 Task: Find connections with filter location Esquipulas with filter topic #Mentoringwith filter profile language French with filter current company Job Alert with filter school Queens' College with filter industry Cable and Satellite Programming with filter service category Retirement Planning with filter keywords title Habitat for Humanity Builder
Action: Mouse moved to (628, 79)
Screenshot: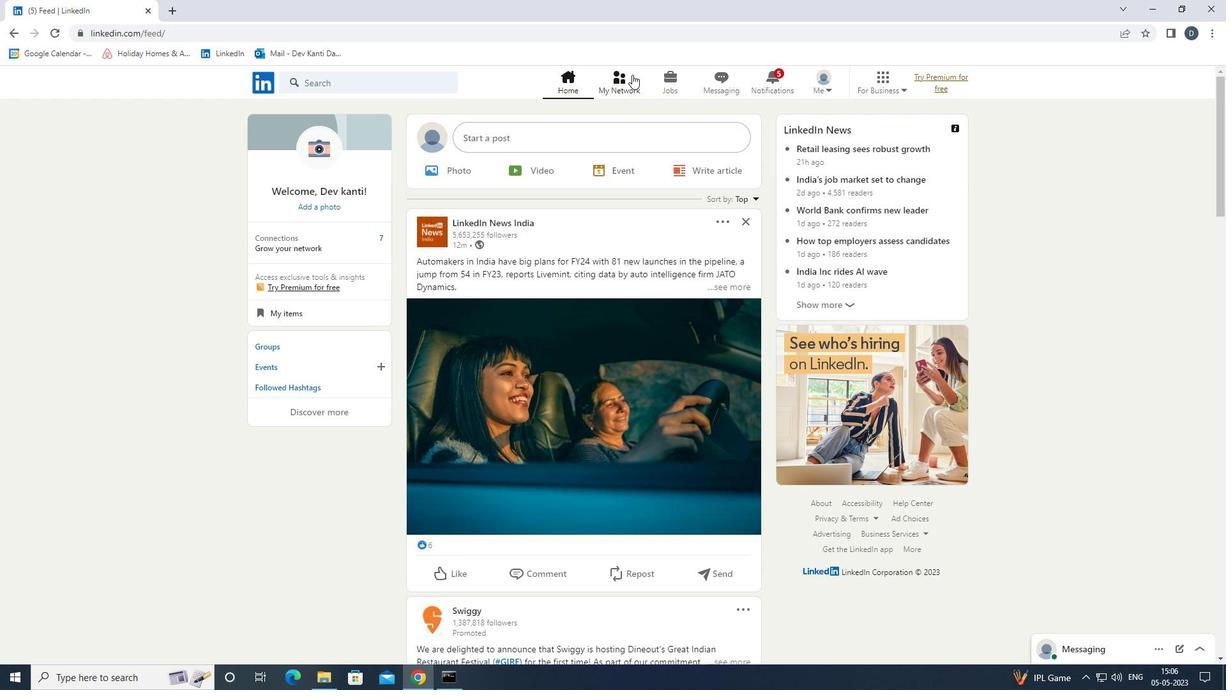 
Action: Mouse pressed left at (628, 79)
Screenshot: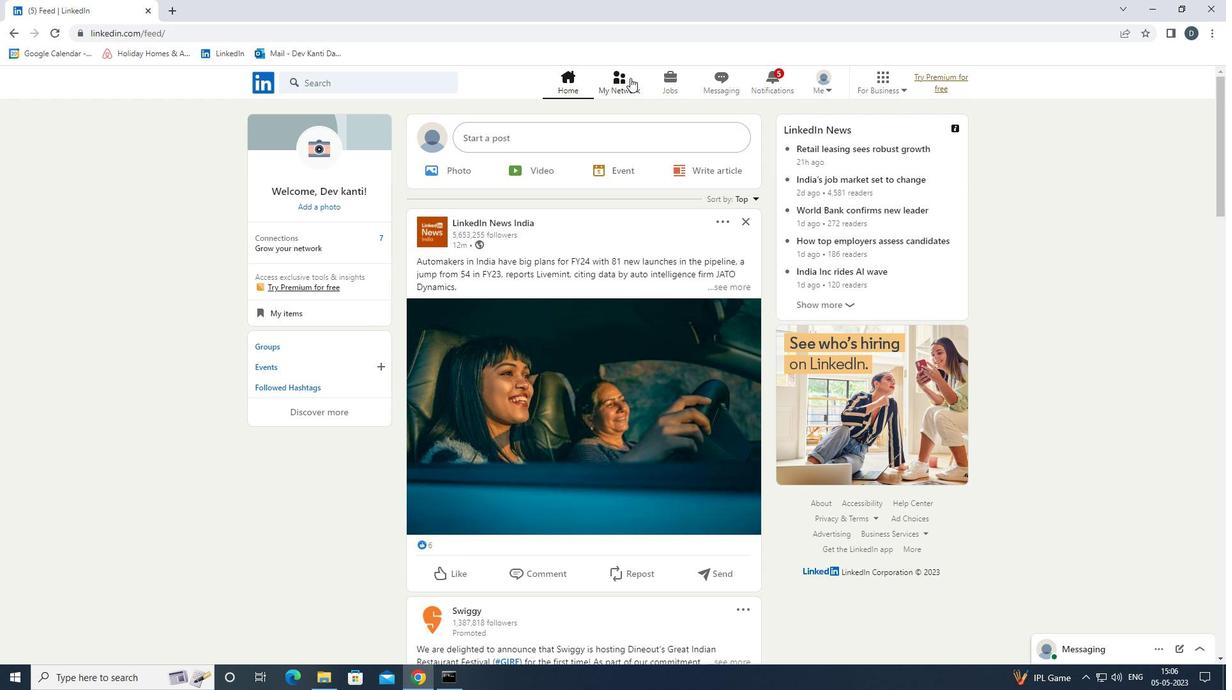 
Action: Mouse moved to (422, 152)
Screenshot: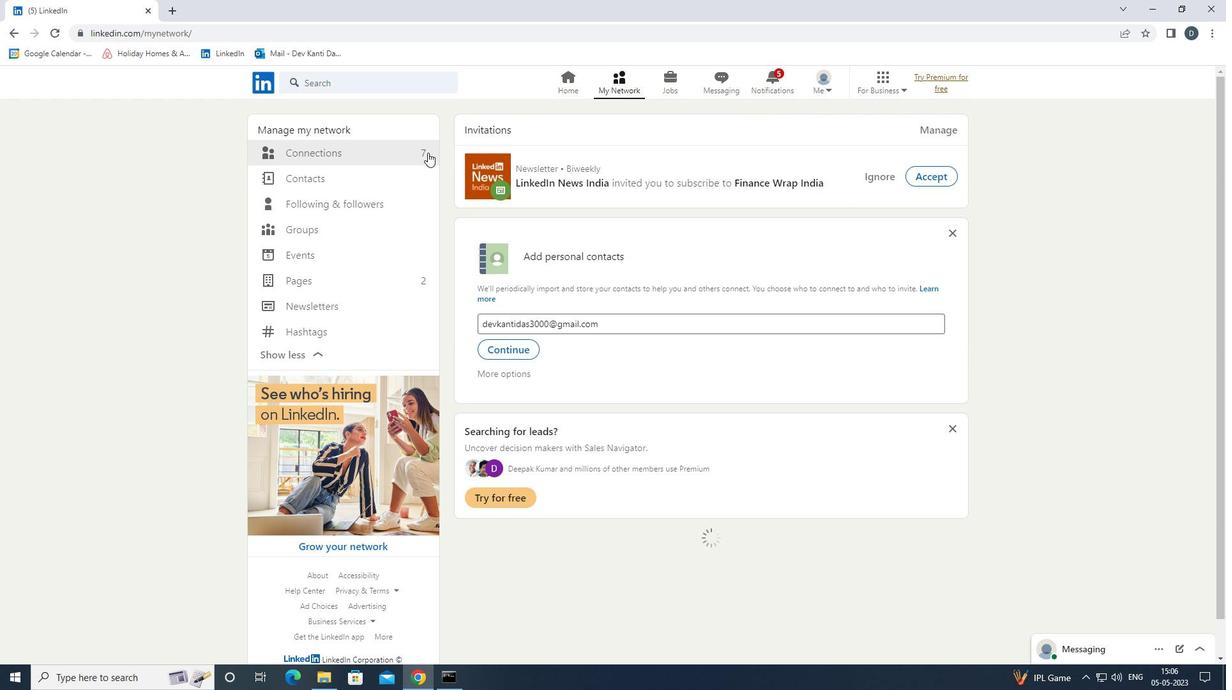 
Action: Mouse pressed left at (422, 152)
Screenshot: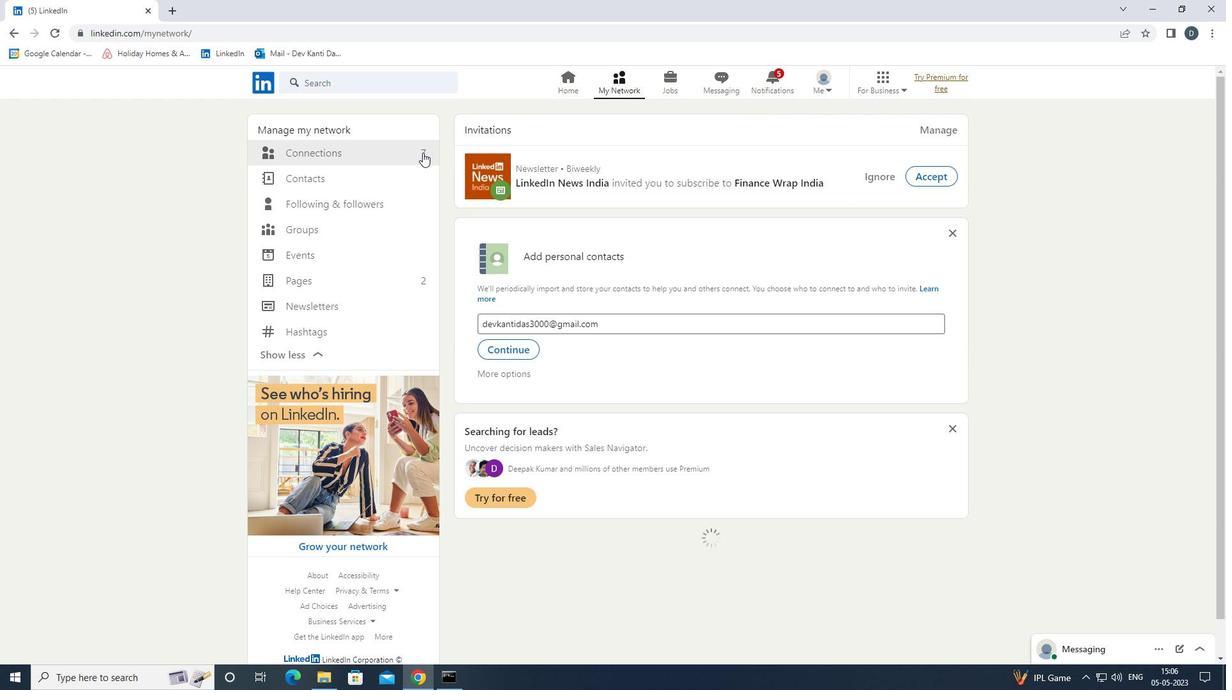 
Action: Mouse moved to (693, 151)
Screenshot: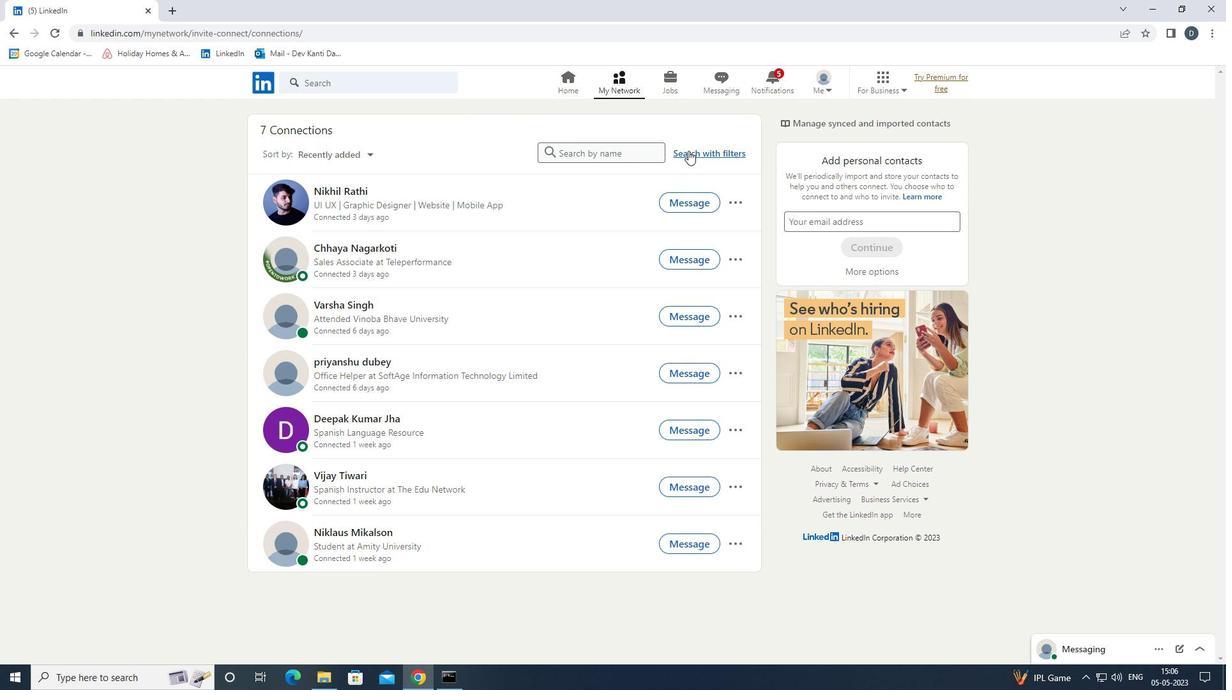 
Action: Mouse pressed left at (693, 151)
Screenshot: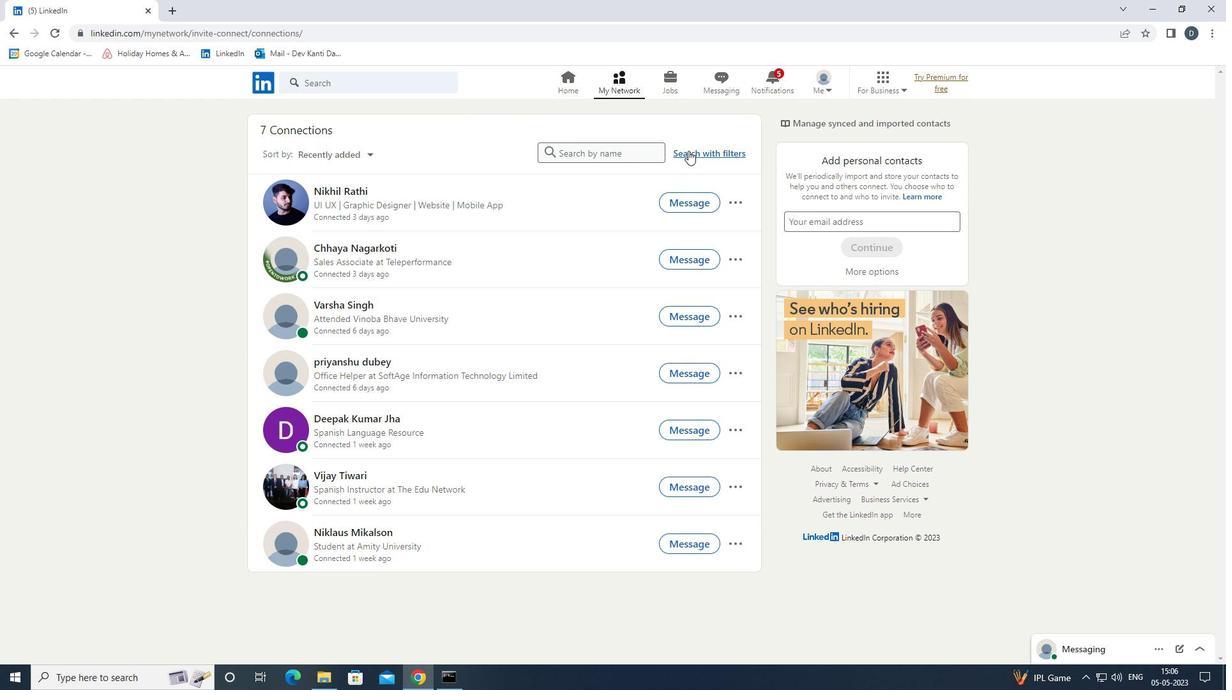 
Action: Mouse moved to (655, 116)
Screenshot: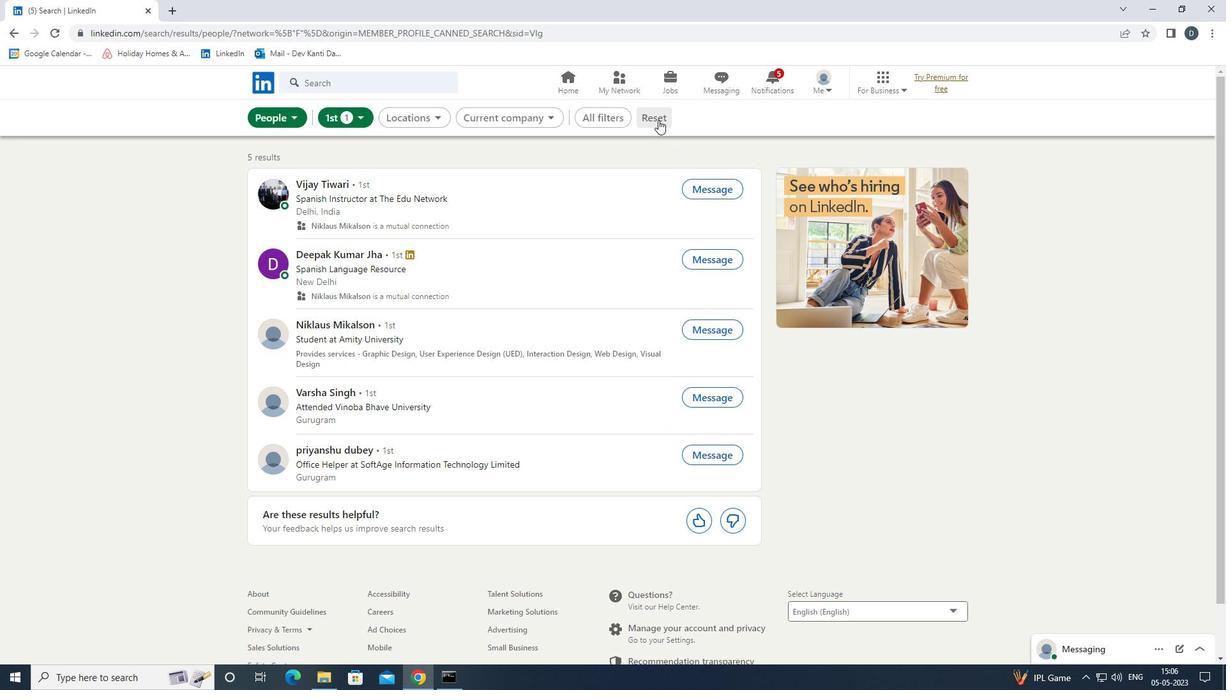 
Action: Mouse pressed left at (655, 116)
Screenshot: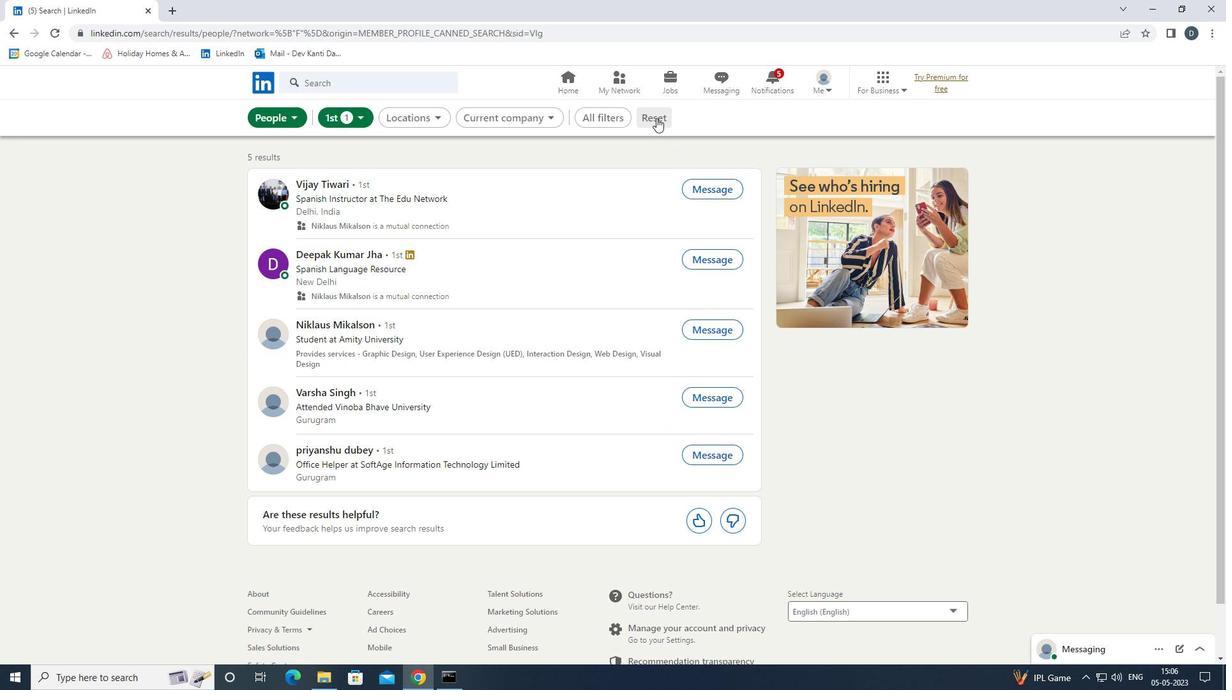 
Action: Mouse moved to (617, 116)
Screenshot: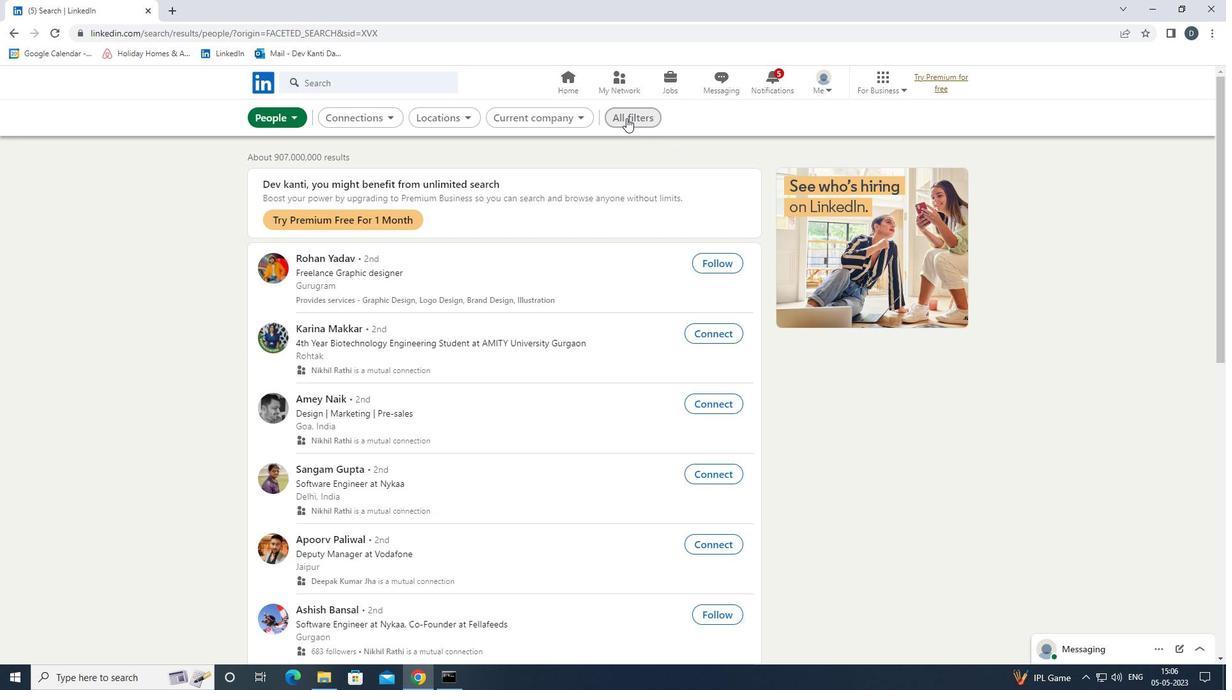 
Action: Mouse pressed left at (617, 116)
Screenshot: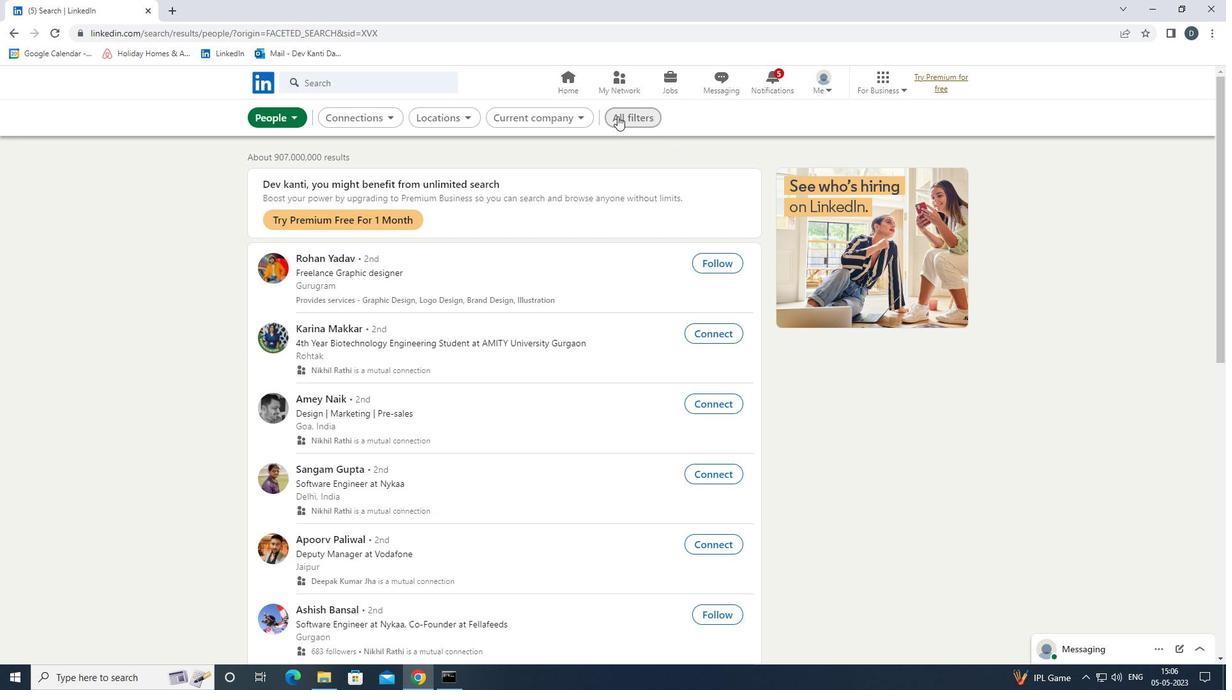 
Action: Mouse moved to (1047, 302)
Screenshot: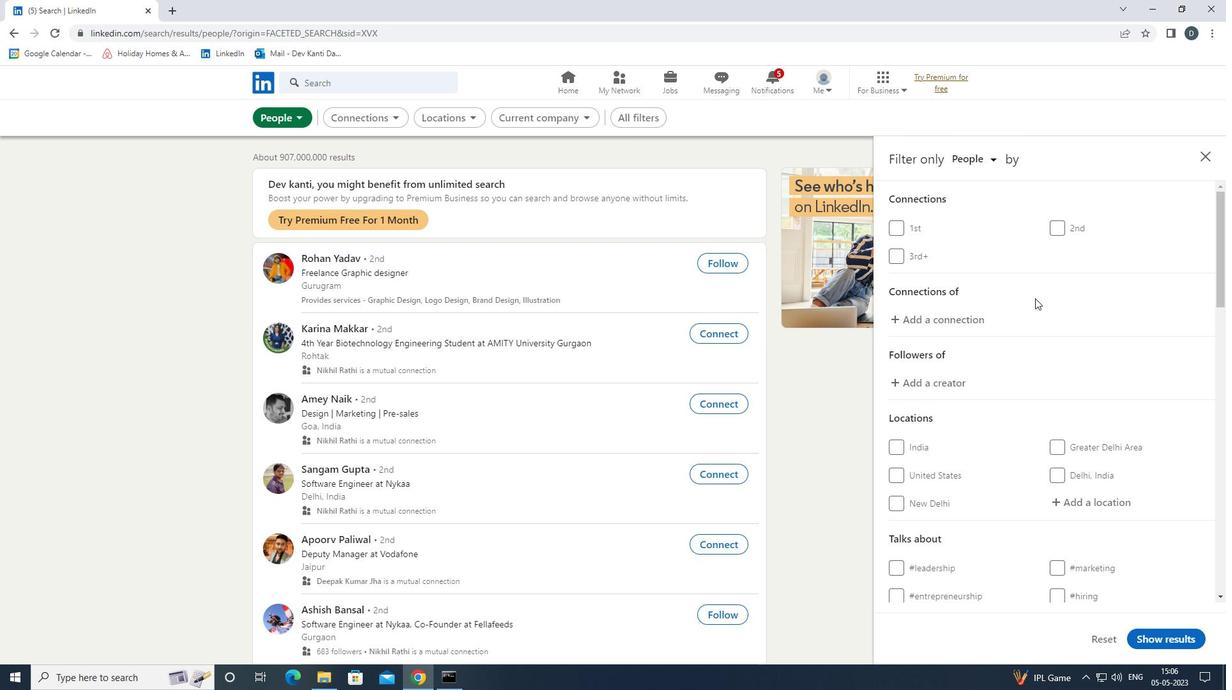 
Action: Mouse scrolled (1047, 301) with delta (0, 0)
Screenshot: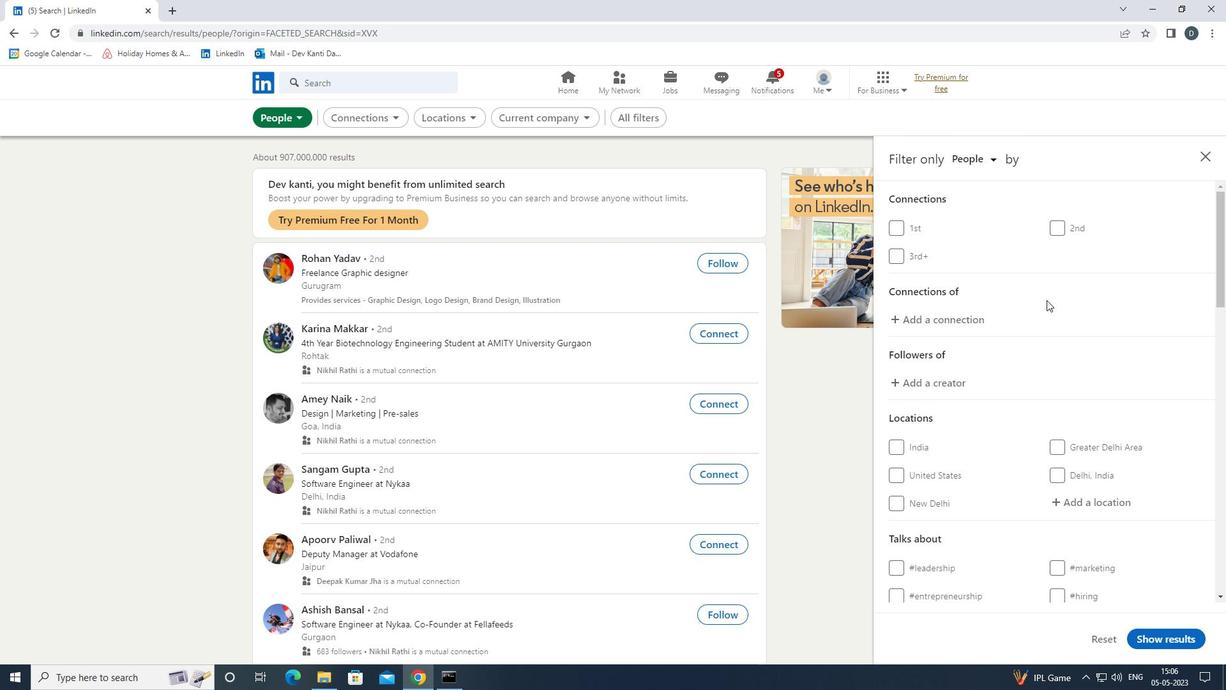 
Action: Mouse scrolled (1047, 301) with delta (0, 0)
Screenshot: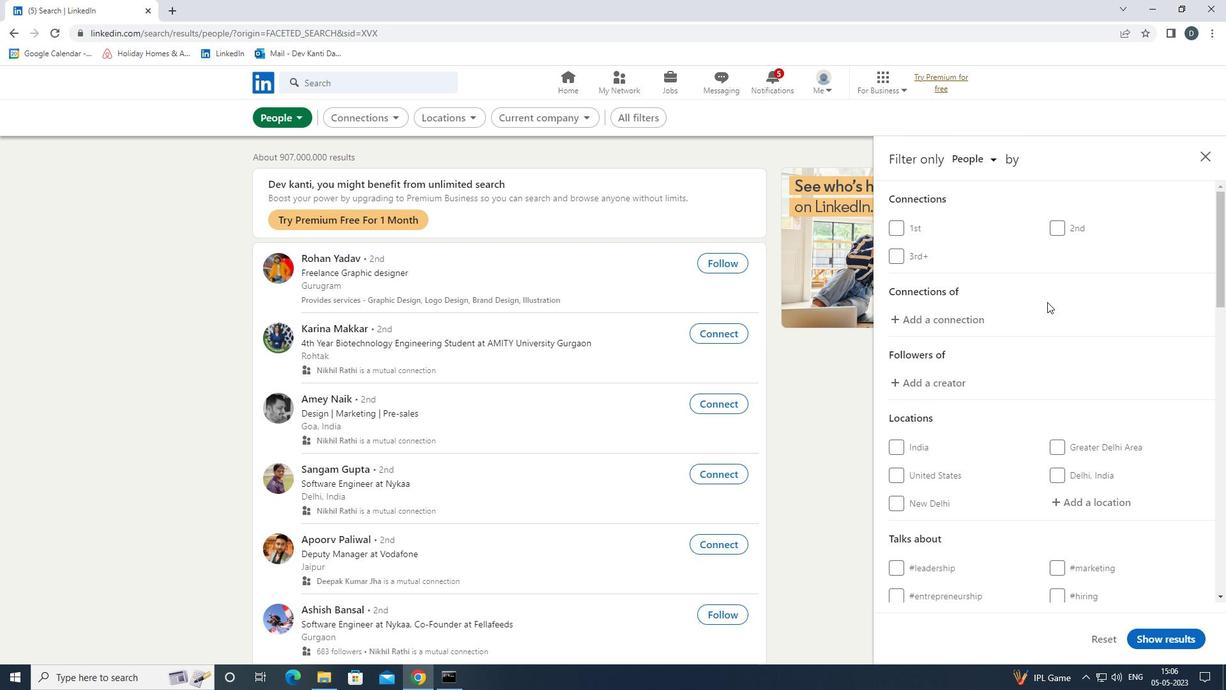 
Action: Mouse moved to (1078, 365)
Screenshot: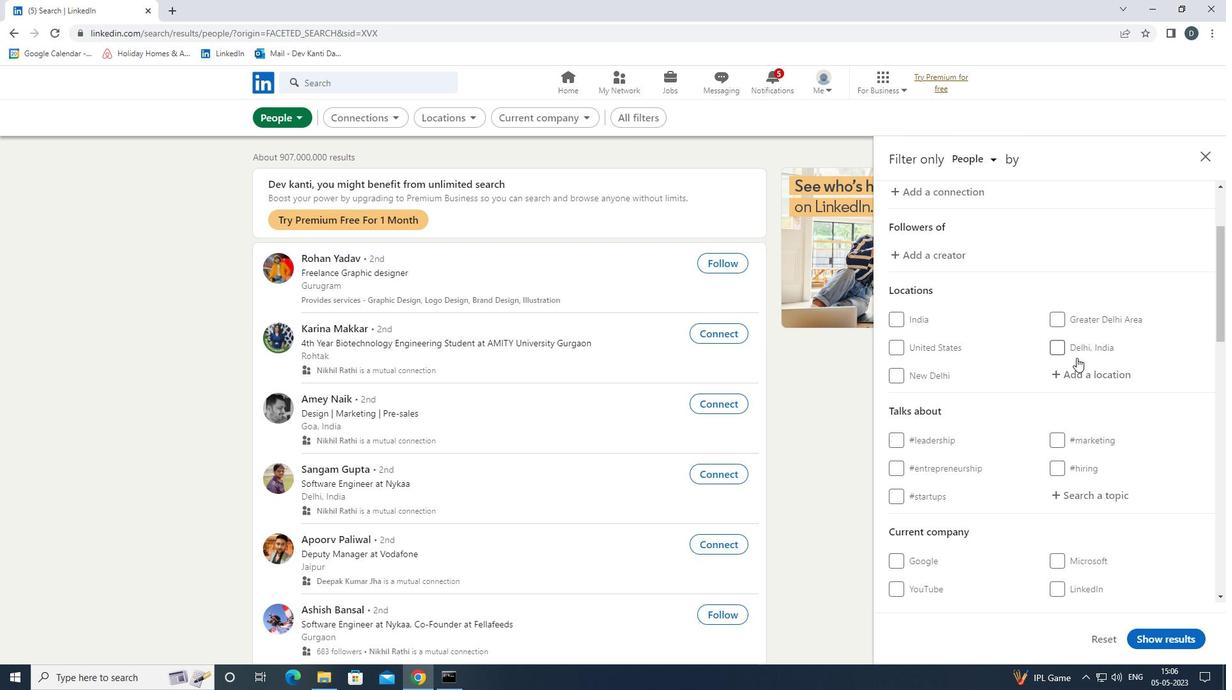 
Action: Mouse pressed left at (1078, 365)
Screenshot: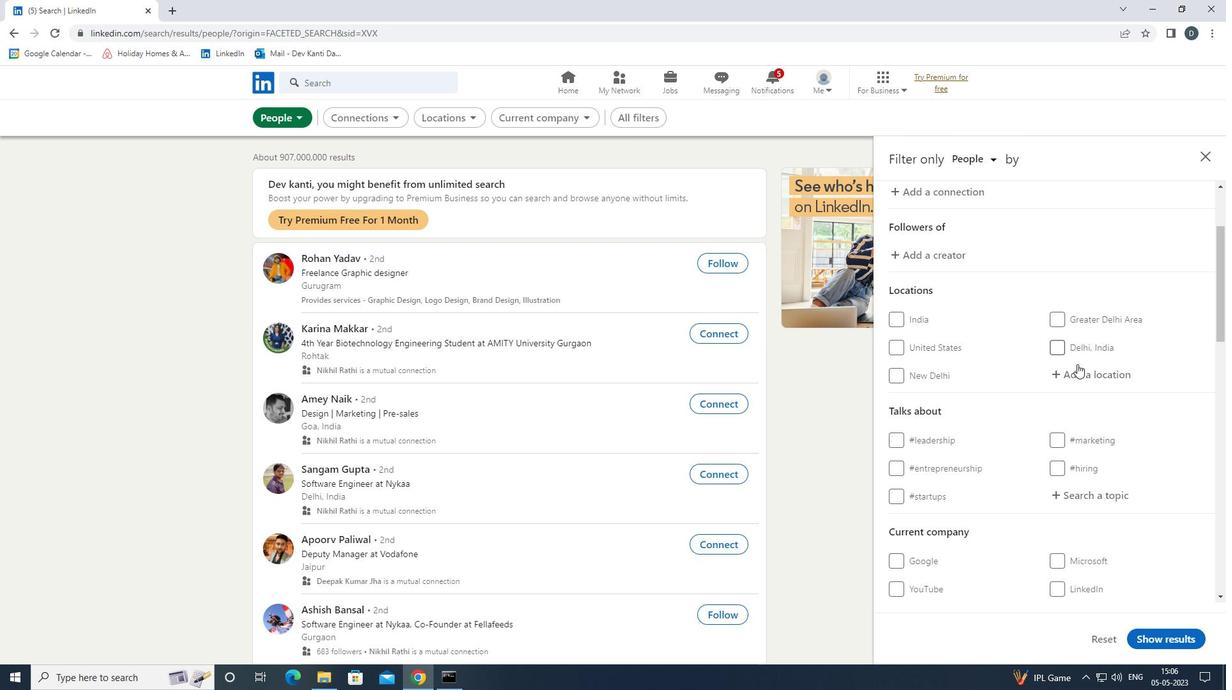 
Action: Mouse moved to (1084, 364)
Screenshot: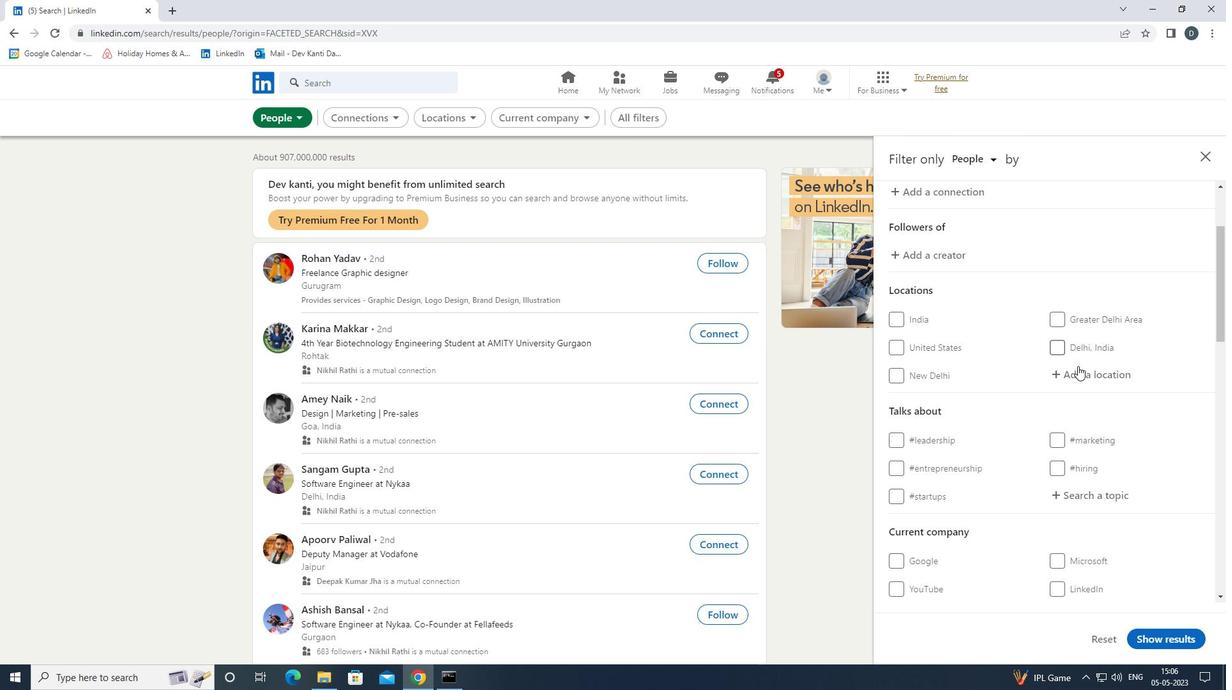 
Action: Key pressed <Key.shift><Key.shift>ESQUIPULAS<Key.down><Key.enter>
Screenshot: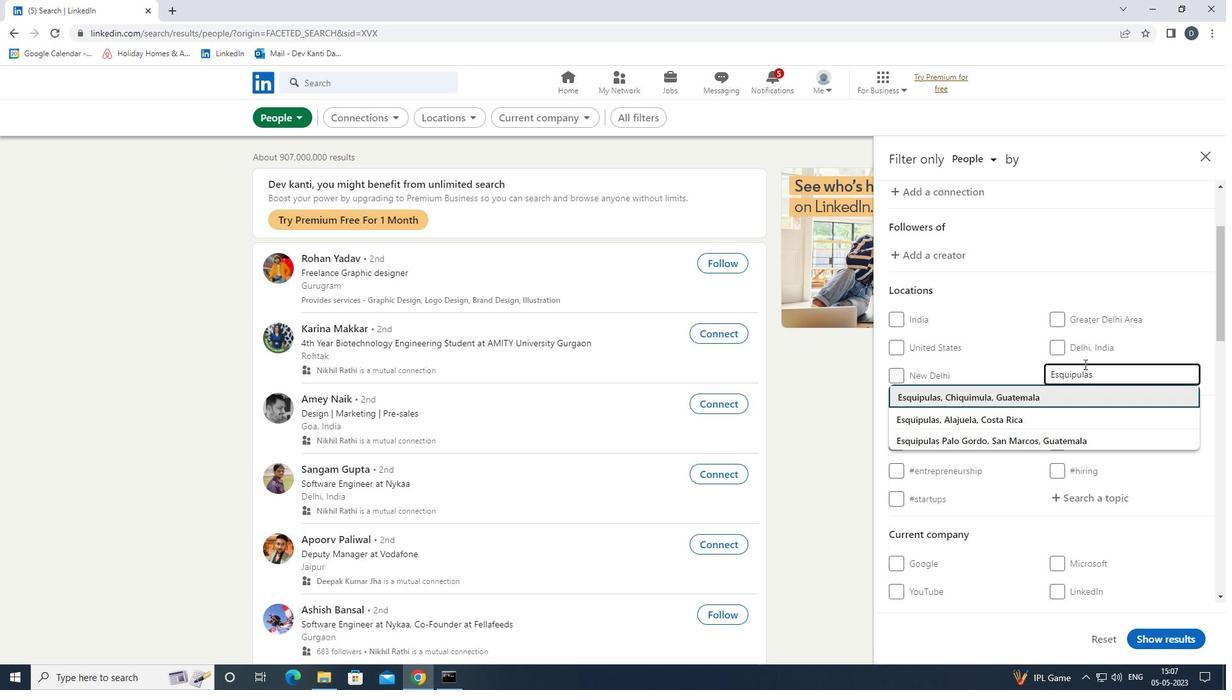 
Action: Mouse moved to (1088, 363)
Screenshot: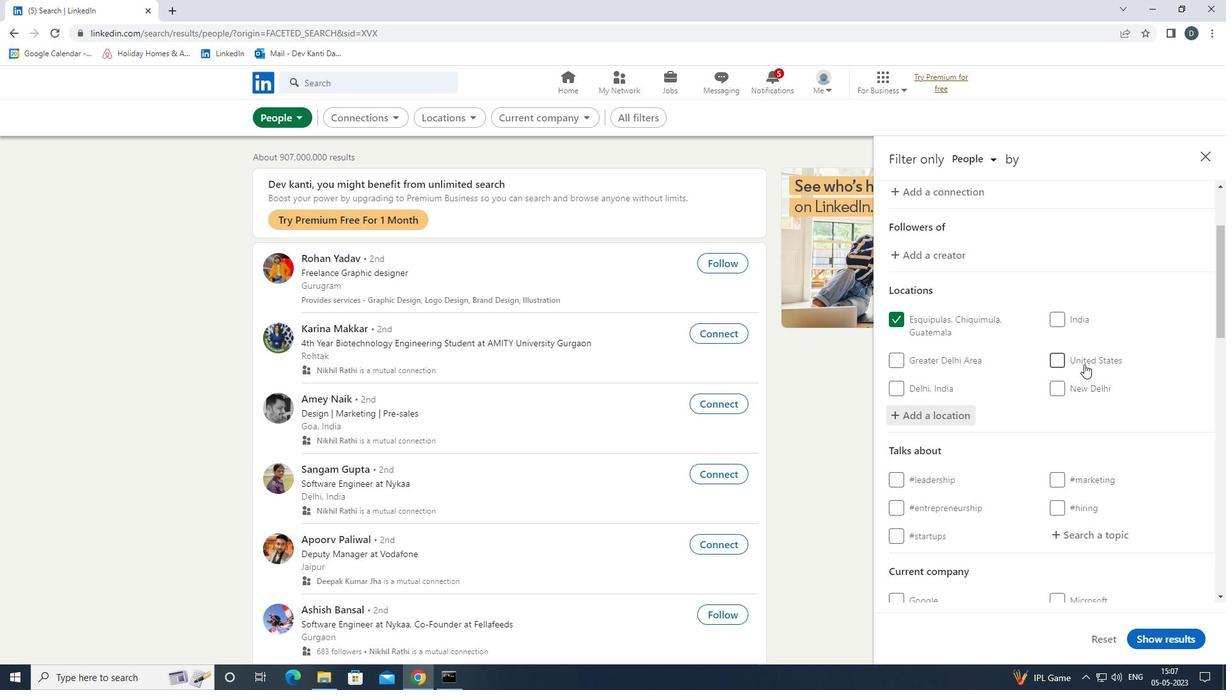 
Action: Mouse scrolled (1088, 362) with delta (0, 0)
Screenshot: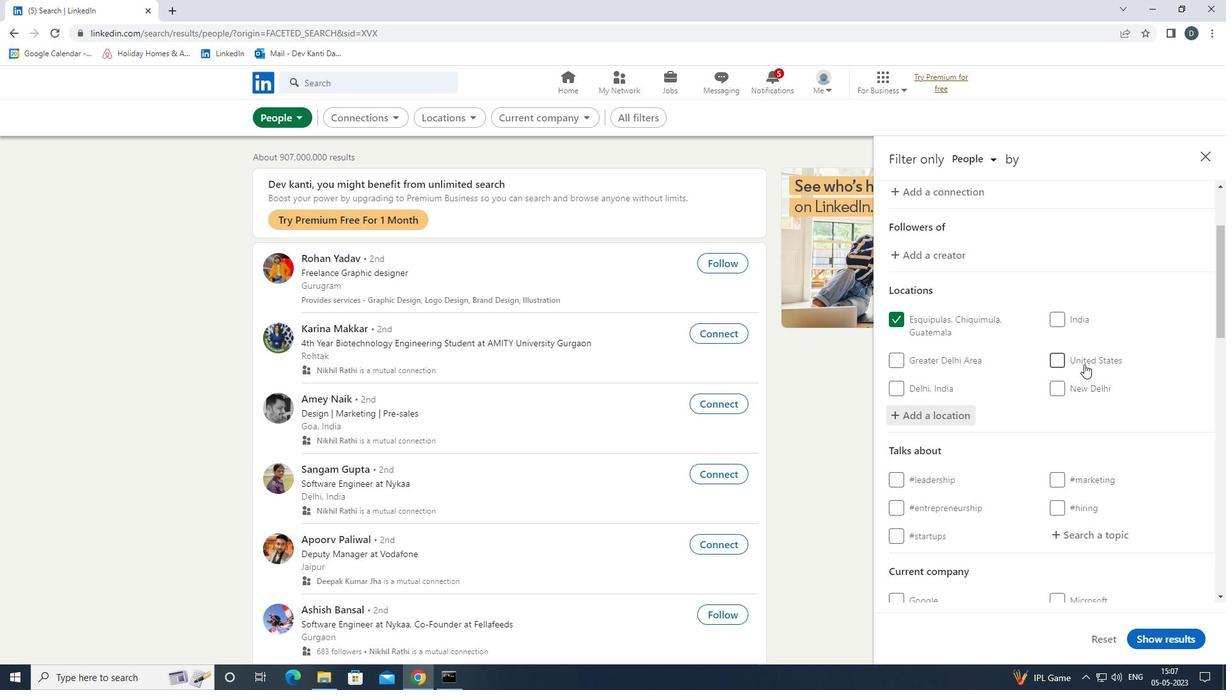 
Action: Mouse scrolled (1088, 362) with delta (0, 0)
Screenshot: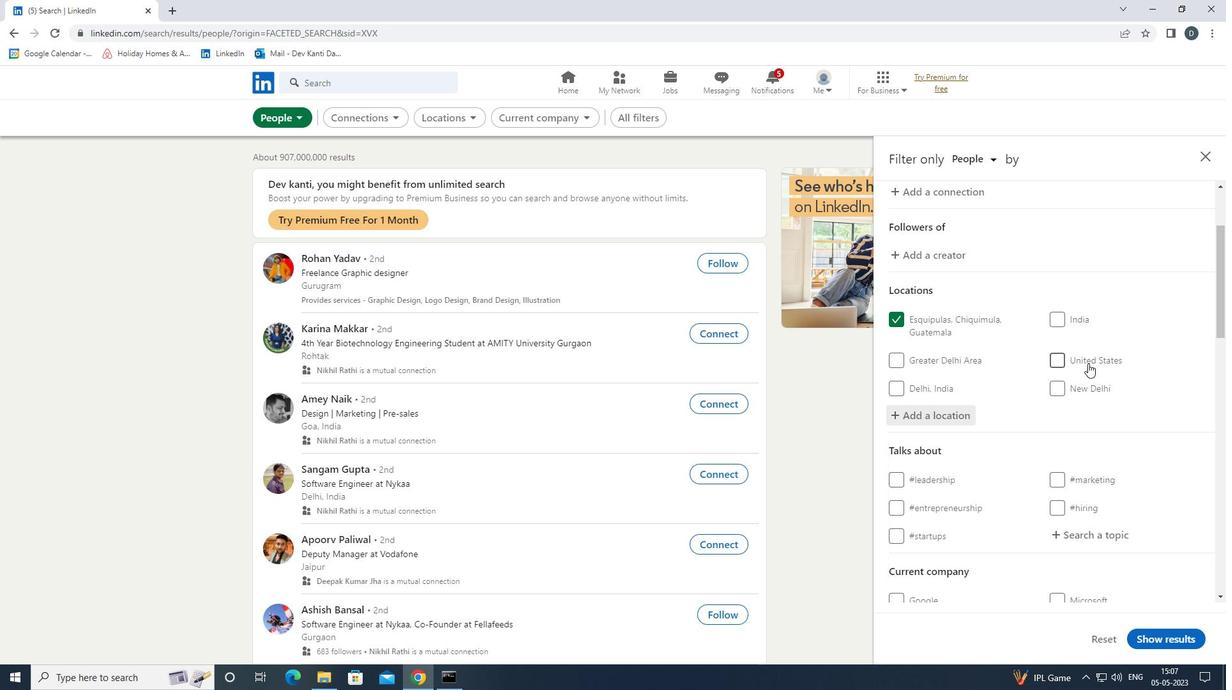 
Action: Mouse moved to (1091, 407)
Screenshot: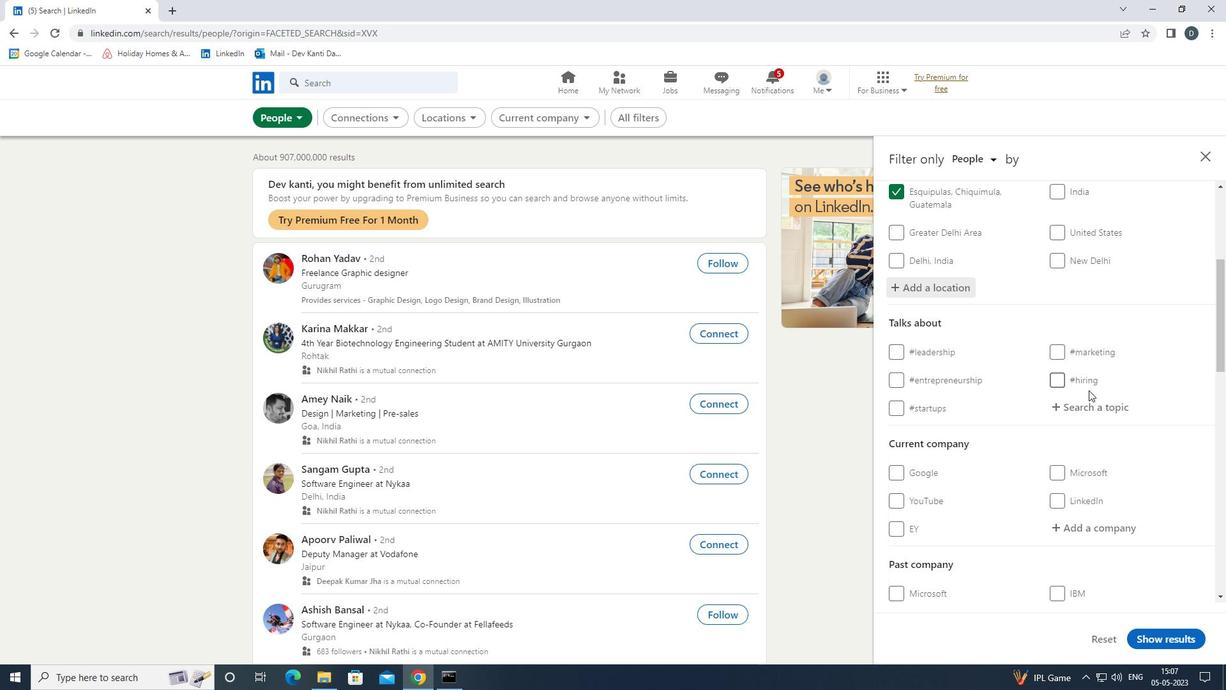 
Action: Mouse pressed left at (1091, 407)
Screenshot: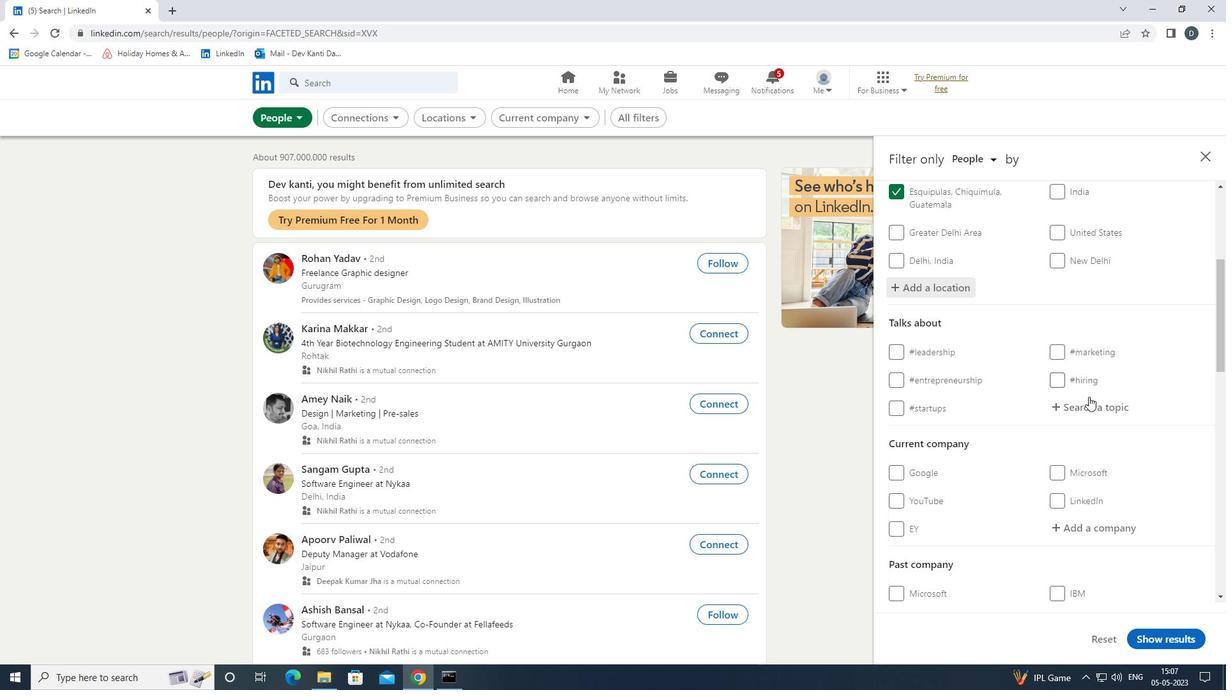 
Action: Mouse moved to (1091, 407)
Screenshot: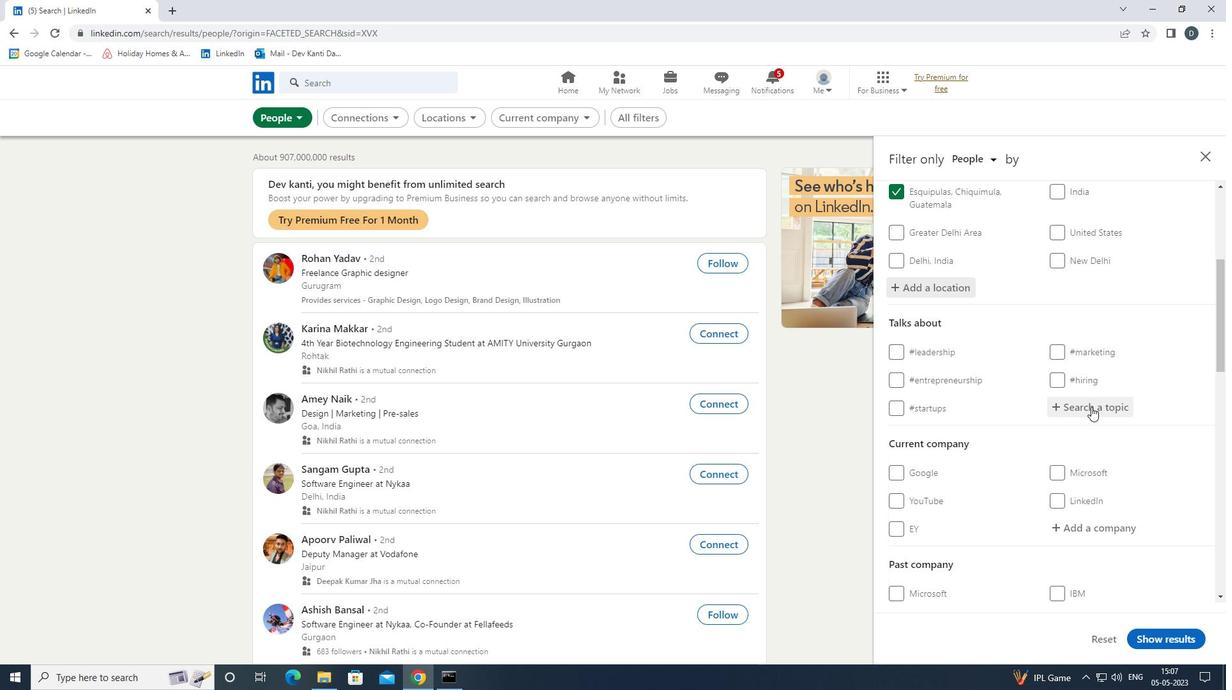 
Action: Key pressed <Key.shift><Key.shift>MENTORING<Key.down><Key.enter>
Screenshot: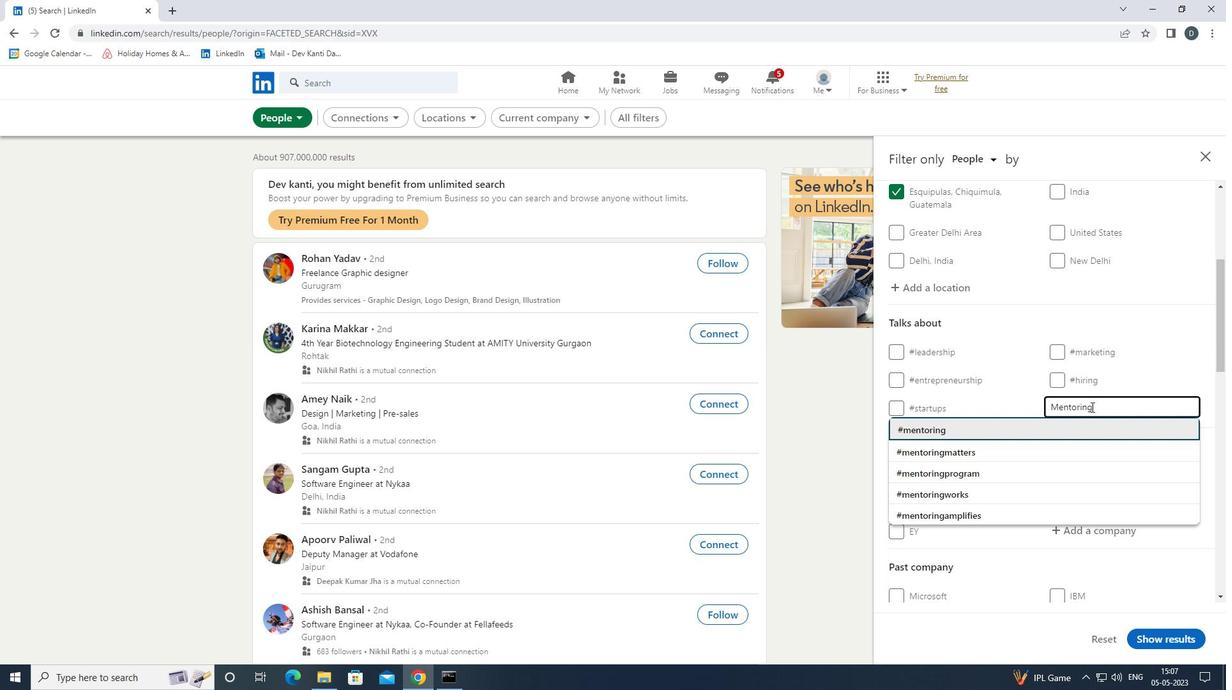 
Action: Mouse moved to (1102, 403)
Screenshot: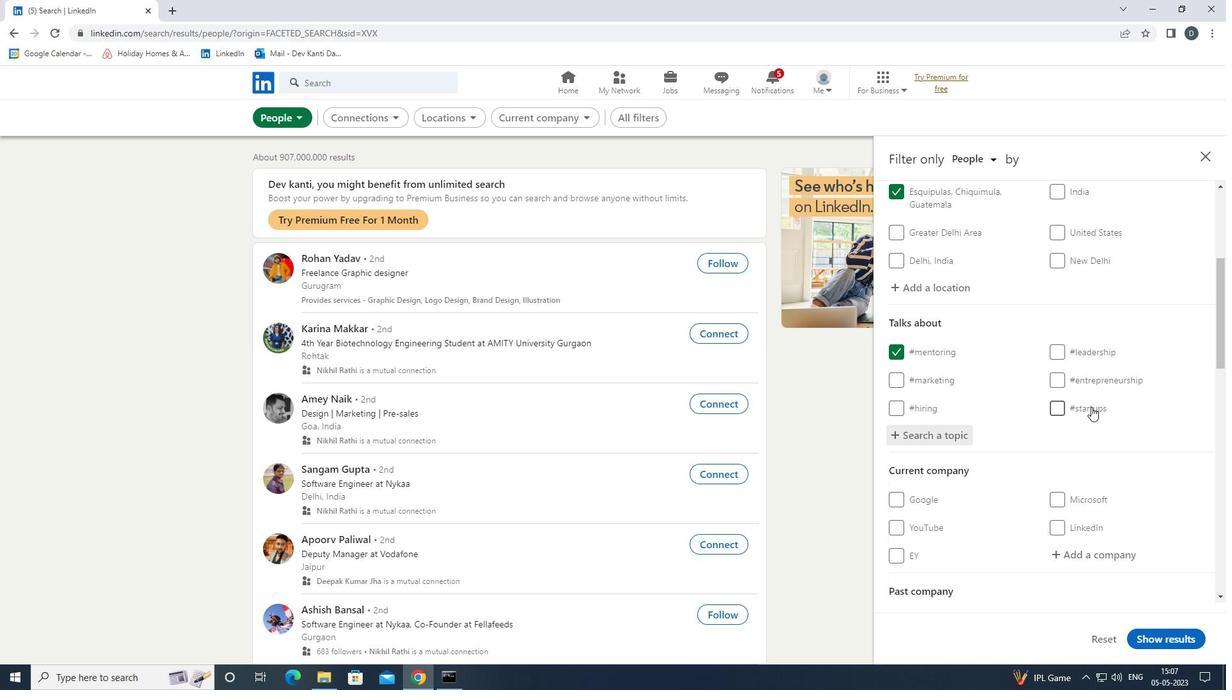 
Action: Mouse scrolled (1102, 403) with delta (0, 0)
Screenshot: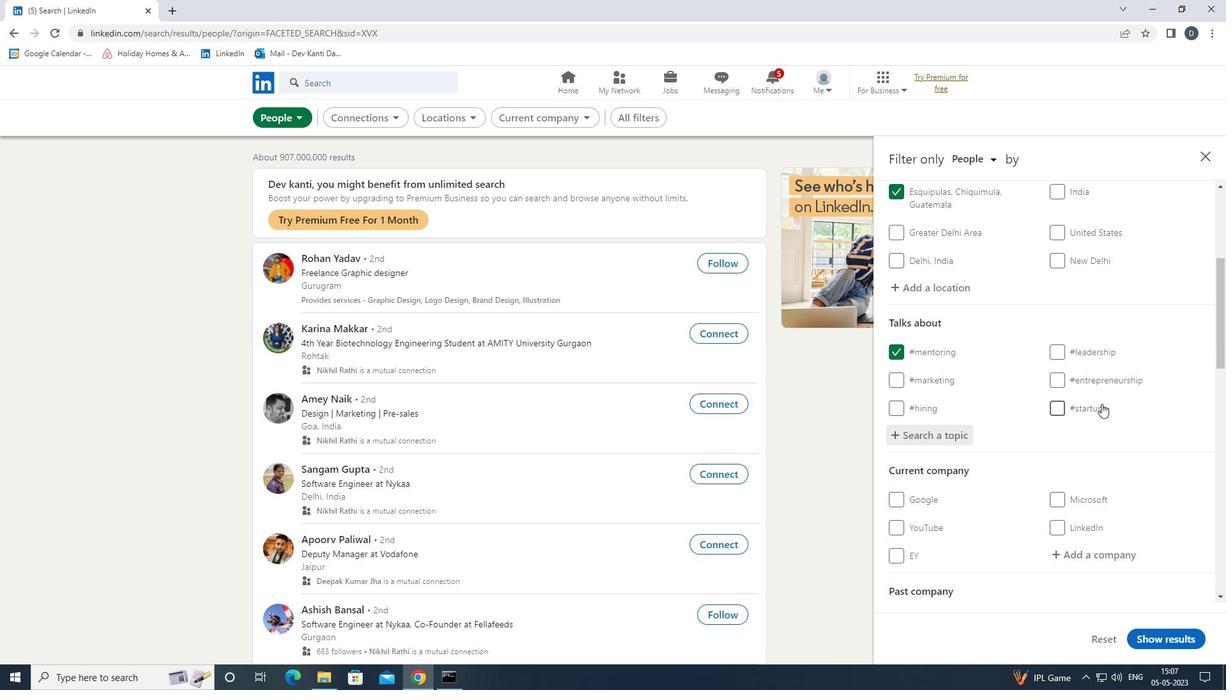 
Action: Mouse moved to (1103, 403)
Screenshot: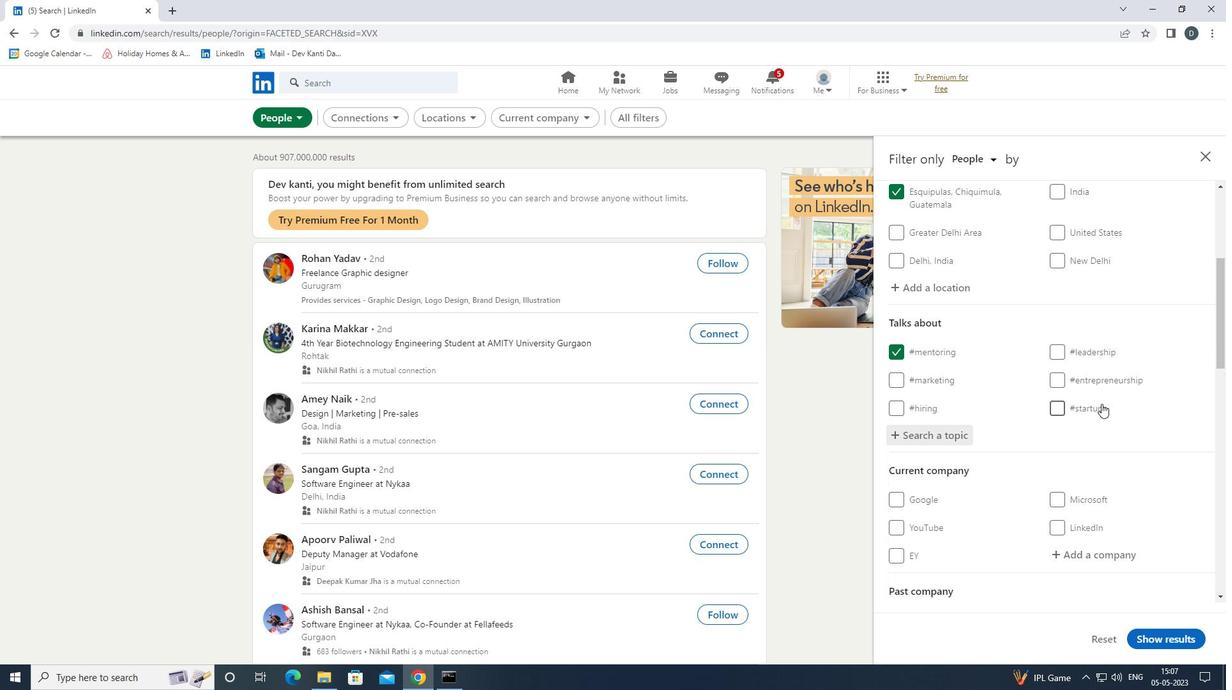 
Action: Mouse scrolled (1103, 403) with delta (0, 0)
Screenshot: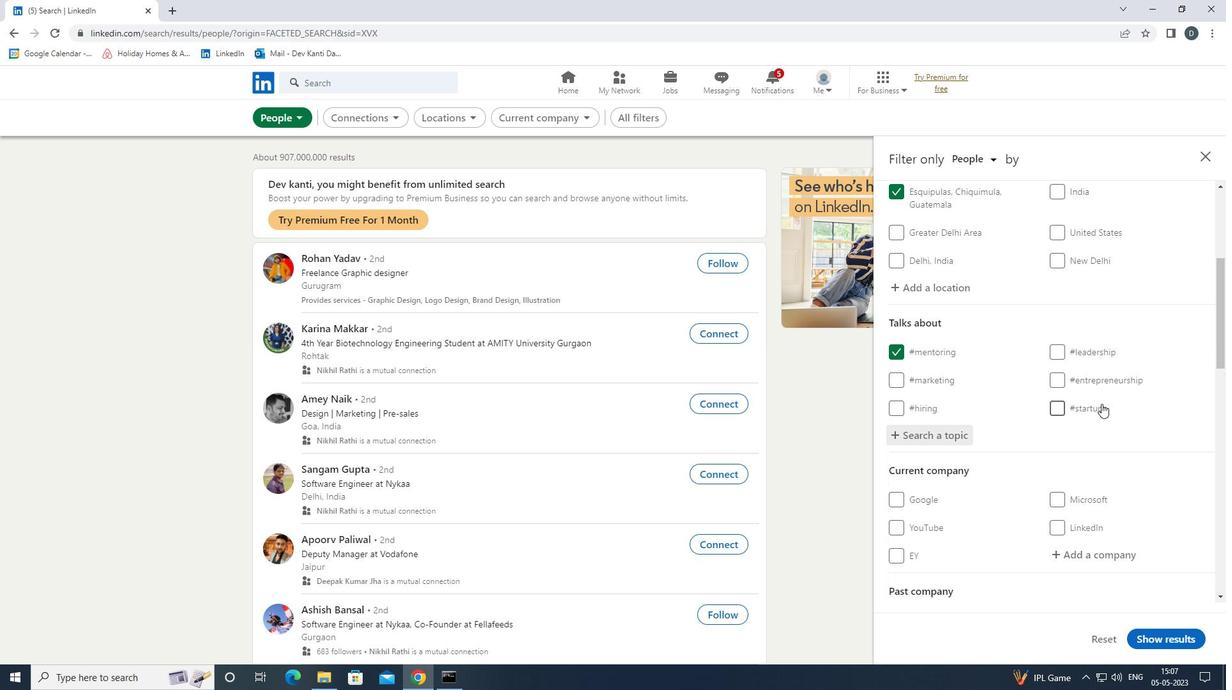 
Action: Mouse moved to (1103, 403)
Screenshot: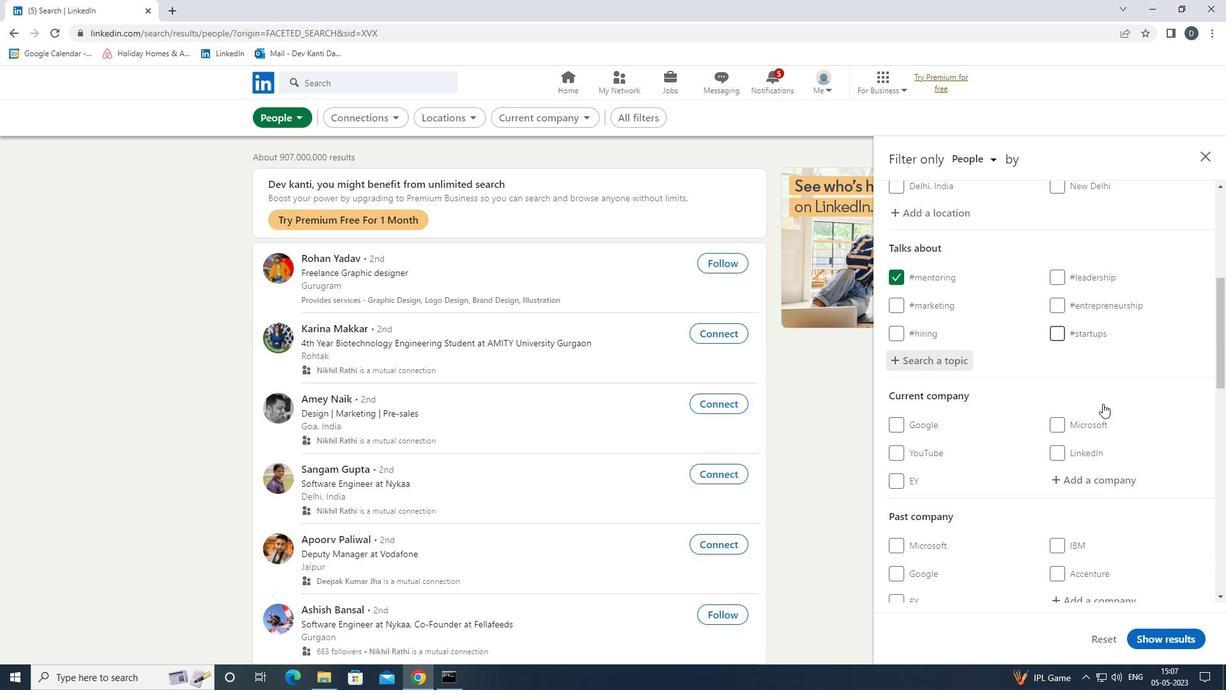 
Action: Mouse scrolled (1103, 403) with delta (0, 0)
Screenshot: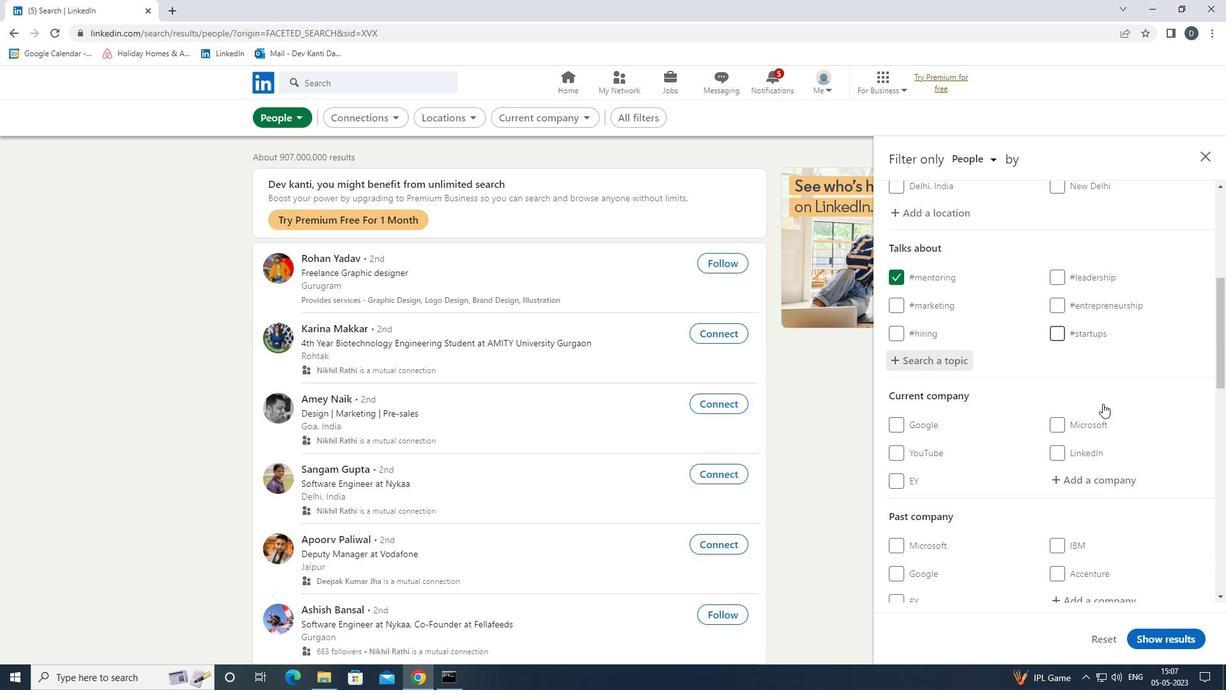 
Action: Mouse moved to (1103, 405)
Screenshot: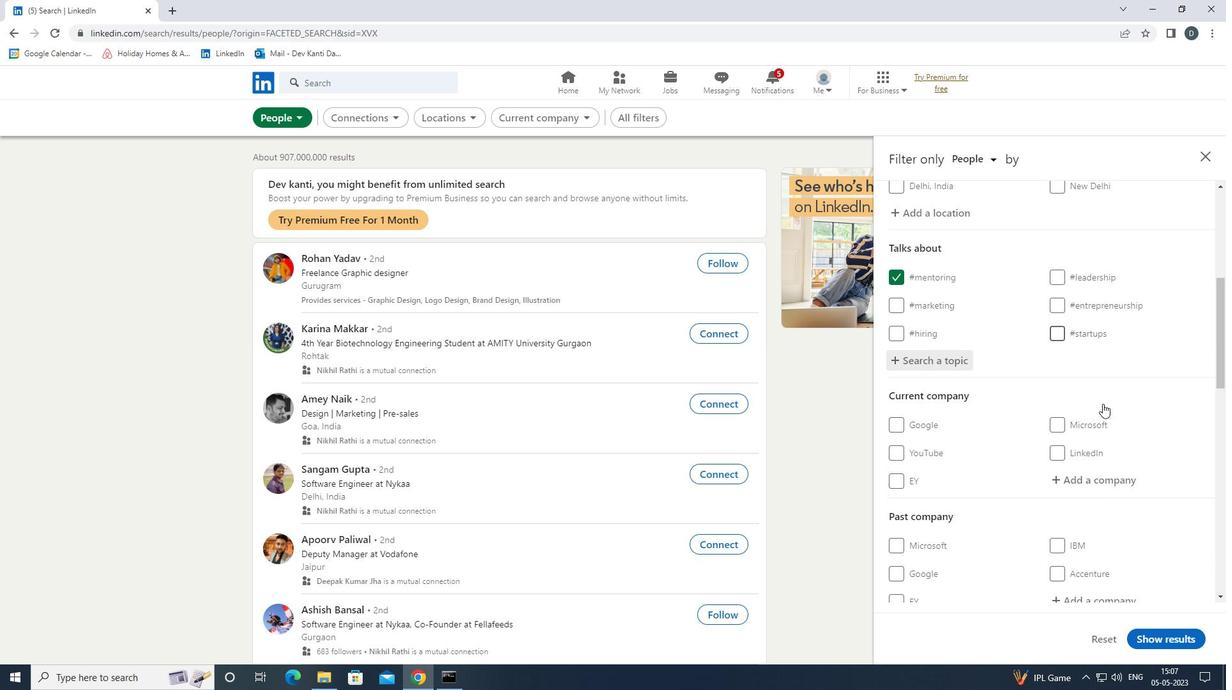 
Action: Mouse scrolled (1103, 404) with delta (0, 0)
Screenshot: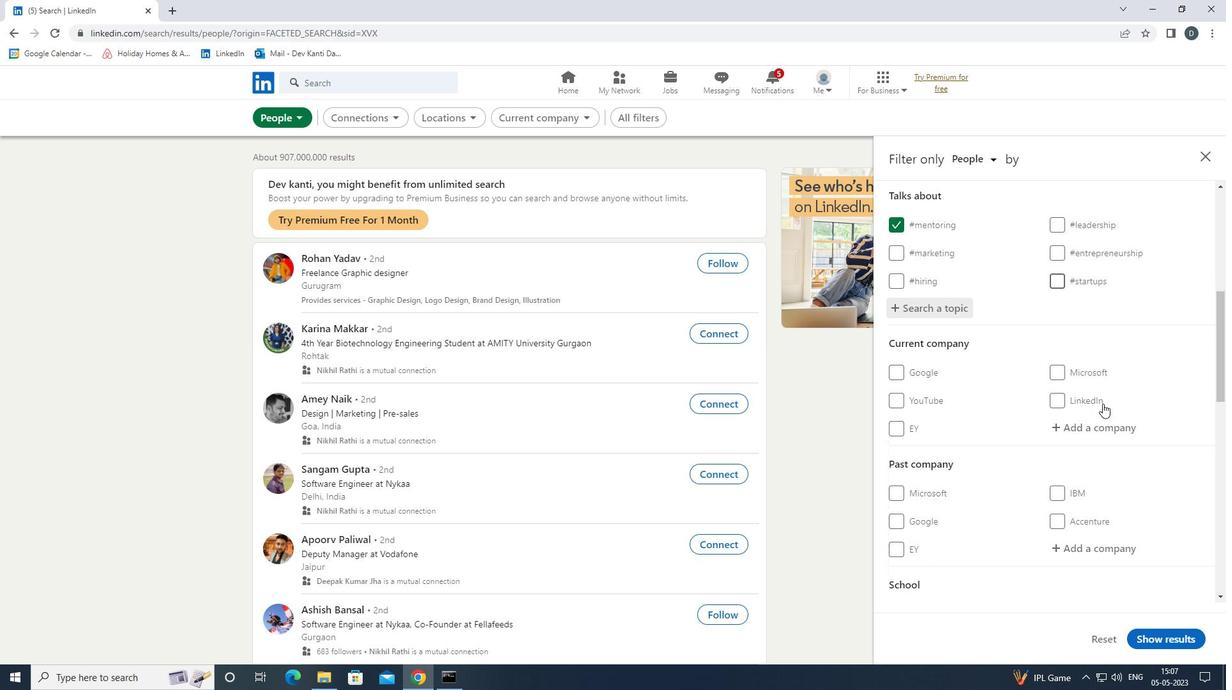
Action: Mouse scrolled (1103, 404) with delta (0, 0)
Screenshot: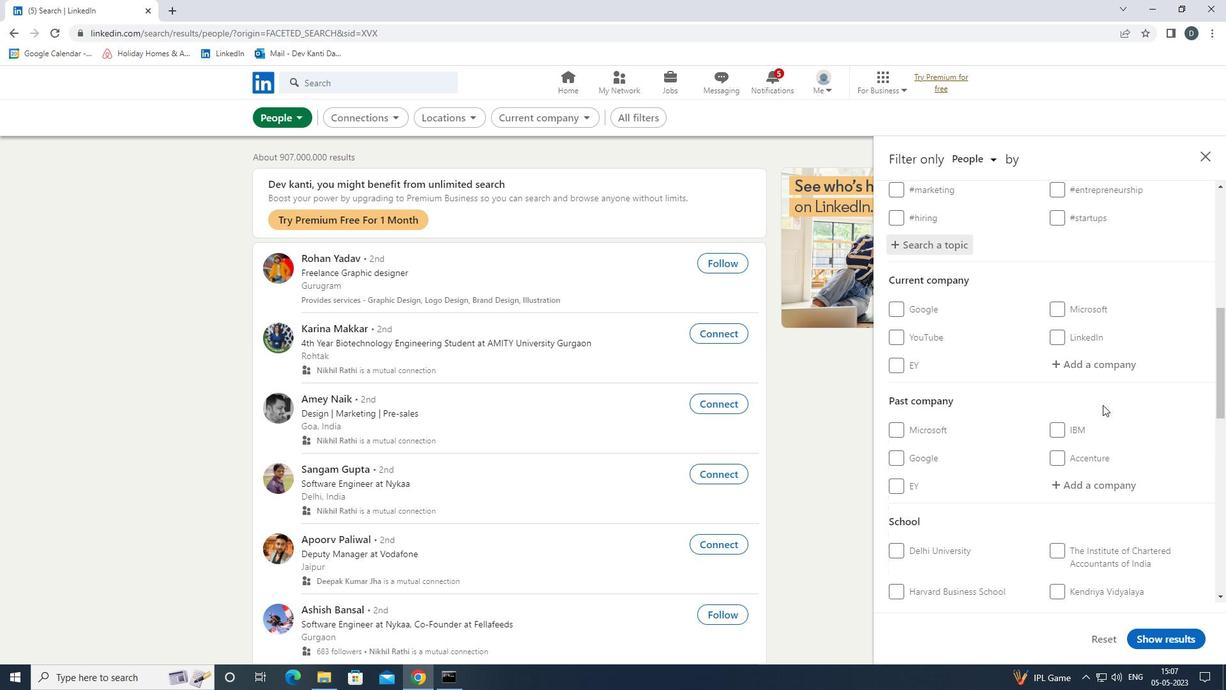 
Action: Mouse scrolled (1103, 404) with delta (0, 0)
Screenshot: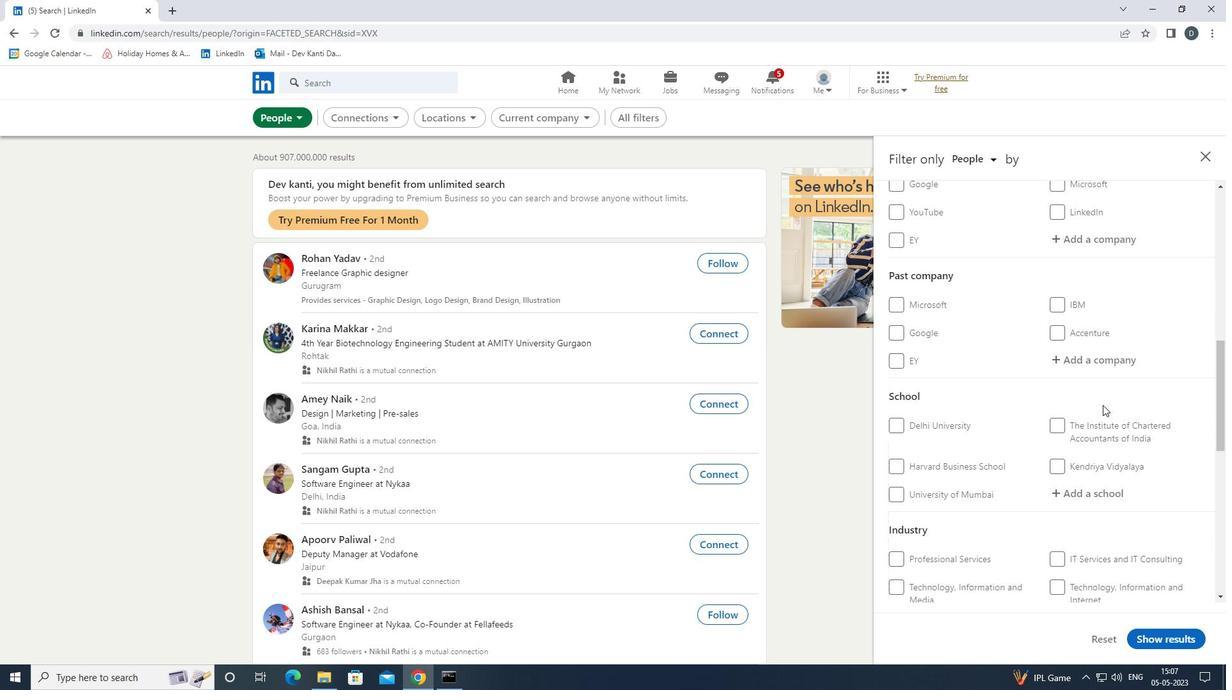 
Action: Mouse scrolled (1103, 404) with delta (0, 0)
Screenshot: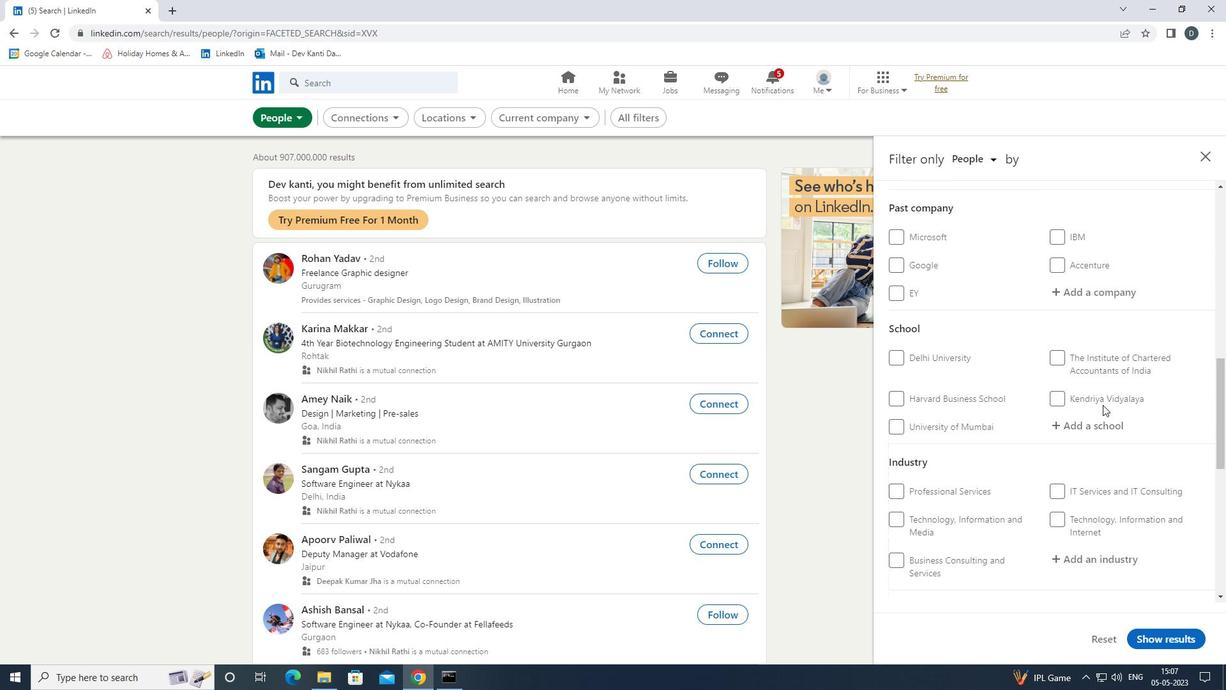 
Action: Mouse scrolled (1103, 404) with delta (0, 0)
Screenshot: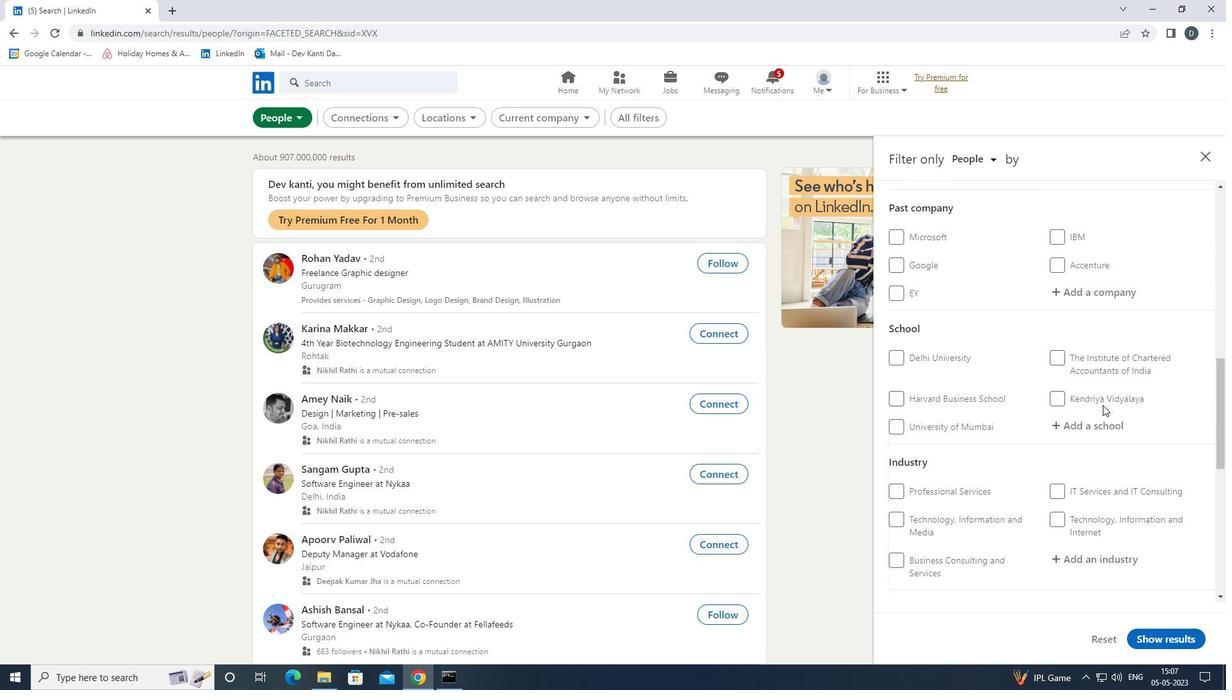 
Action: Mouse scrolled (1103, 404) with delta (0, 0)
Screenshot: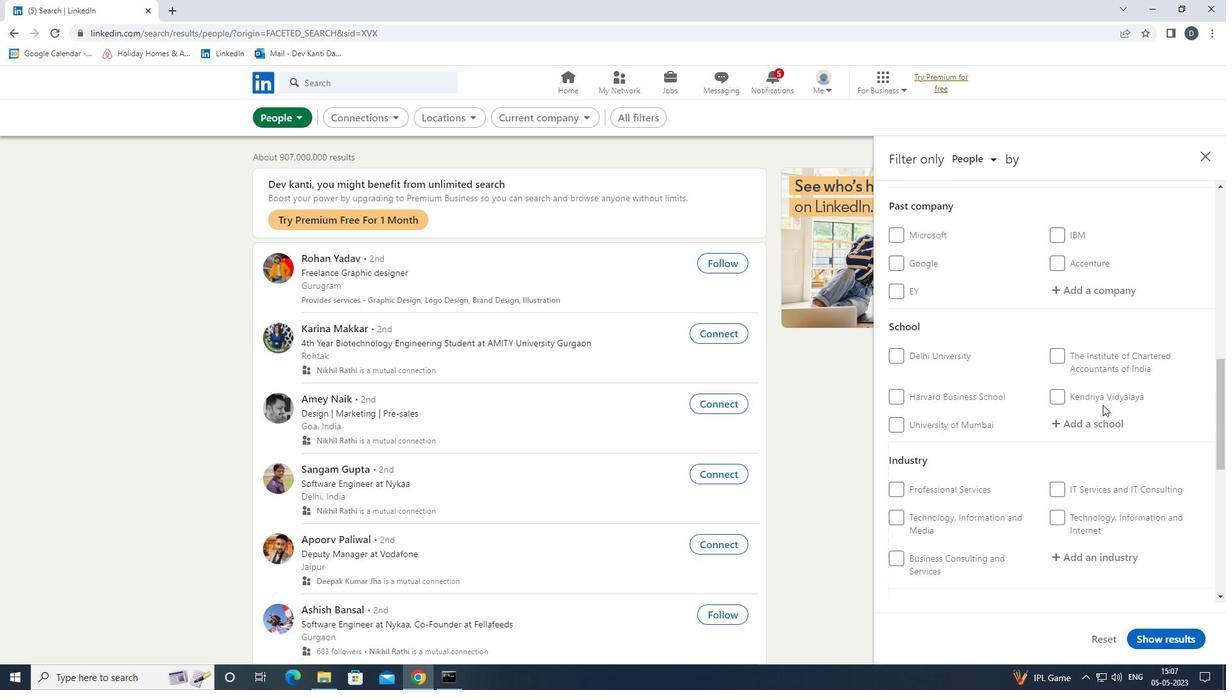 
Action: Mouse scrolled (1103, 404) with delta (0, 0)
Screenshot: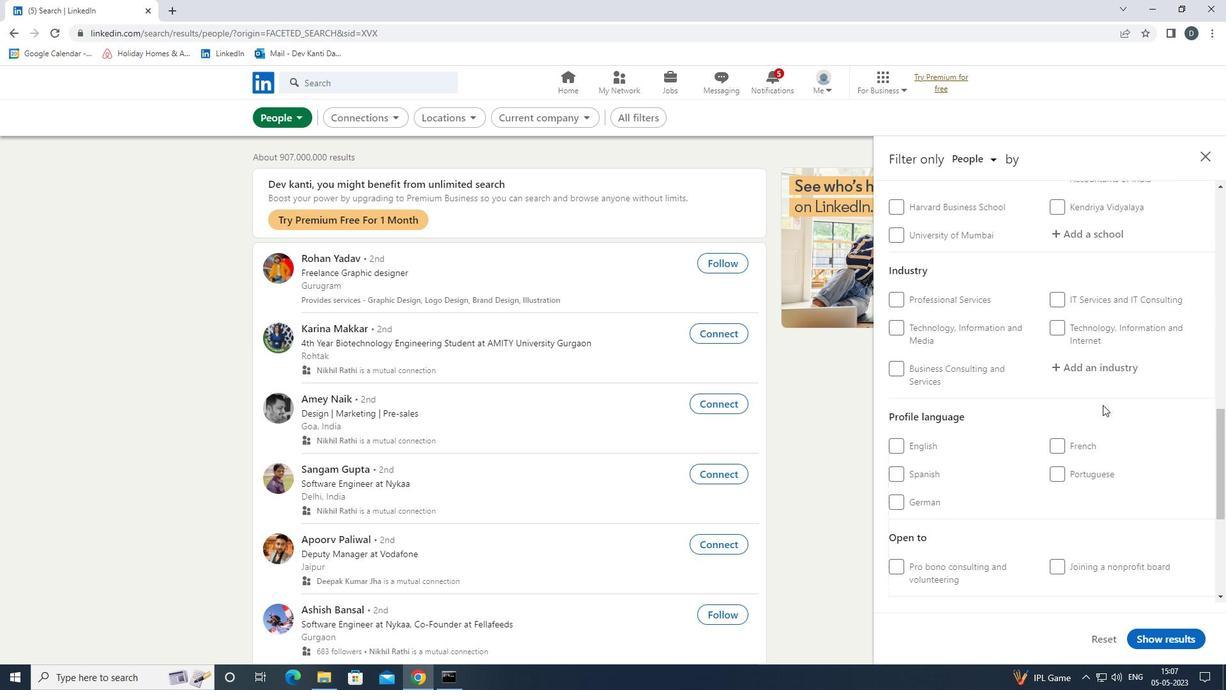 
Action: Mouse scrolled (1103, 404) with delta (0, 0)
Screenshot: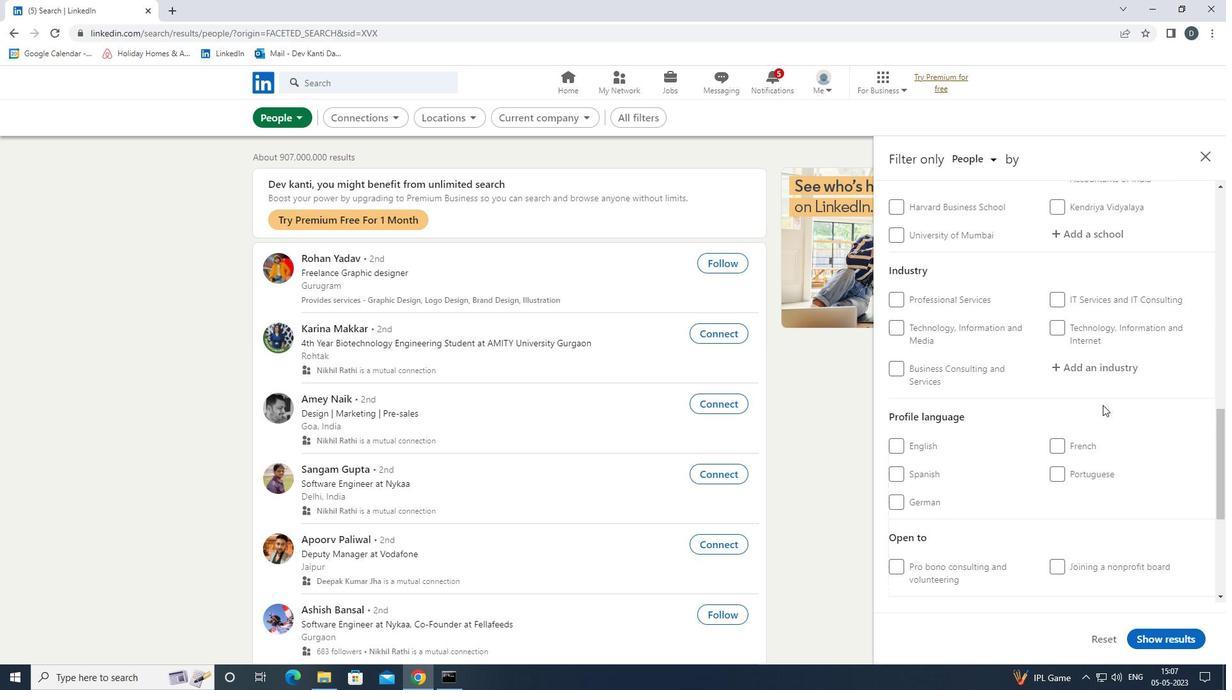 
Action: Mouse scrolled (1103, 405) with delta (0, 0)
Screenshot: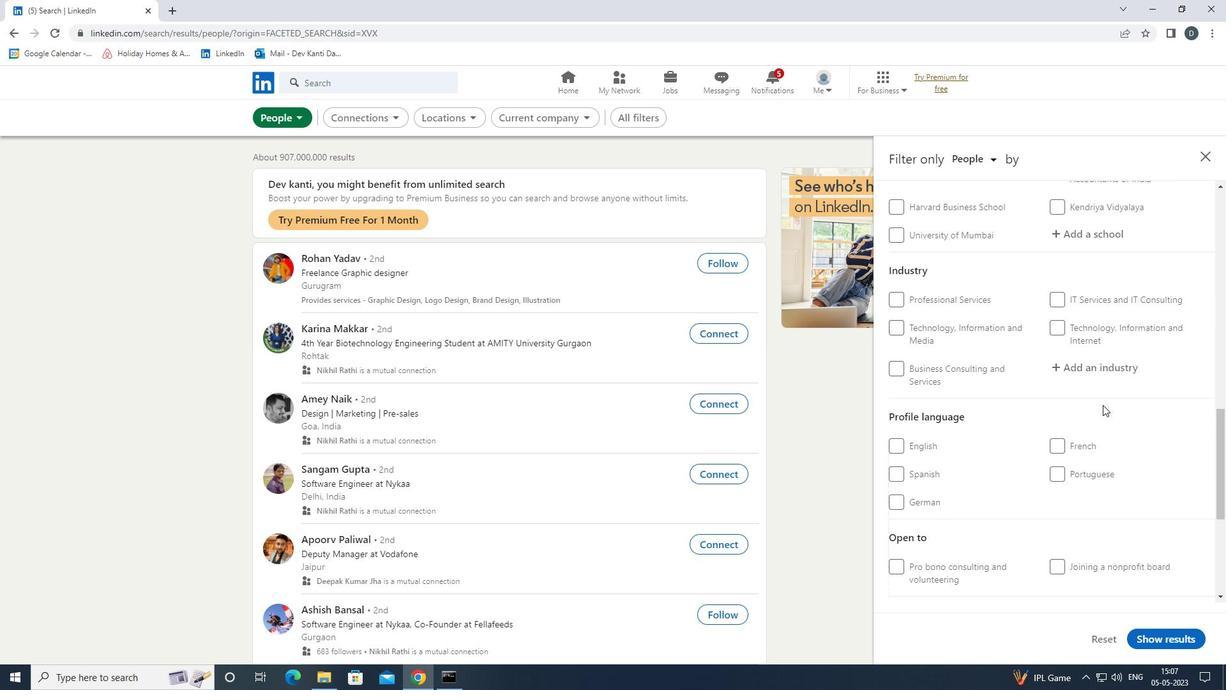 
Action: Mouse moved to (1070, 380)
Screenshot: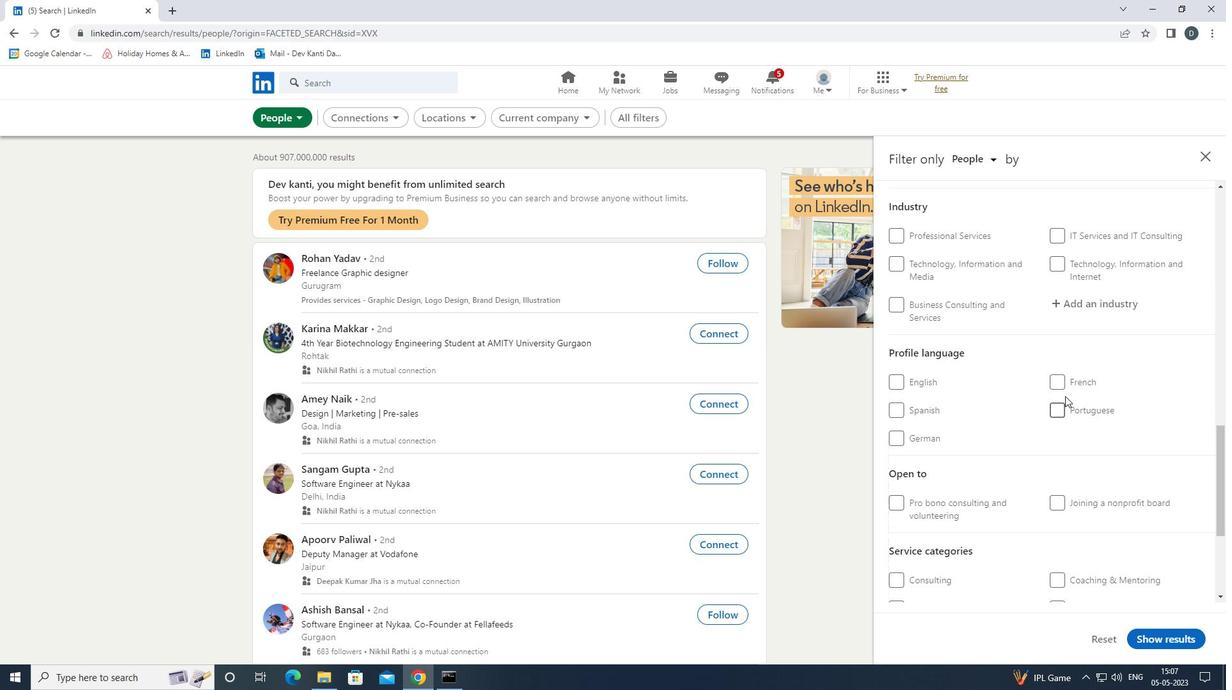
Action: Mouse pressed left at (1070, 380)
Screenshot: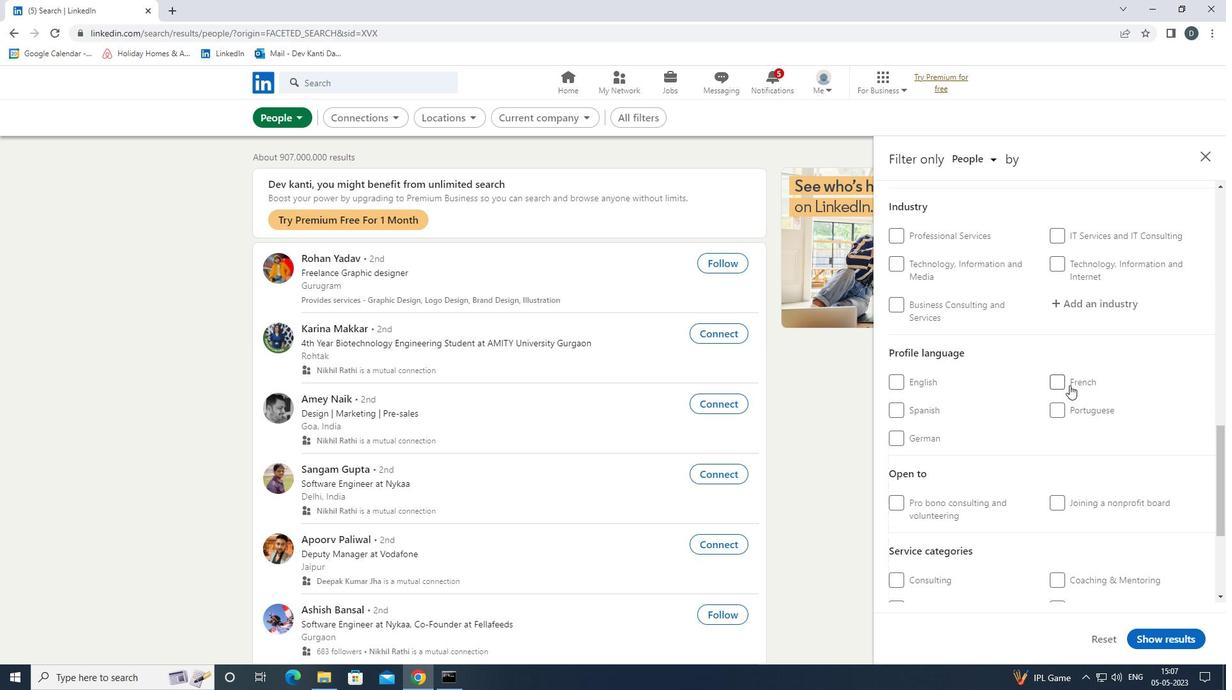 
Action: Mouse scrolled (1070, 381) with delta (0, 0)
Screenshot: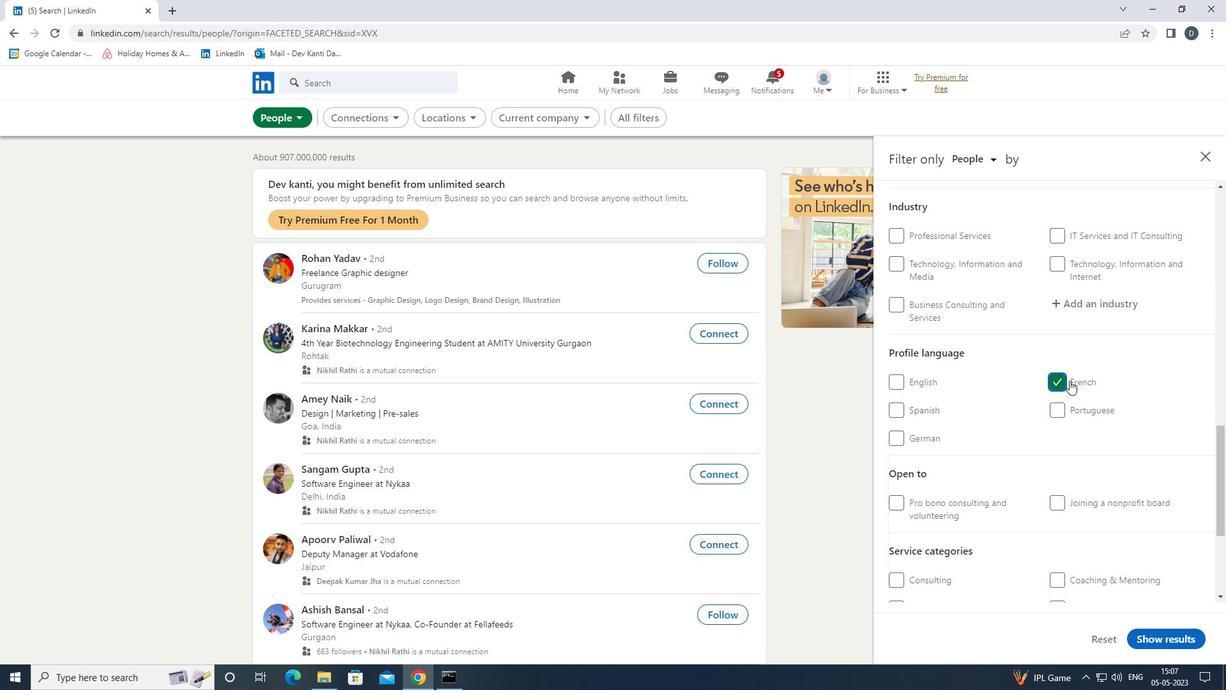 
Action: Mouse scrolled (1070, 381) with delta (0, 0)
Screenshot: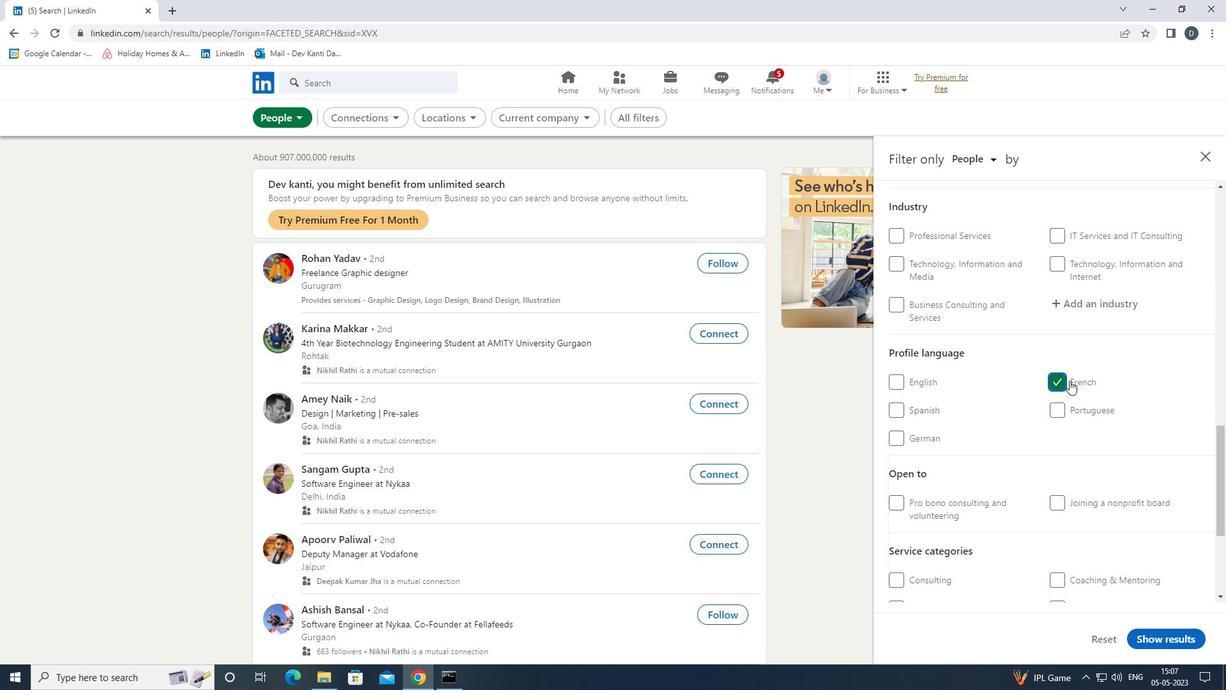 
Action: Mouse scrolled (1070, 381) with delta (0, 0)
Screenshot: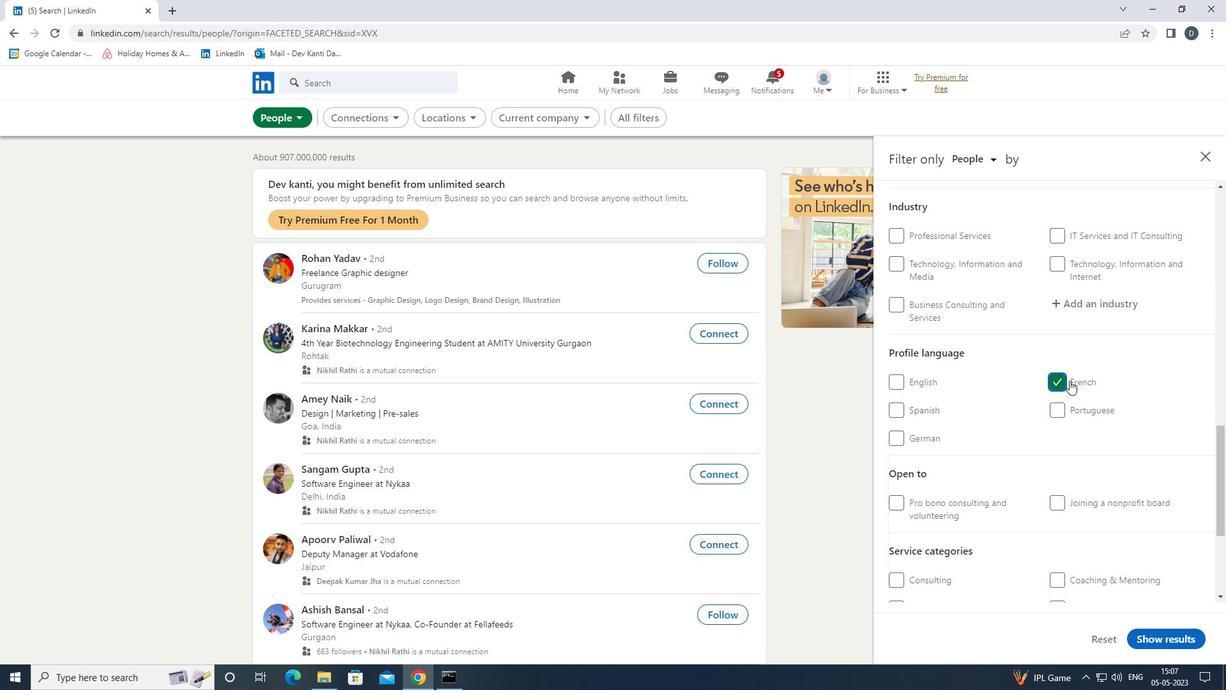 
Action: Mouse scrolled (1070, 381) with delta (0, 0)
Screenshot: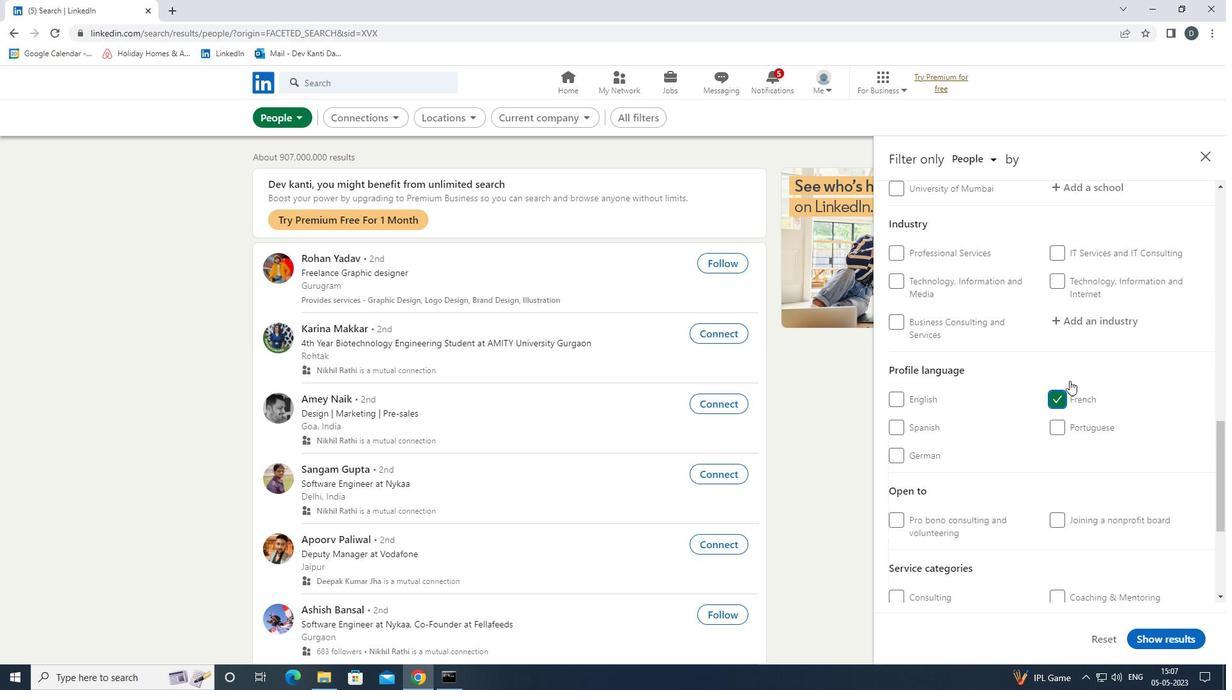 
Action: Mouse scrolled (1070, 381) with delta (0, 0)
Screenshot: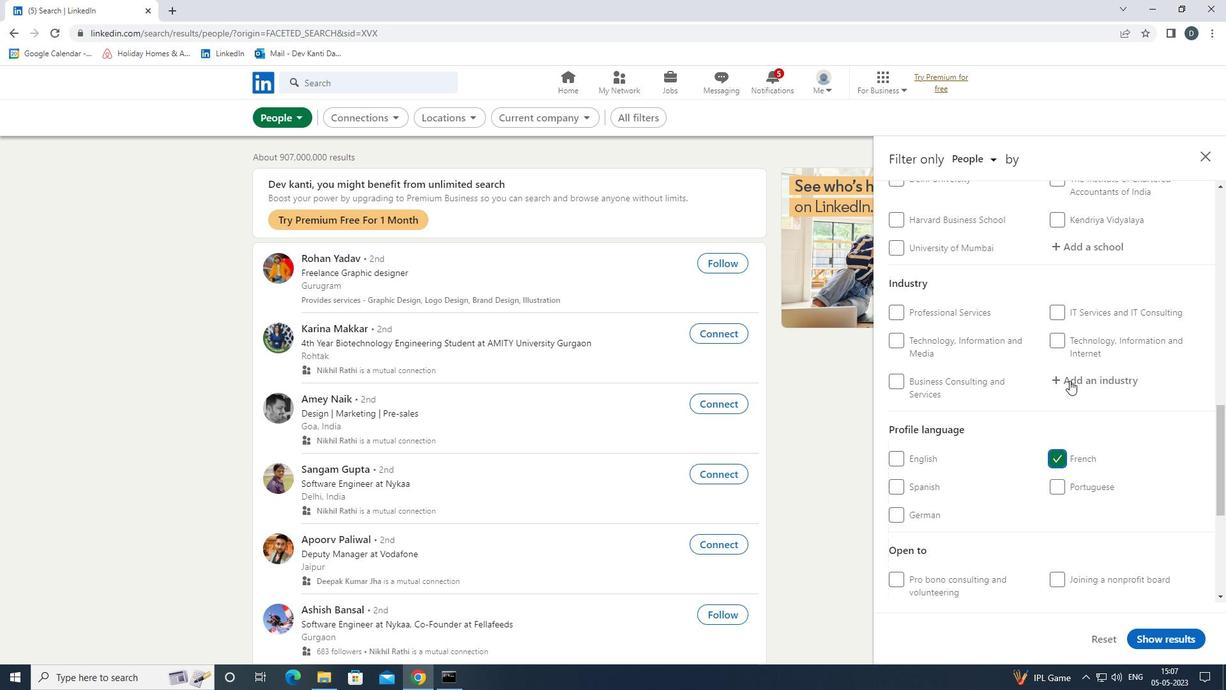 
Action: Mouse scrolled (1070, 381) with delta (0, 0)
Screenshot: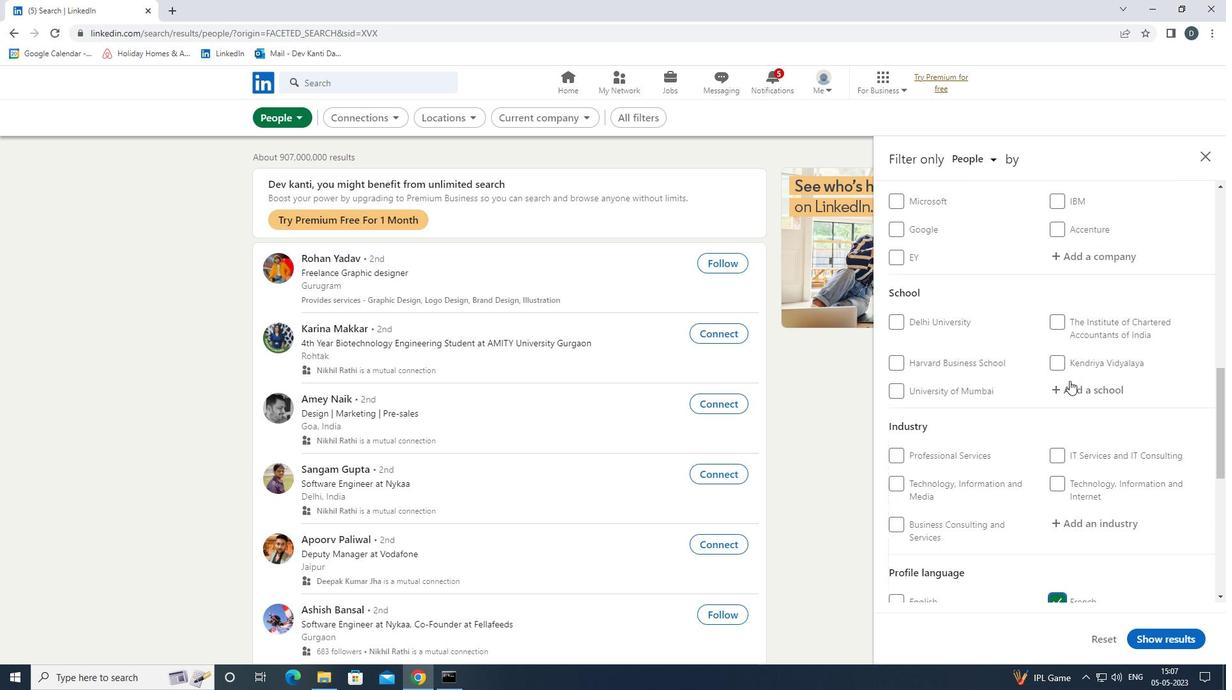 
Action: Mouse moved to (1088, 292)
Screenshot: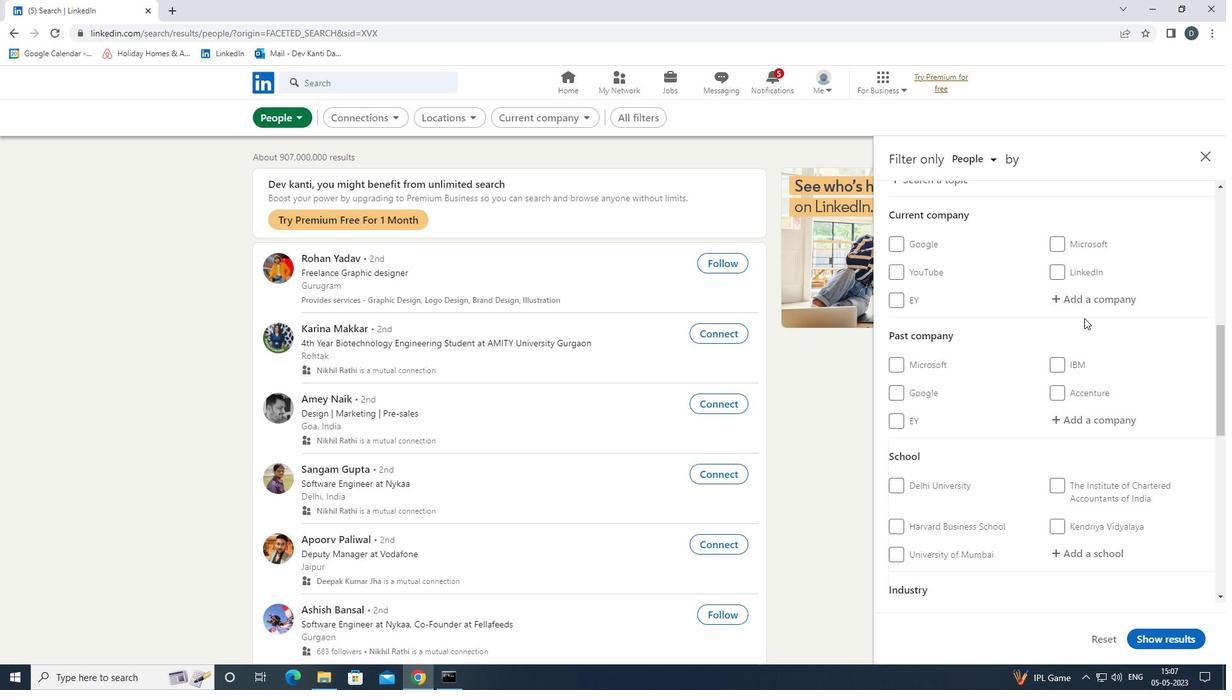 
Action: Mouse pressed left at (1088, 292)
Screenshot: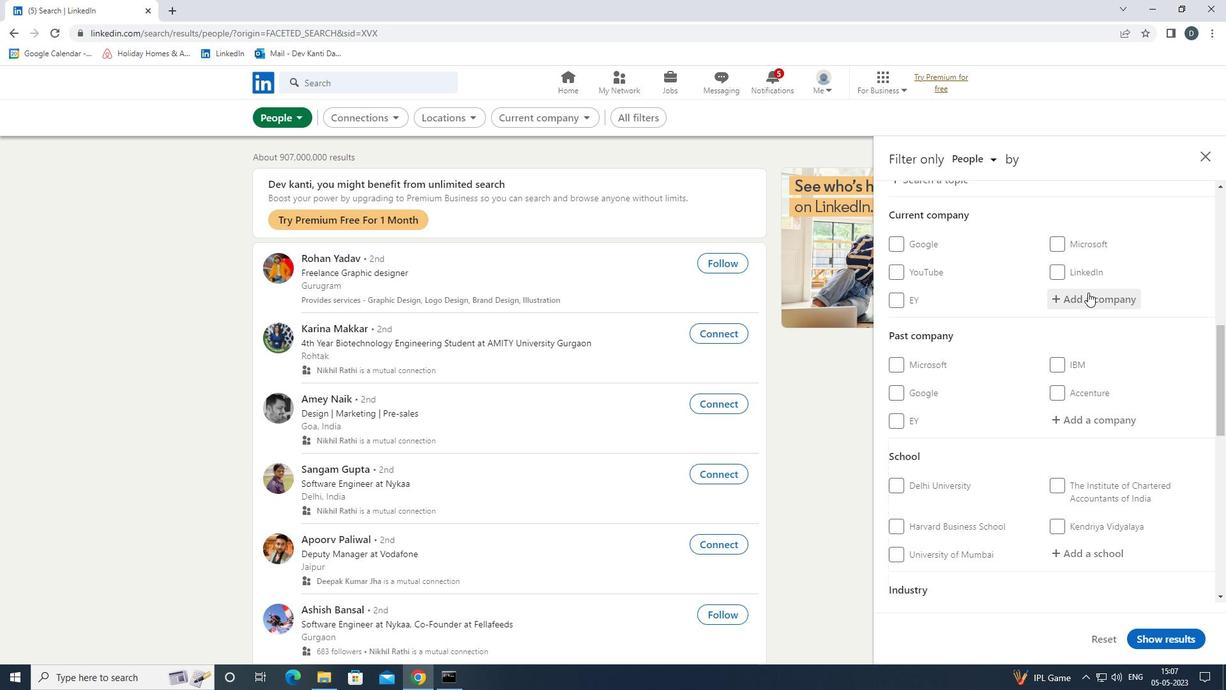 
Action: Key pressed <Key.shift><Key.shift>JOB<Key.space><Key.shift>ALERT<Key.down><Key.enter>
Screenshot: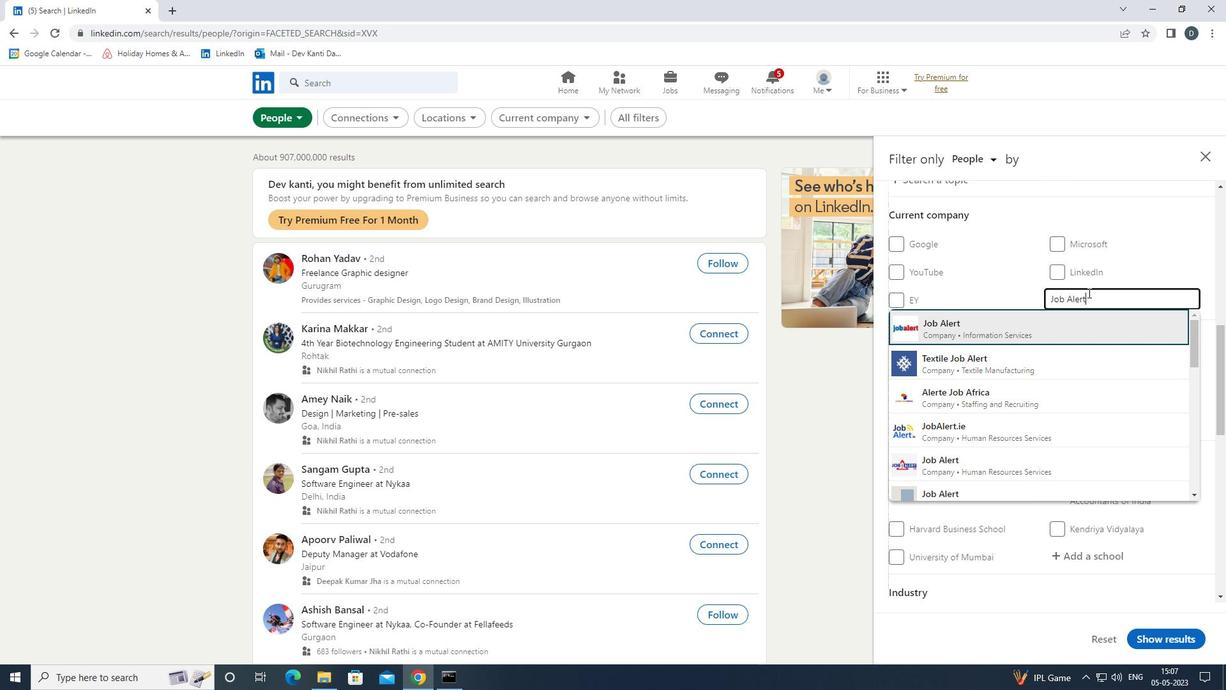 
Action: Mouse scrolled (1088, 292) with delta (0, 0)
Screenshot: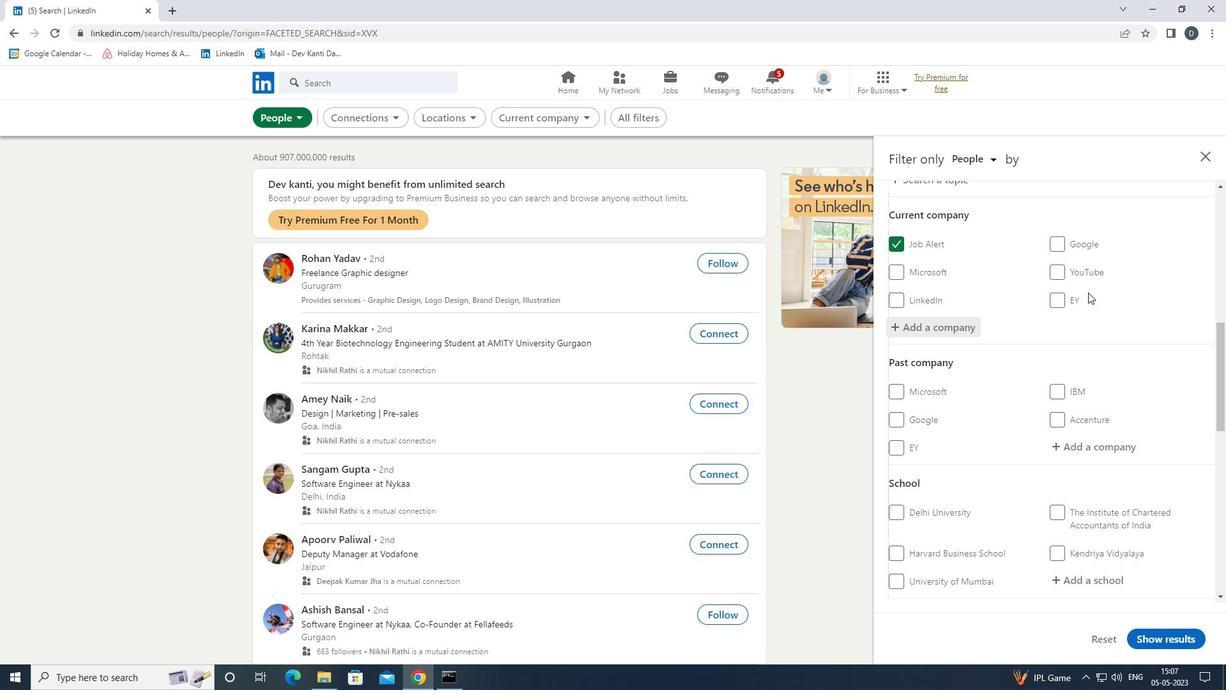 
Action: Mouse scrolled (1088, 292) with delta (0, 0)
Screenshot: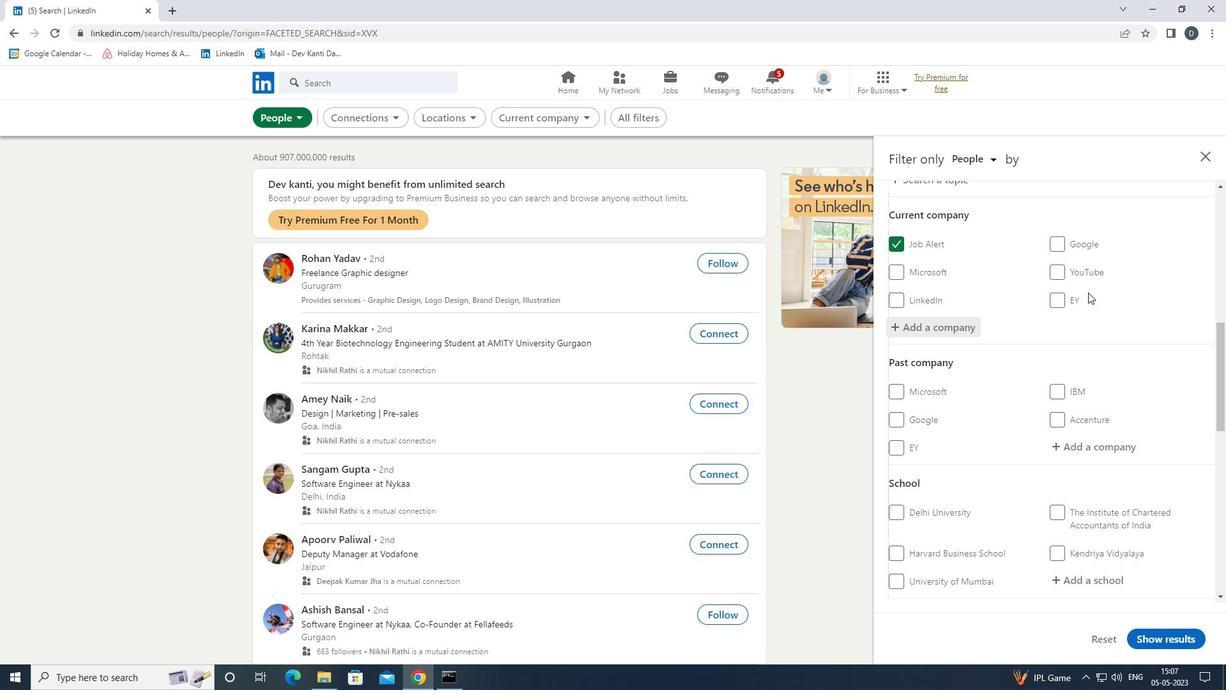 
Action: Mouse scrolled (1088, 292) with delta (0, 0)
Screenshot: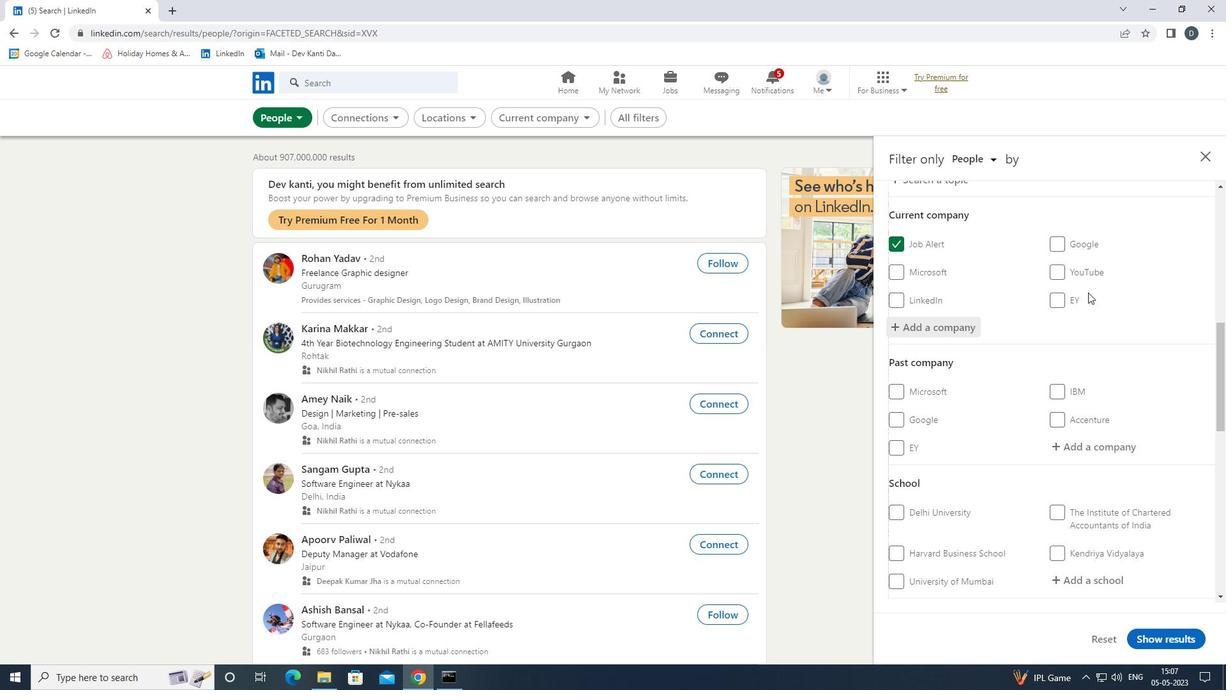
Action: Mouse scrolled (1088, 292) with delta (0, 0)
Screenshot: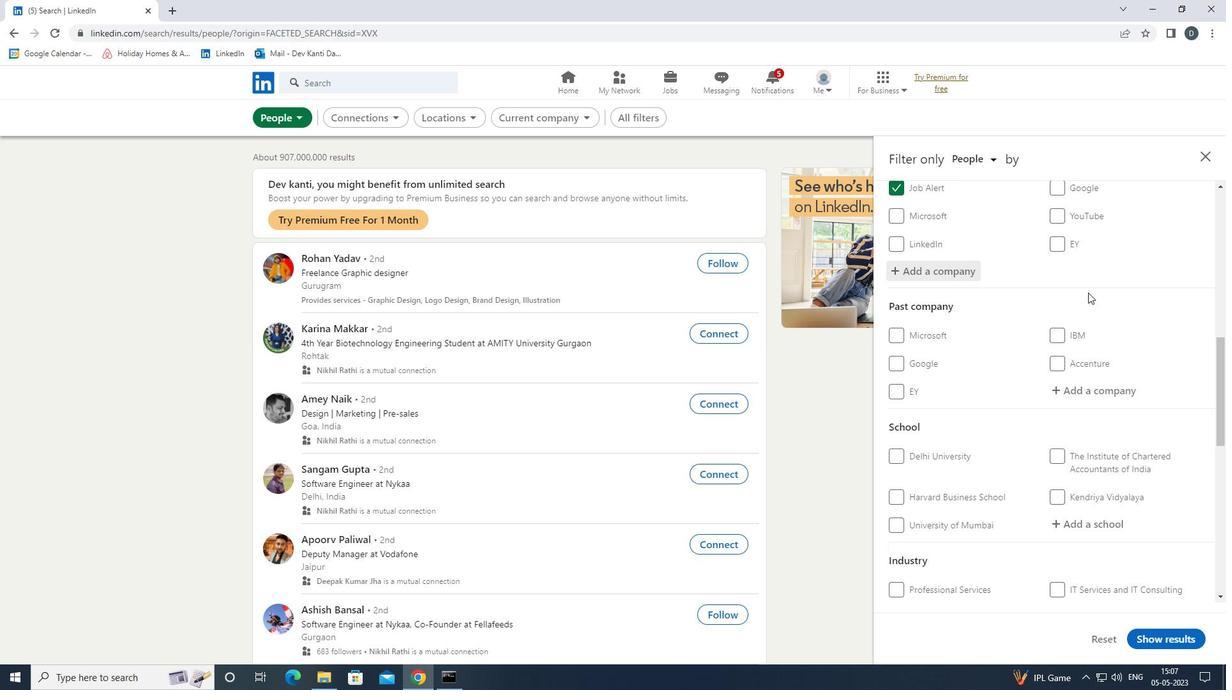 
Action: Mouse moved to (1097, 323)
Screenshot: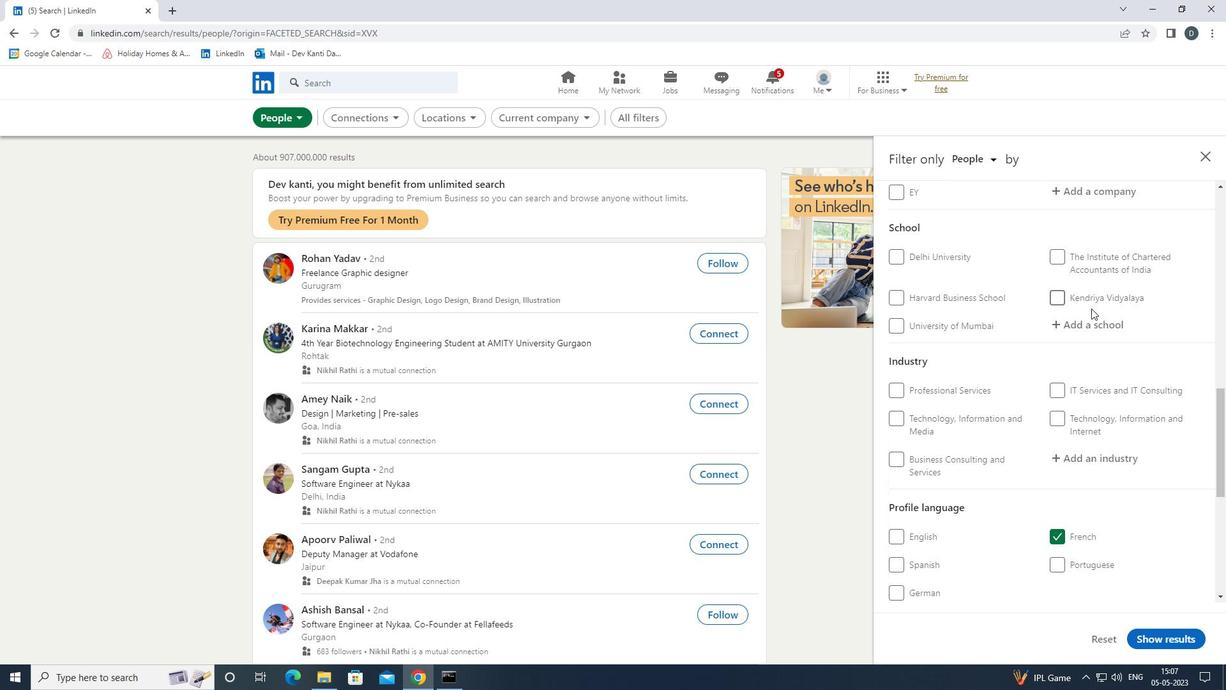
Action: Mouse pressed left at (1097, 323)
Screenshot: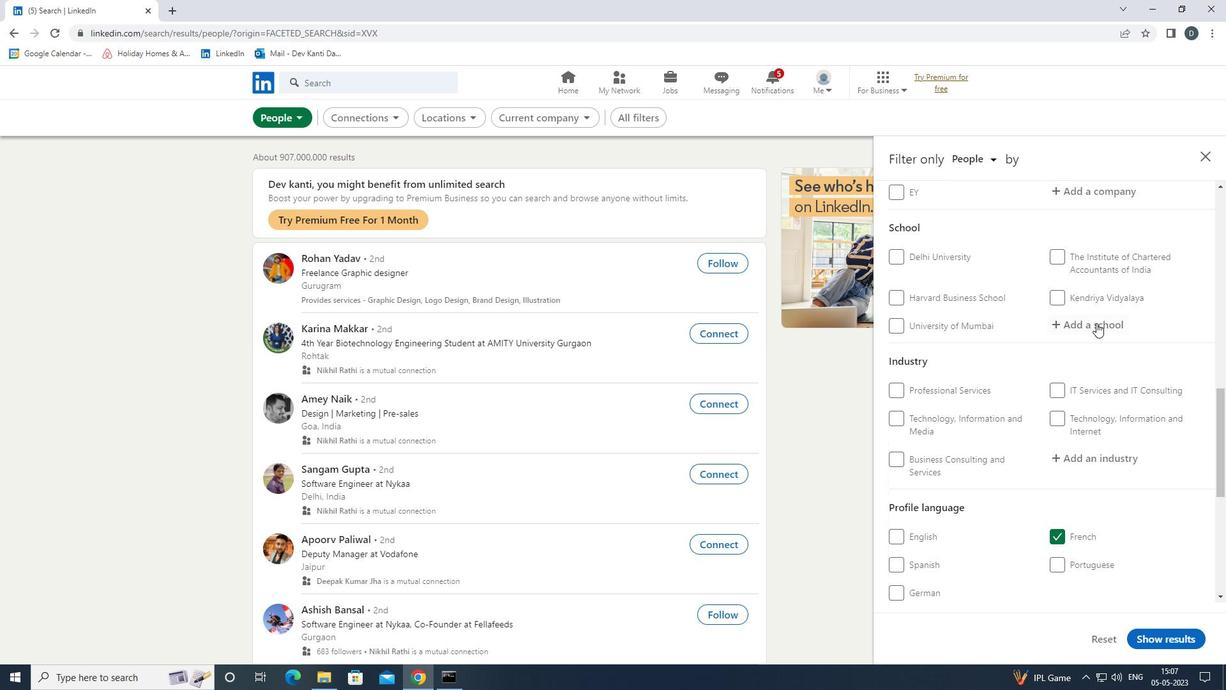 
Action: Key pressed <Key.shift>S<Key.backspace><Key.shift><Key.shift><Key.shift><Key.shift><Key.shift><Key.shift>QUEEN'S<Key.space><Key.shift><Key.shift><Key.shift><Key.shift><Key.shift><Key.shift><Key.shift><Key.shift><Key.shift><Key.shift><Key.shift><Key.shift><Key.shift><Key.shift><Key.shift><Key.shift><Key.shift><Key.shift><Key.shift><Key.shift><Key.shift><Key.shift><Key.shift><Key.shift><Key.shift>COLLEGE<Key.down><Key.enter>
Screenshot: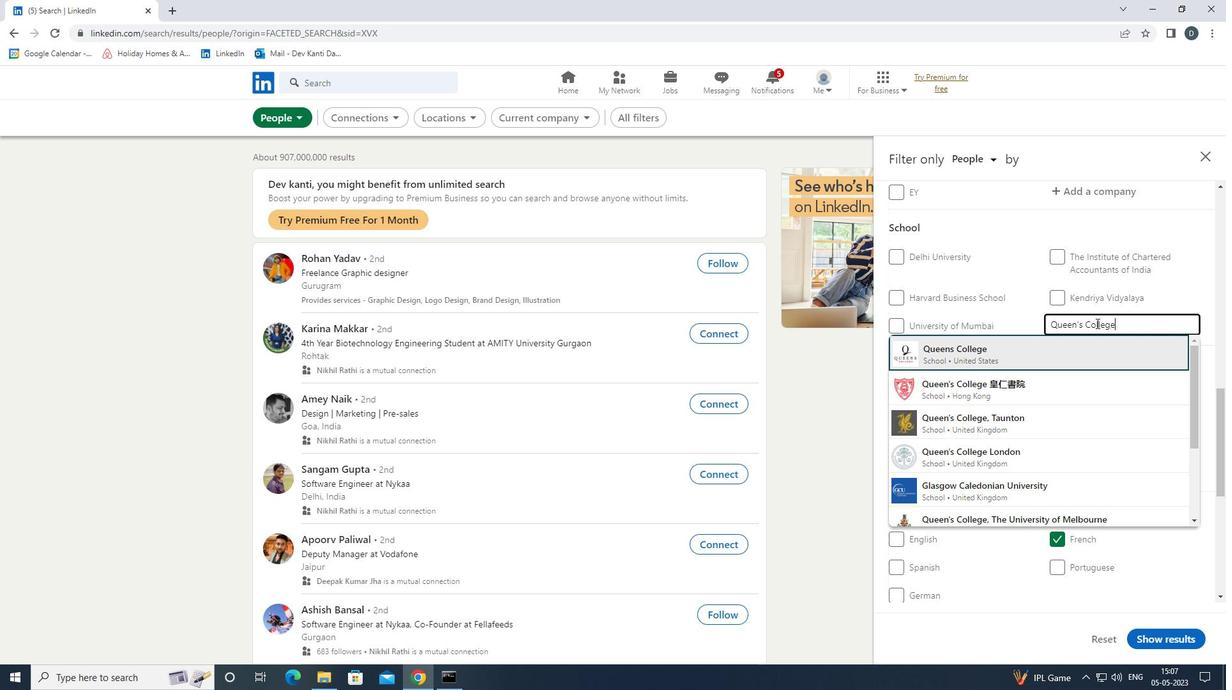 
Action: Mouse scrolled (1097, 322) with delta (0, 0)
Screenshot: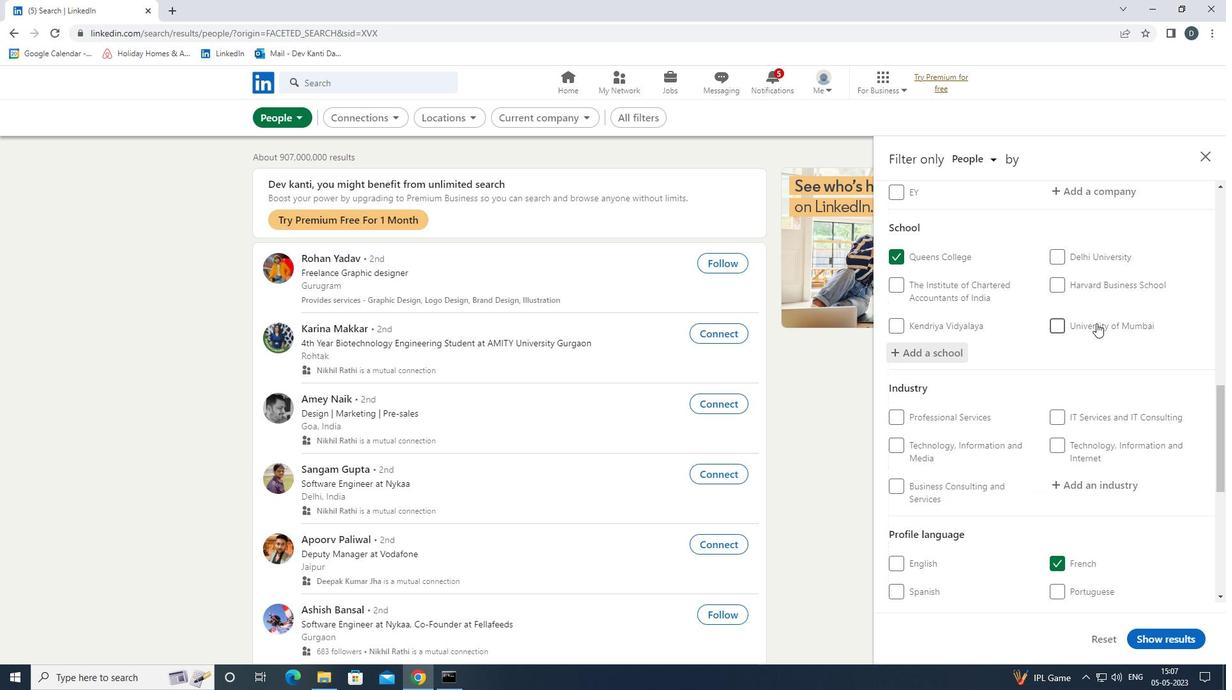 
Action: Mouse moved to (1097, 323)
Screenshot: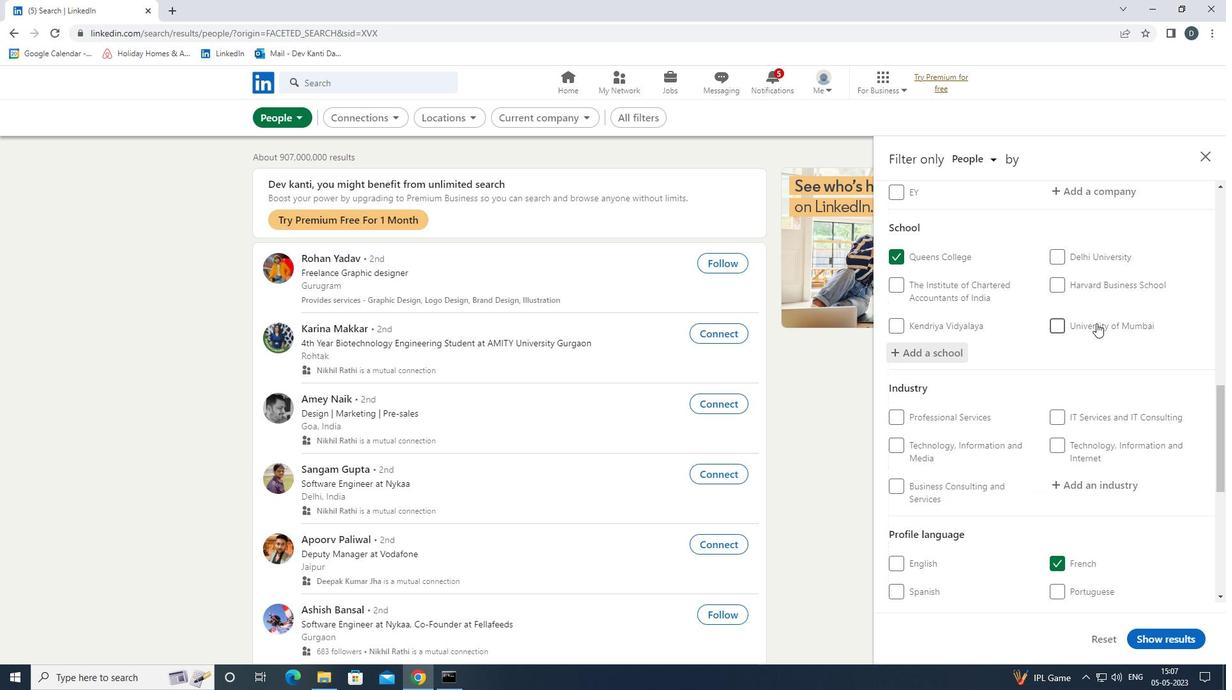 
Action: Mouse scrolled (1097, 322) with delta (0, 0)
Screenshot: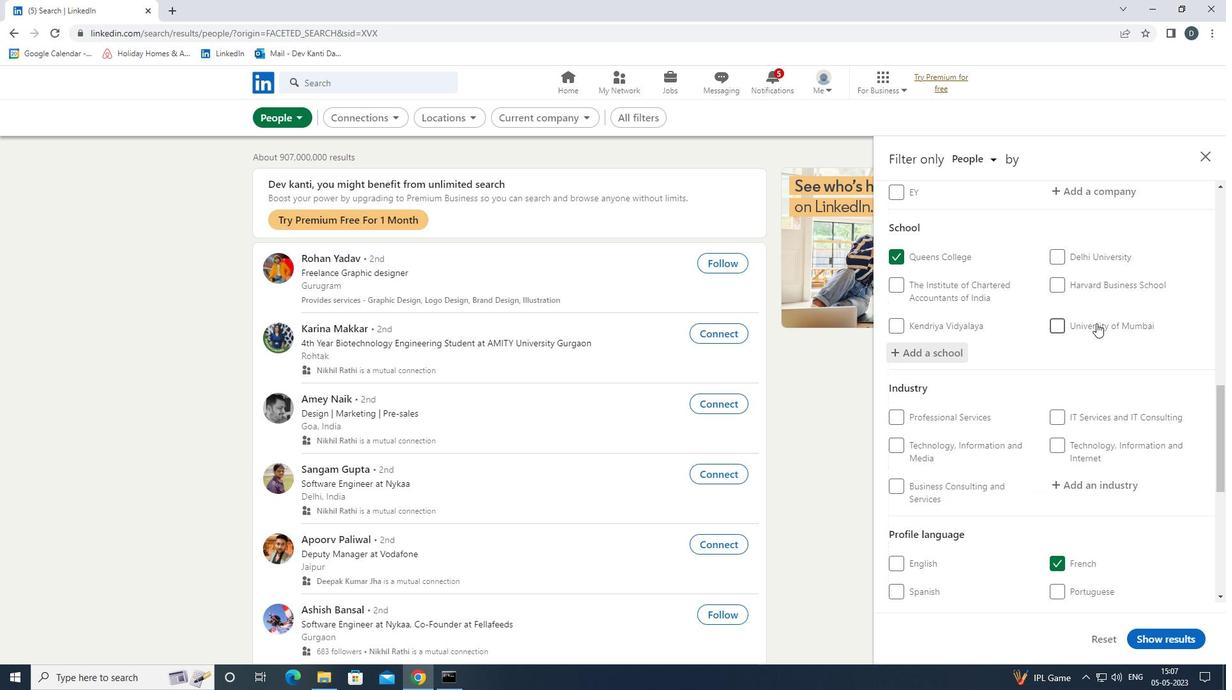 
Action: Mouse moved to (1097, 324)
Screenshot: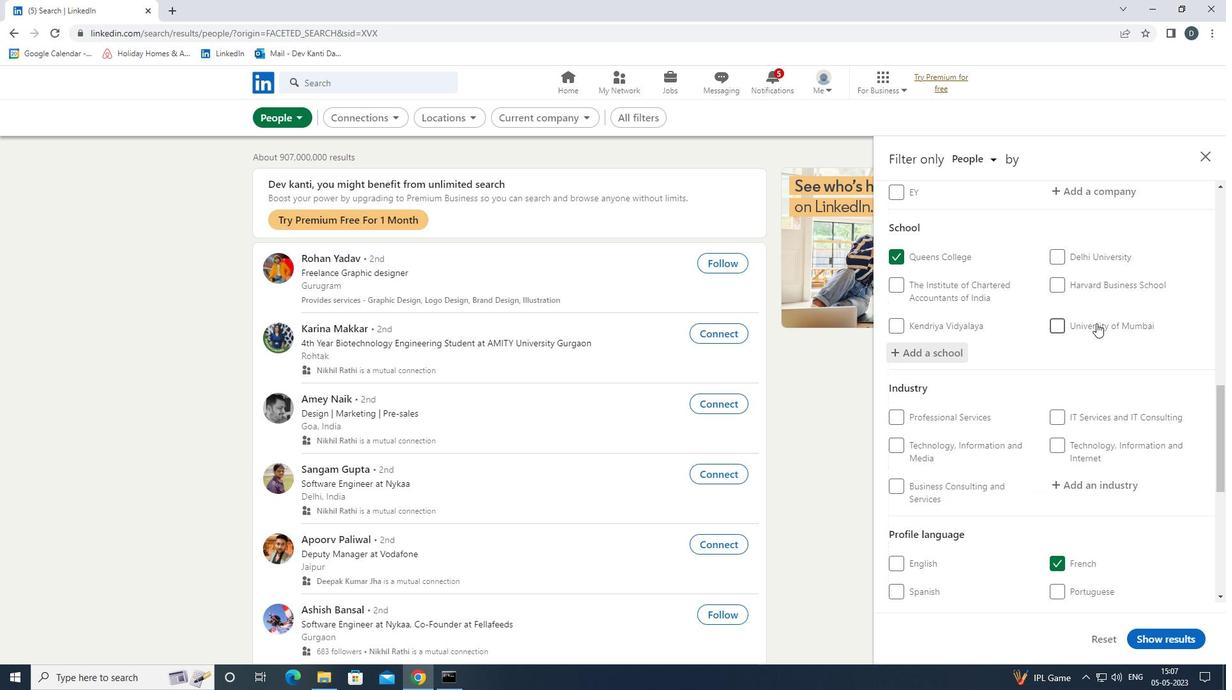 
Action: Mouse scrolled (1097, 323) with delta (0, 0)
Screenshot: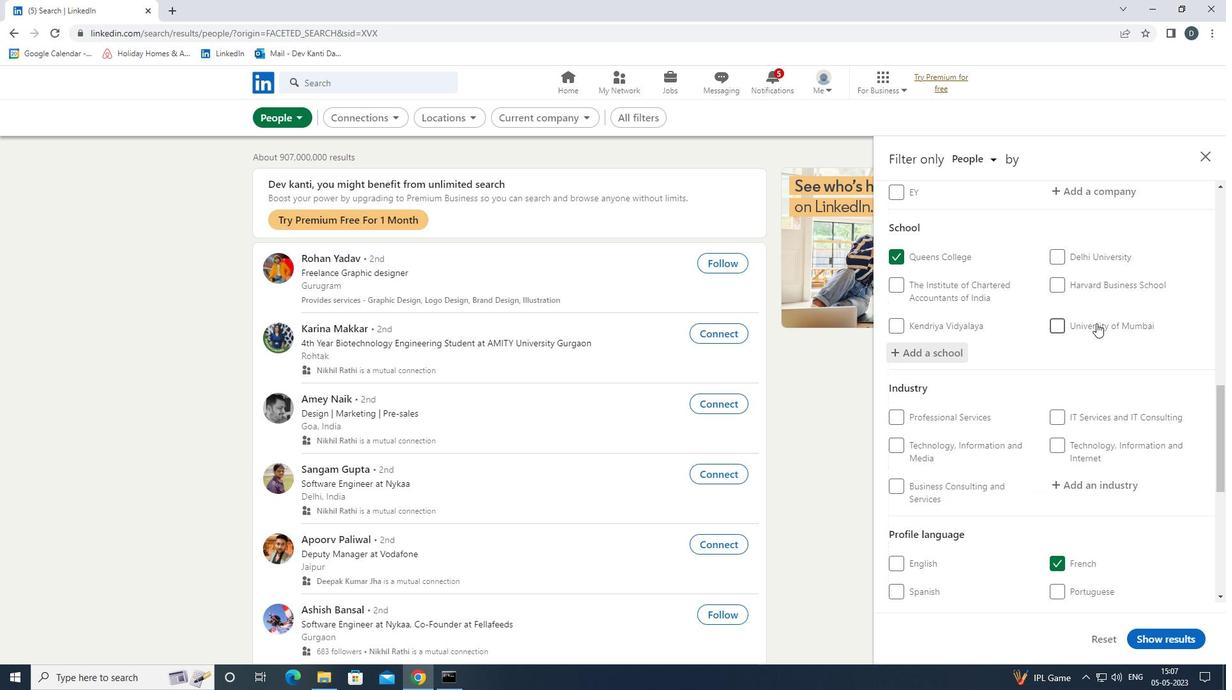 
Action: Mouse scrolled (1097, 323) with delta (0, 0)
Screenshot: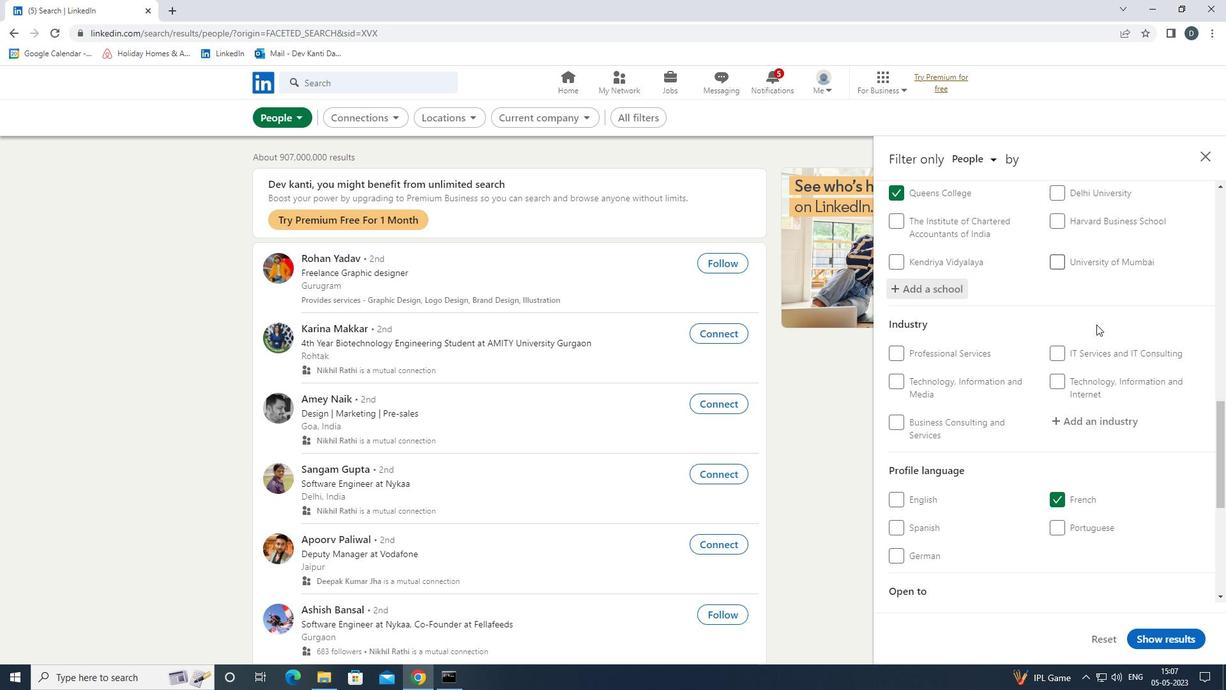 
Action: Mouse moved to (1105, 226)
Screenshot: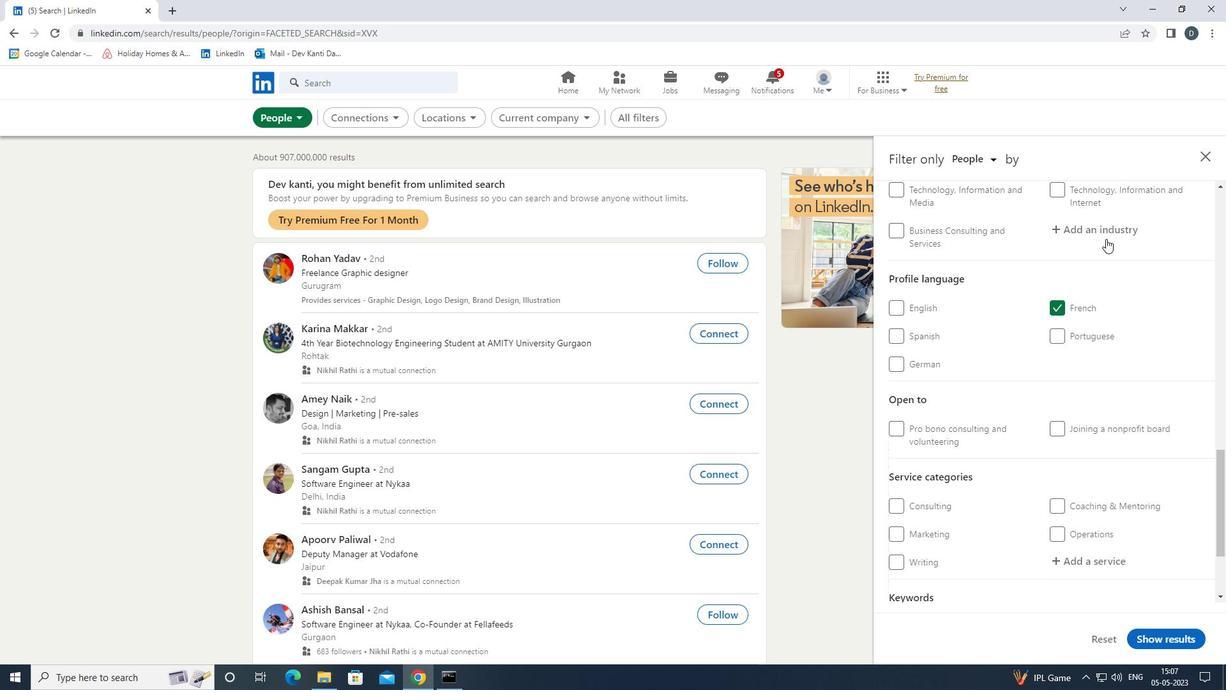 
Action: Mouse pressed left at (1105, 226)
Screenshot: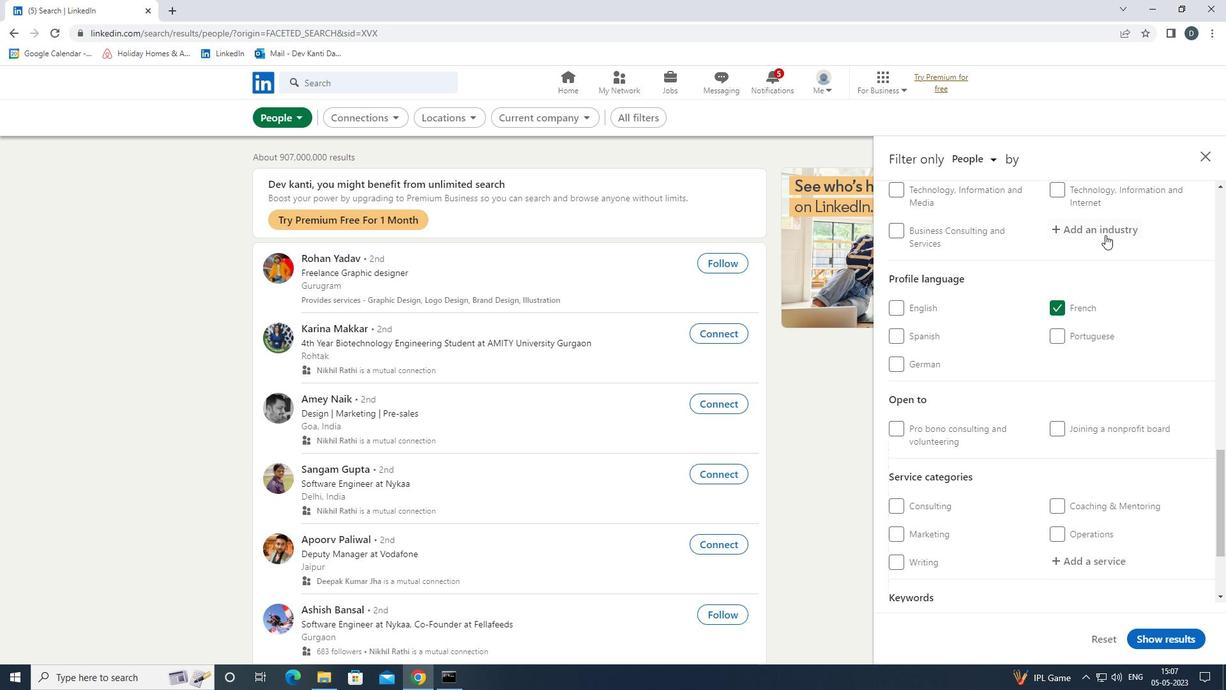 
Action: Key pressed <Key.shift><Key.shift><Key.shift><Key.shift><Key.shift><Key.shift><Key.shift><Key.shift><Key.shift><Key.shift><Key.shift><Key.shift><Key.shift><Key.shift><Key.shift><Key.shift><Key.shift><Key.shift><Key.shift>CABLE<Key.space>AND<Key.space><Key.shift>SAT<Key.down><Key.enter>
Screenshot: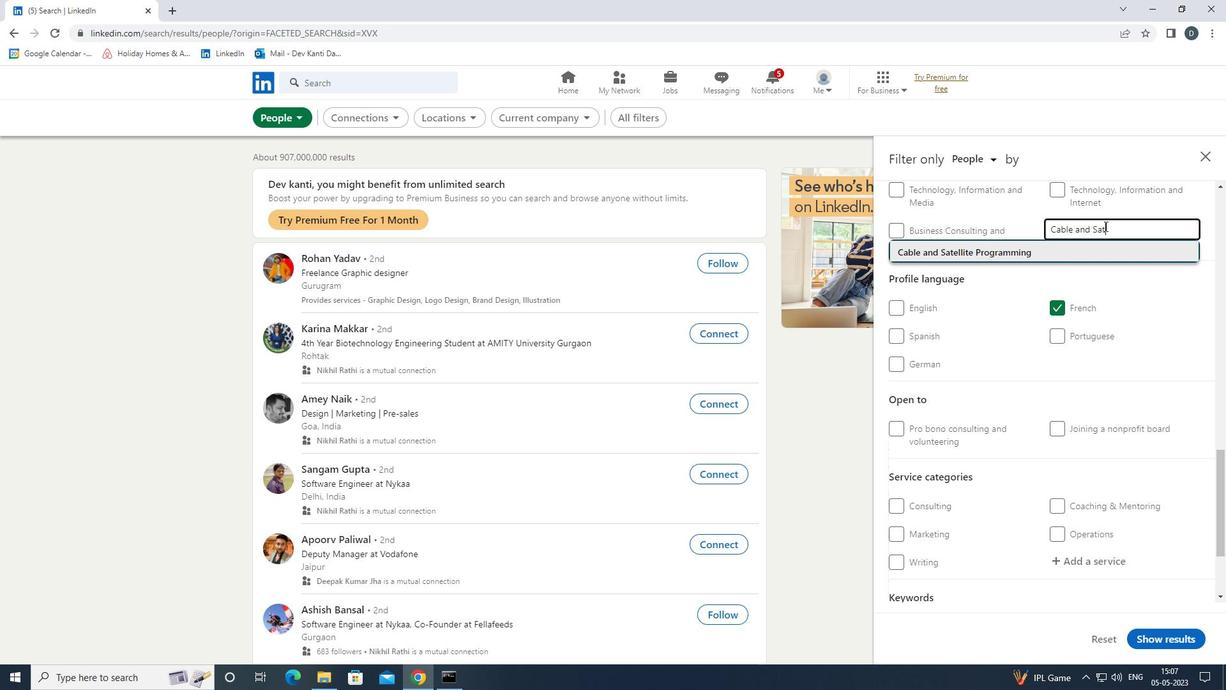 
Action: Mouse moved to (1097, 302)
Screenshot: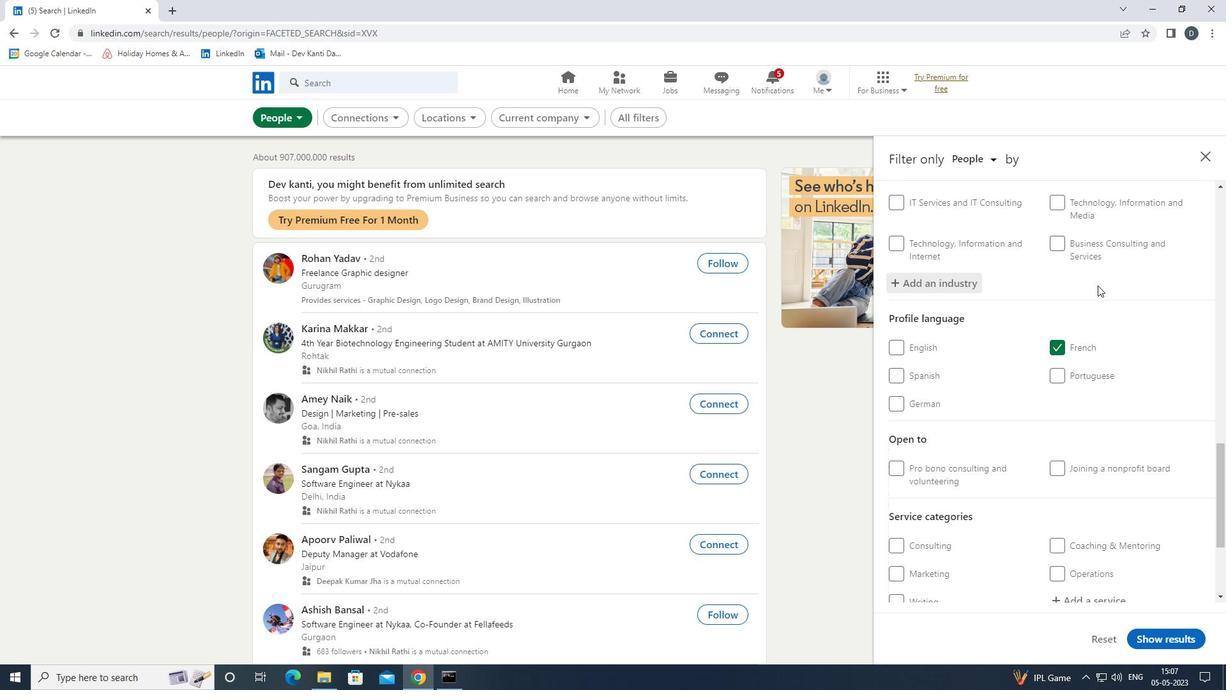 
Action: Mouse scrolled (1097, 302) with delta (0, 0)
Screenshot: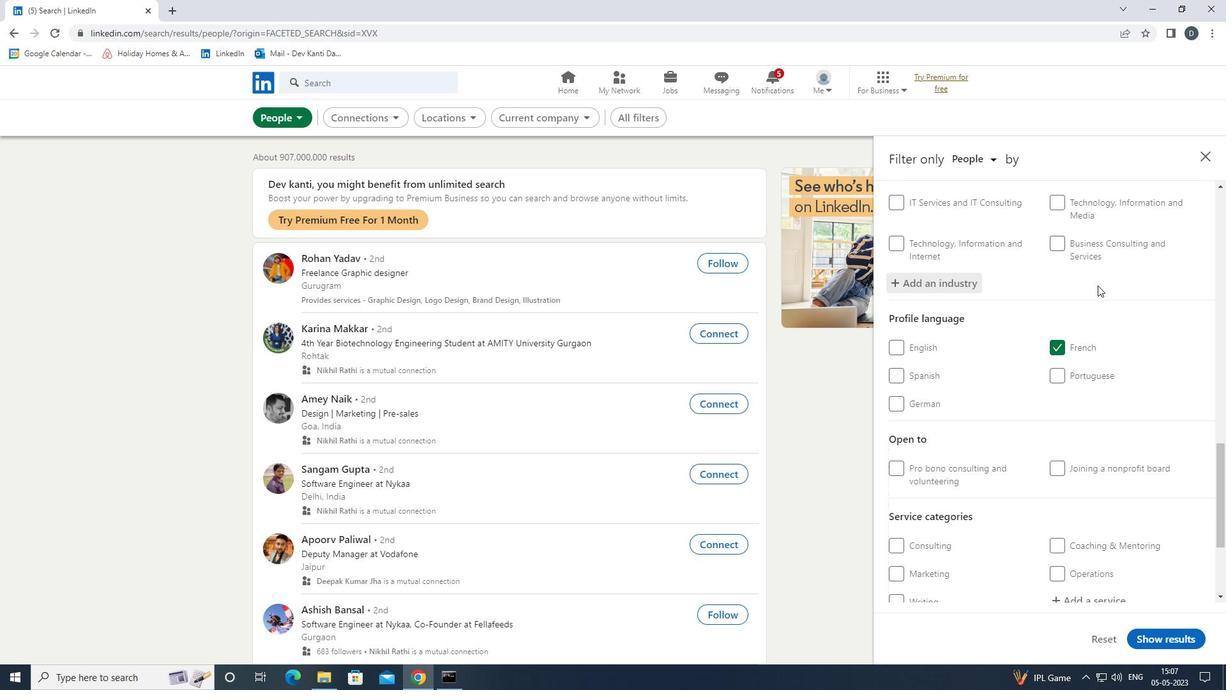
Action: Mouse moved to (1100, 307)
Screenshot: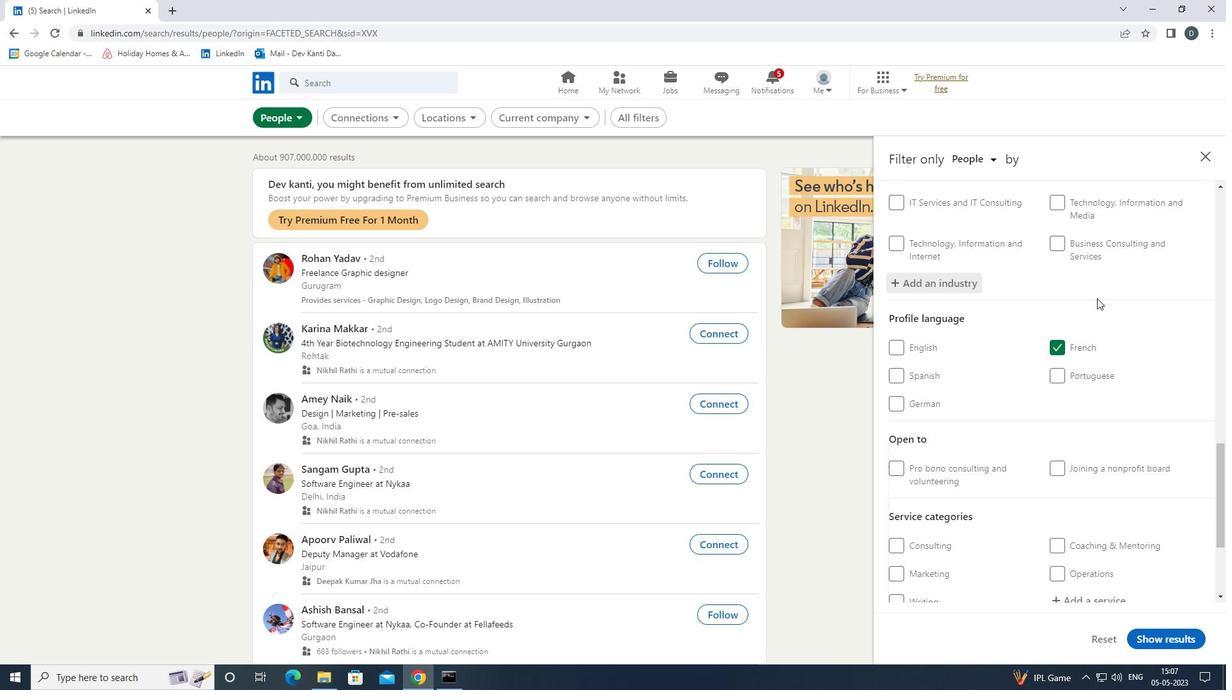 
Action: Mouse scrolled (1100, 307) with delta (0, 0)
Screenshot: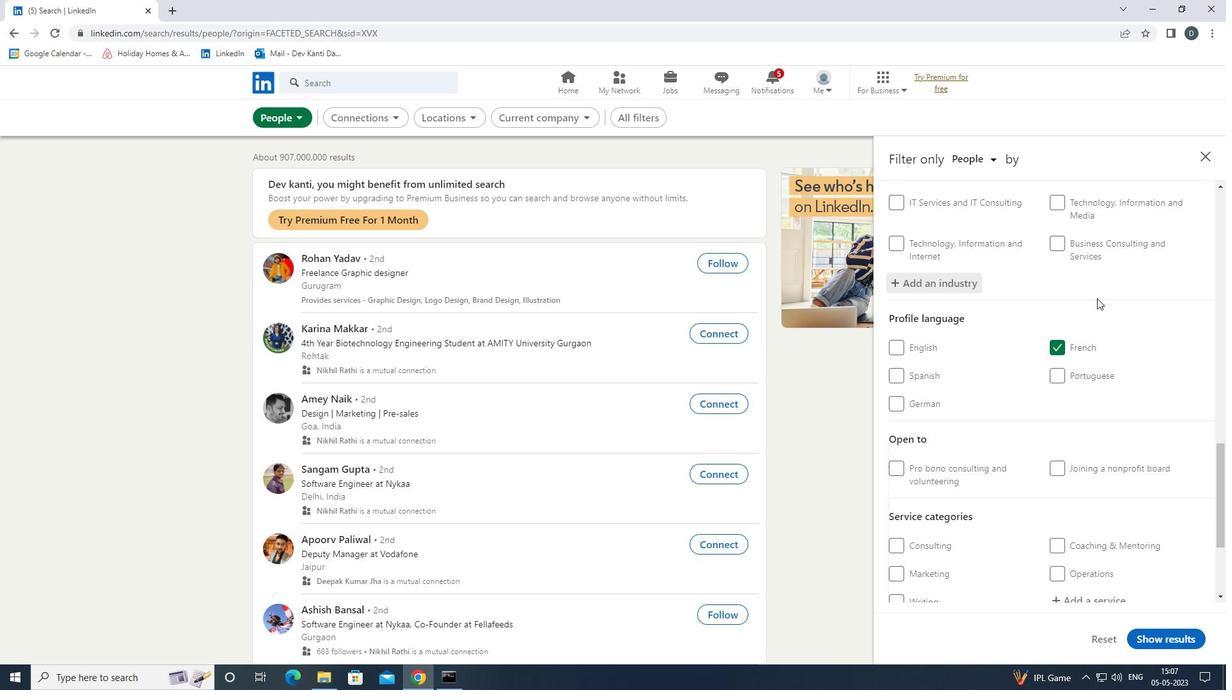 
Action: Mouse moved to (1100, 307)
Screenshot: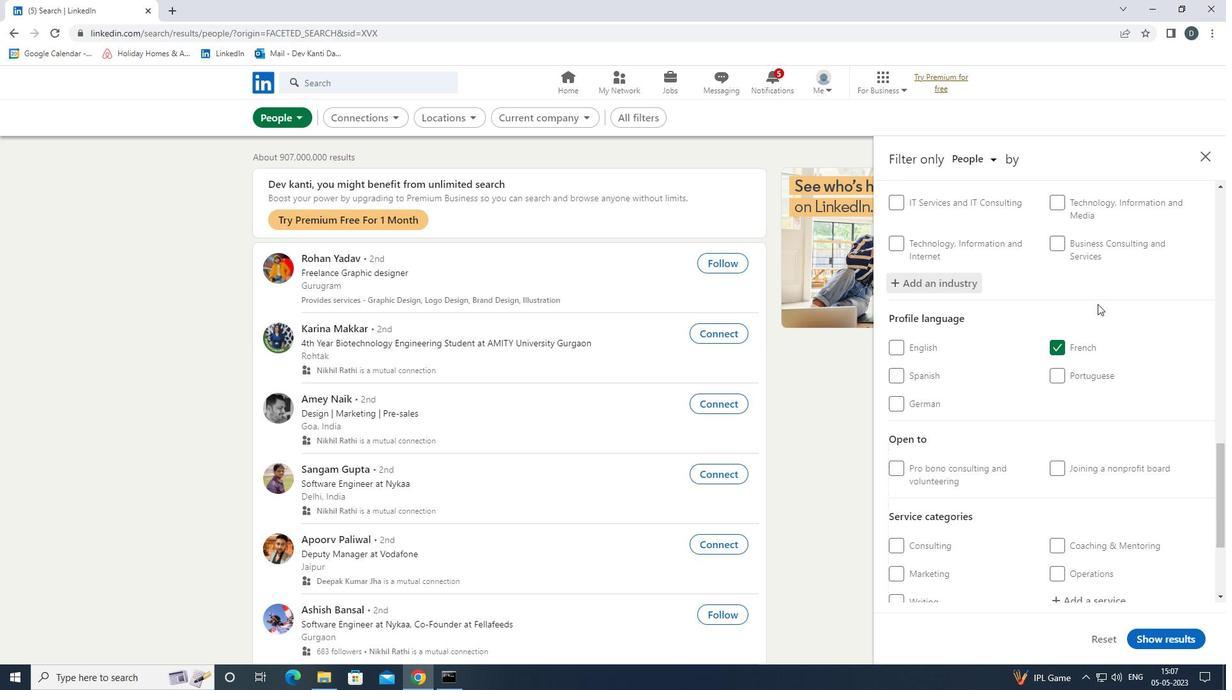 
Action: Mouse scrolled (1100, 307) with delta (0, 0)
Screenshot: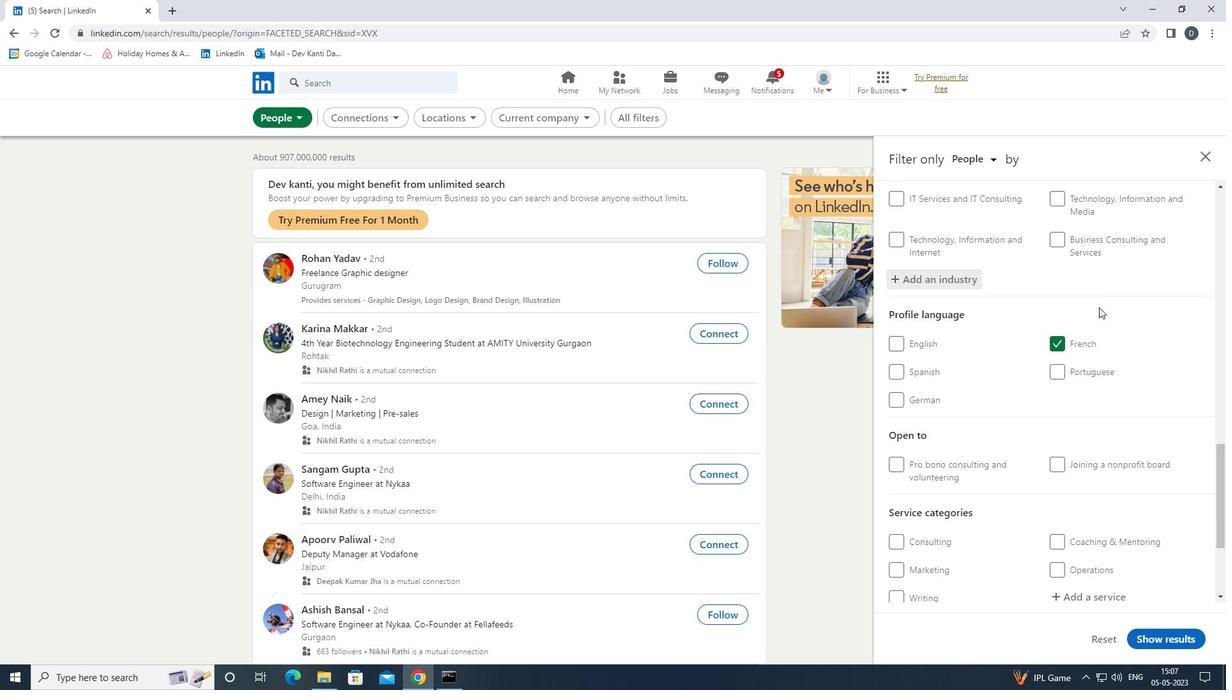 
Action: Mouse moved to (1103, 317)
Screenshot: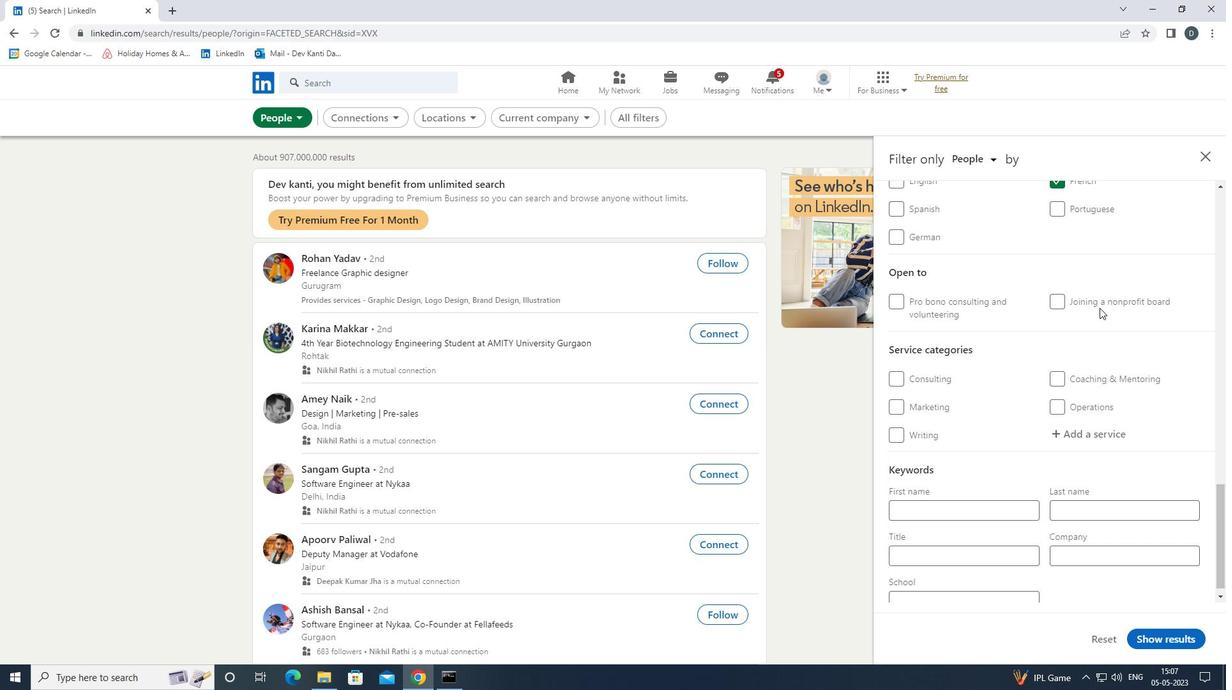 
Action: Mouse scrolled (1103, 316) with delta (0, 0)
Screenshot: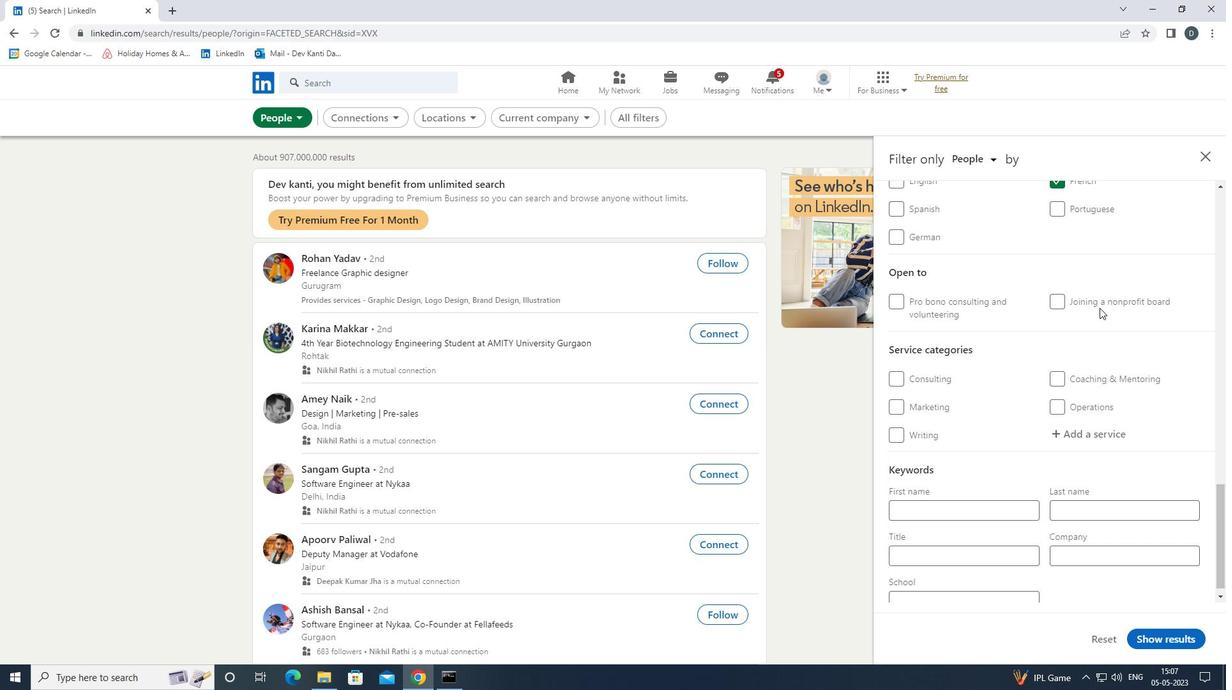 
Action: Mouse moved to (1106, 421)
Screenshot: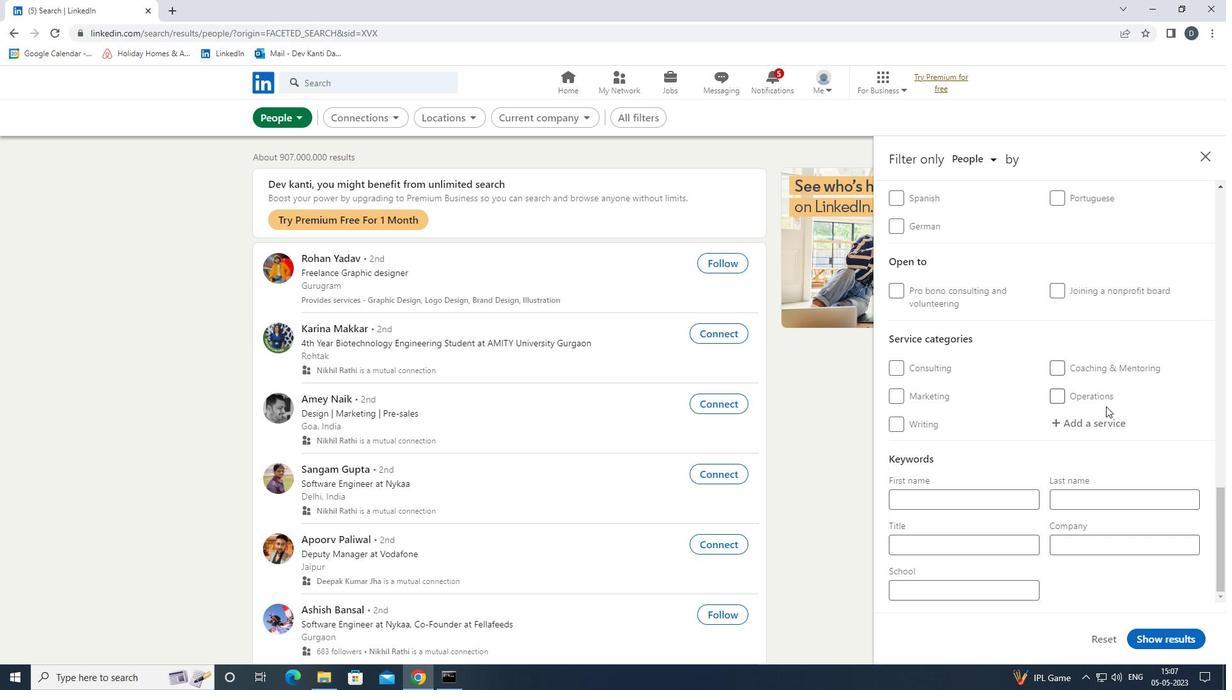 
Action: Mouse pressed left at (1106, 421)
Screenshot: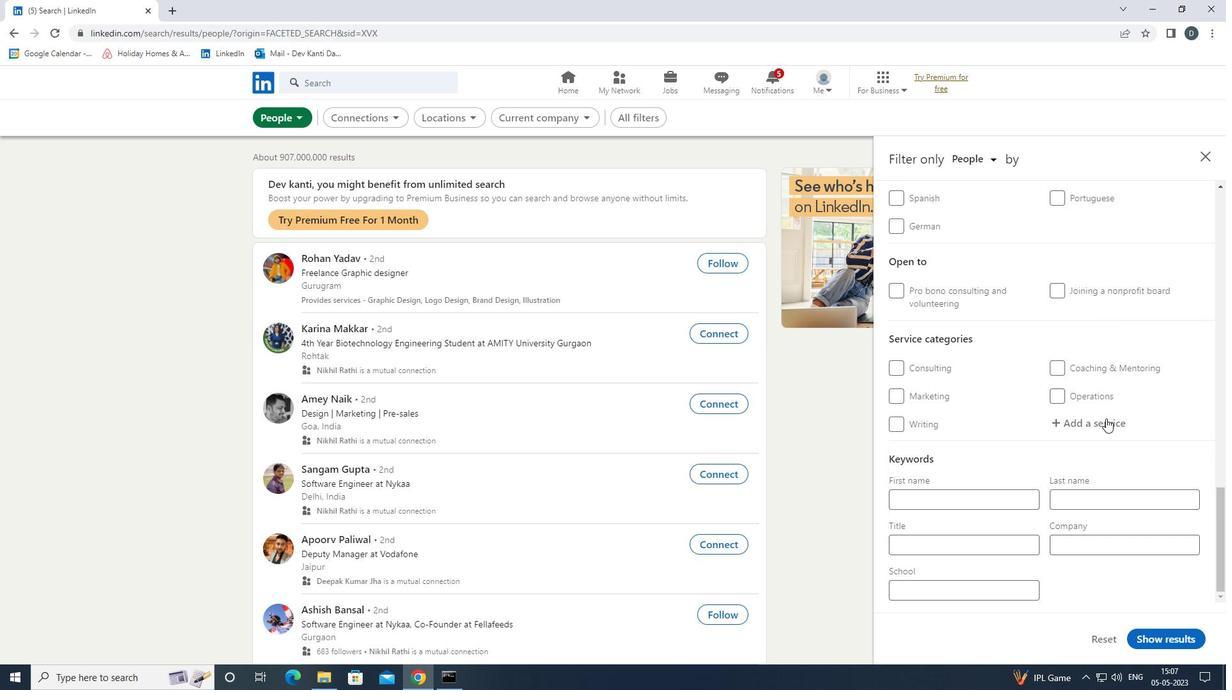 
Action: Mouse moved to (1107, 421)
Screenshot: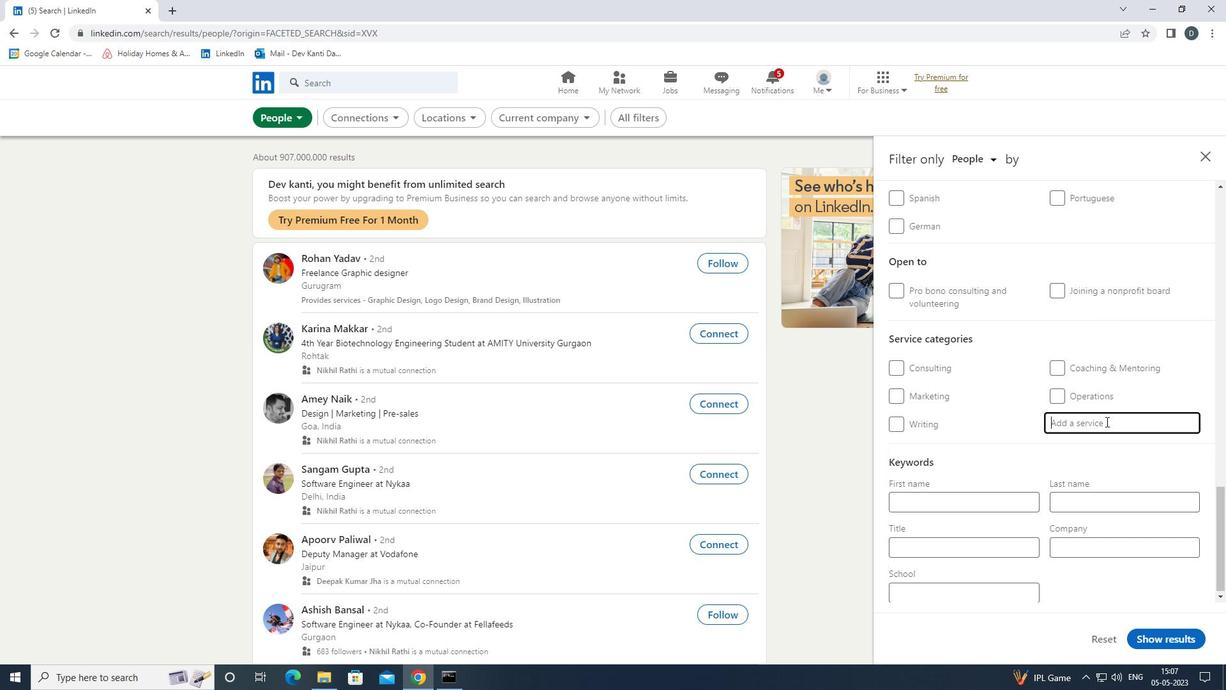 
Action: Key pressed <Key.shift>
Screenshot: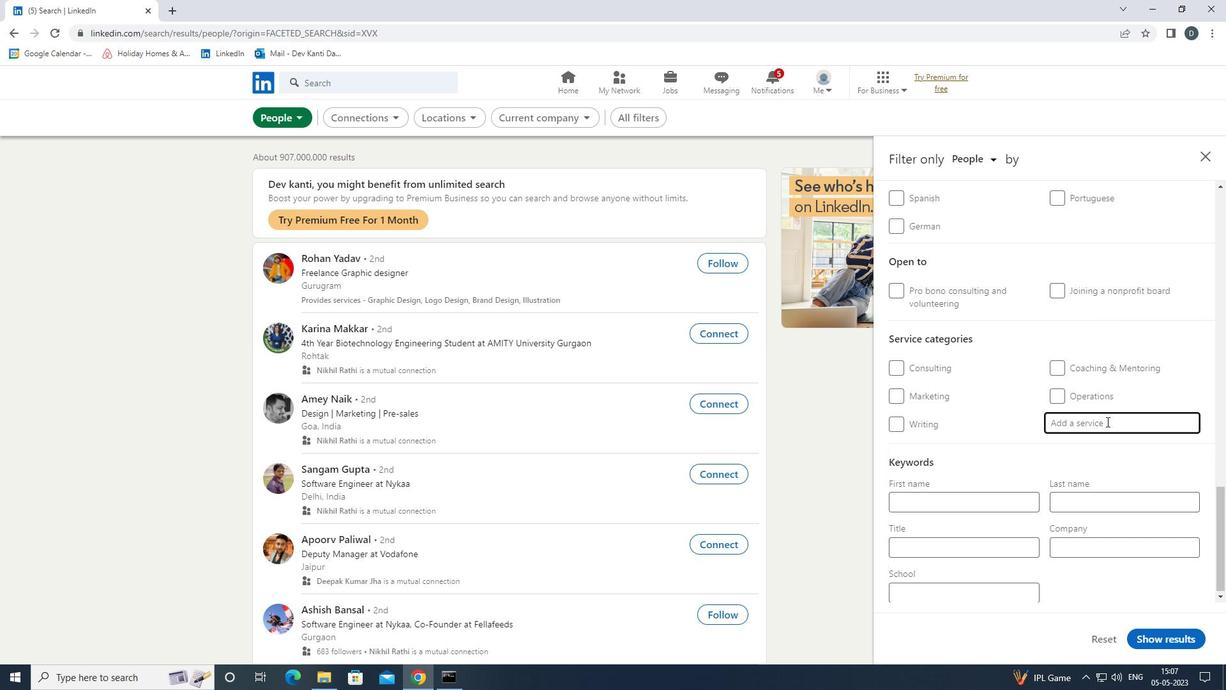 
Action: Mouse moved to (1102, 424)
Screenshot: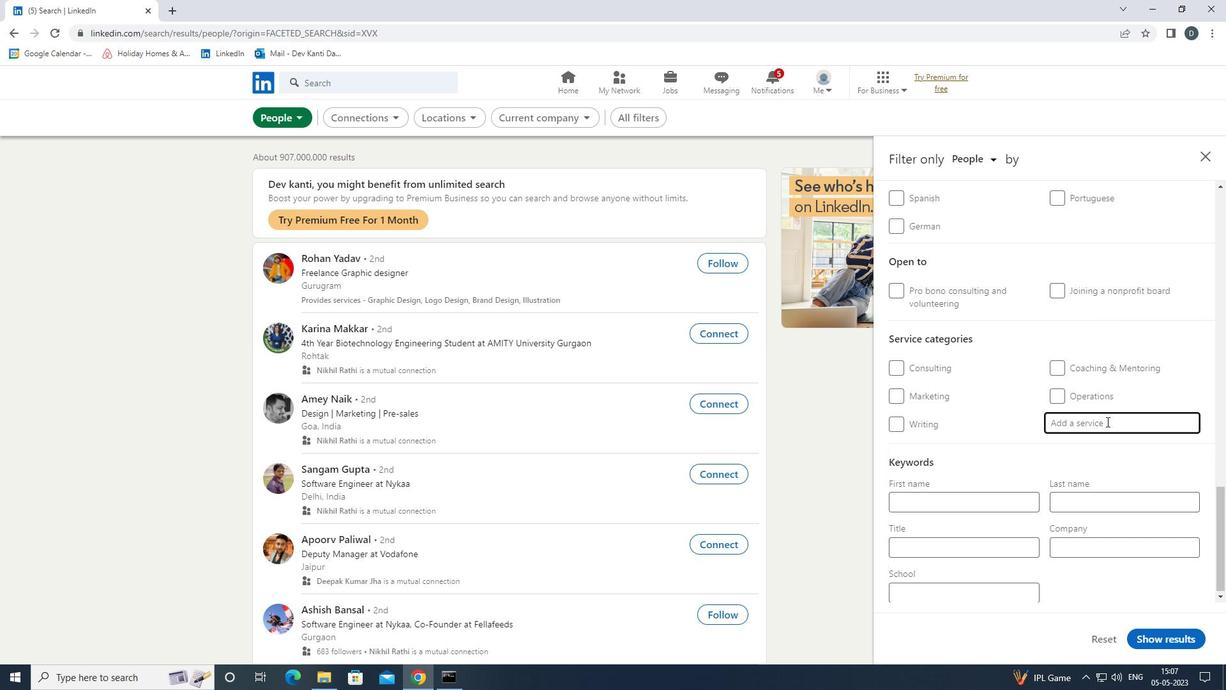 
Action: Key pressed <Key.shift><Key.shift><Key.shift><Key.shift><Key.shift><Key.shift><Key.shift><Key.shift><Key.shift><Key.shift>RETIREMENT<Key.space><Key.down><Key.enter>
Screenshot: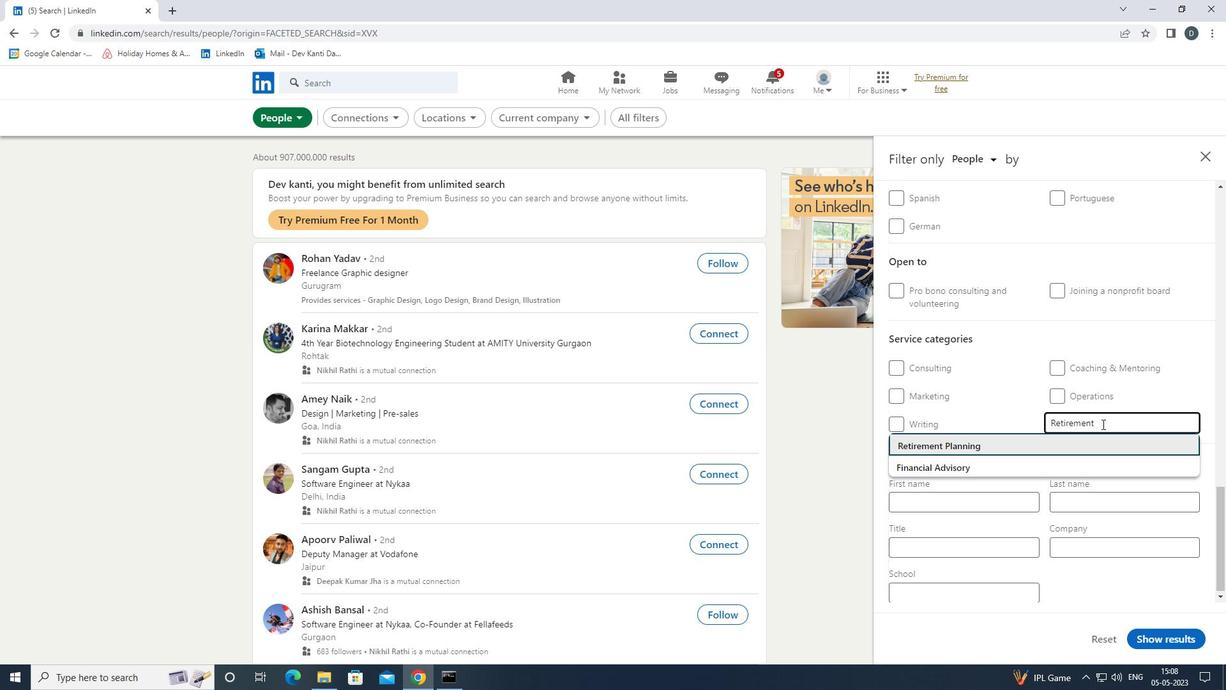 
Action: Mouse scrolled (1102, 423) with delta (0, 0)
Screenshot: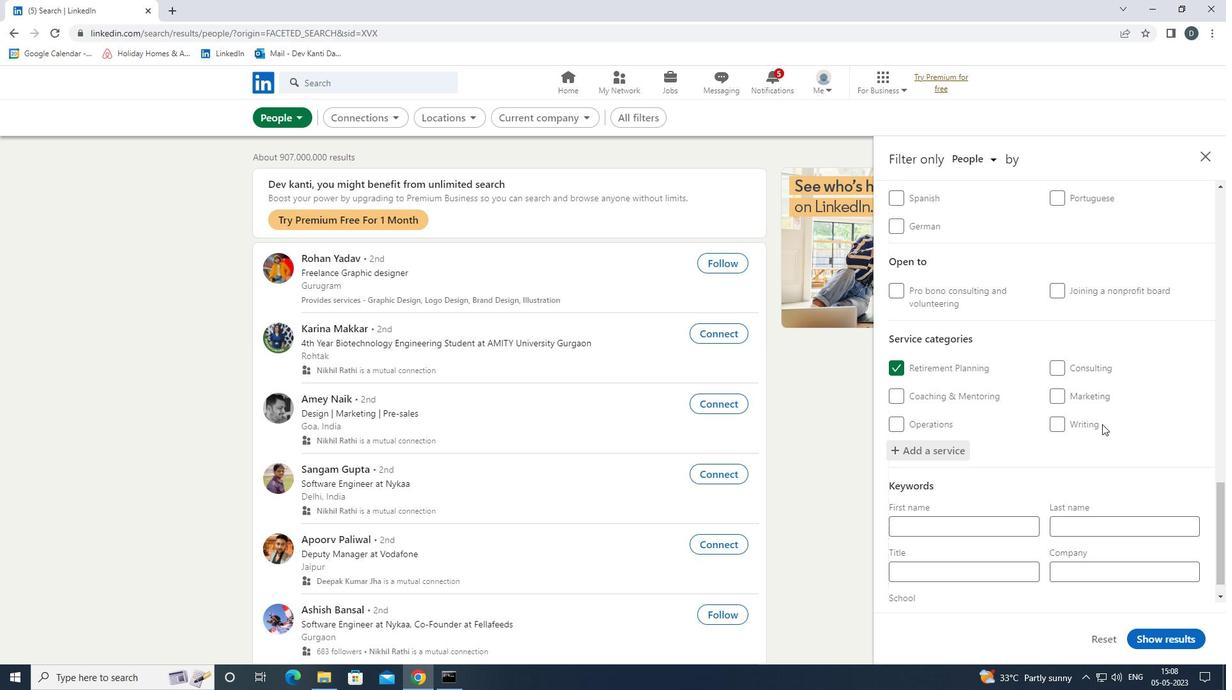 
Action: Mouse scrolled (1102, 423) with delta (0, 0)
Screenshot: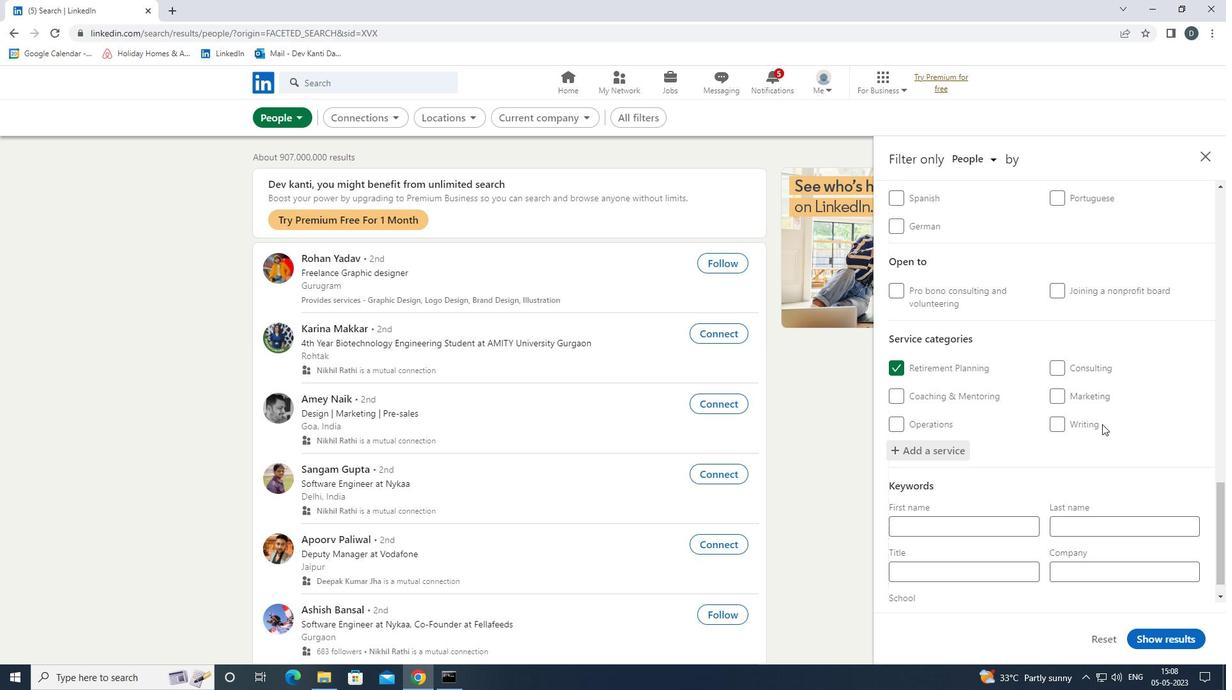 
Action: Mouse moved to (1088, 445)
Screenshot: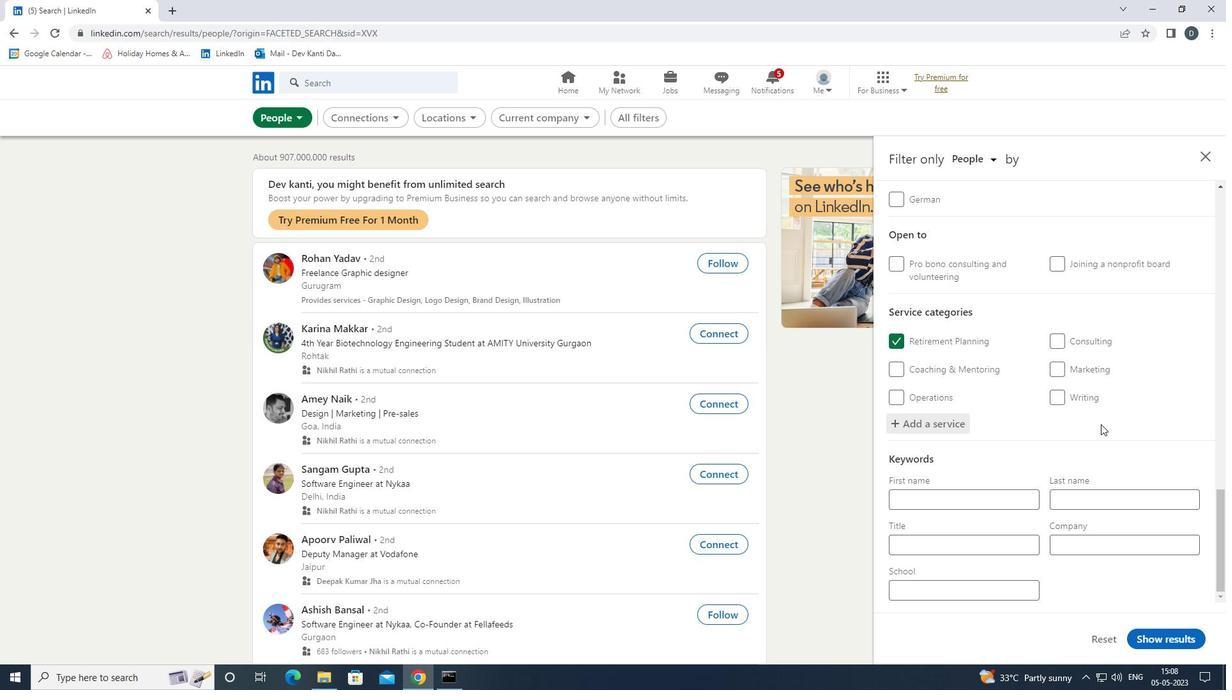 
Action: Mouse scrolled (1088, 445) with delta (0, 0)
Screenshot: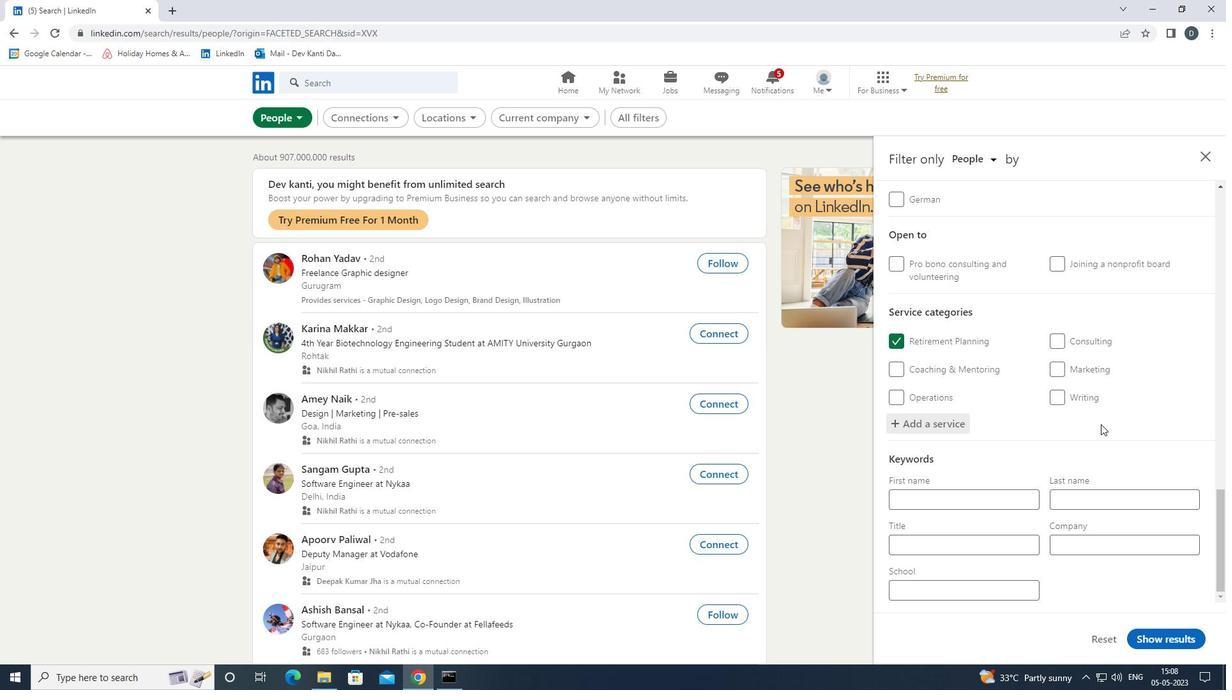 
Action: Mouse moved to (994, 542)
Screenshot: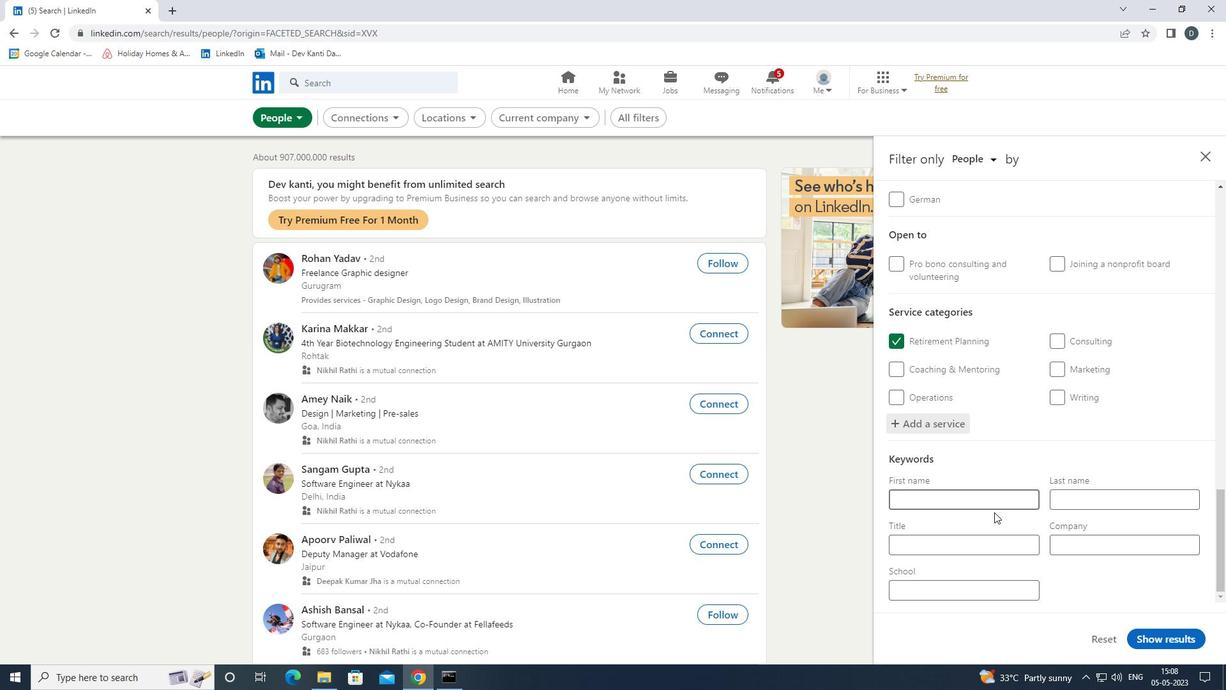 
Action: Mouse pressed left at (994, 542)
Screenshot: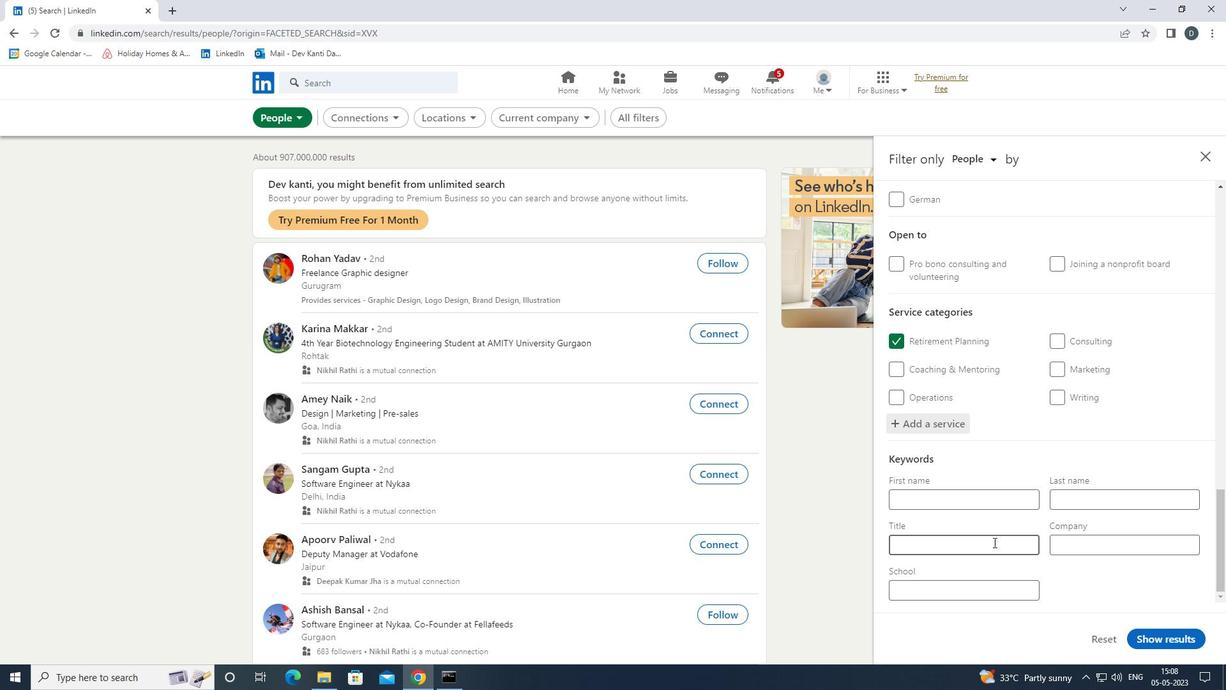 
Action: Mouse moved to (994, 543)
Screenshot: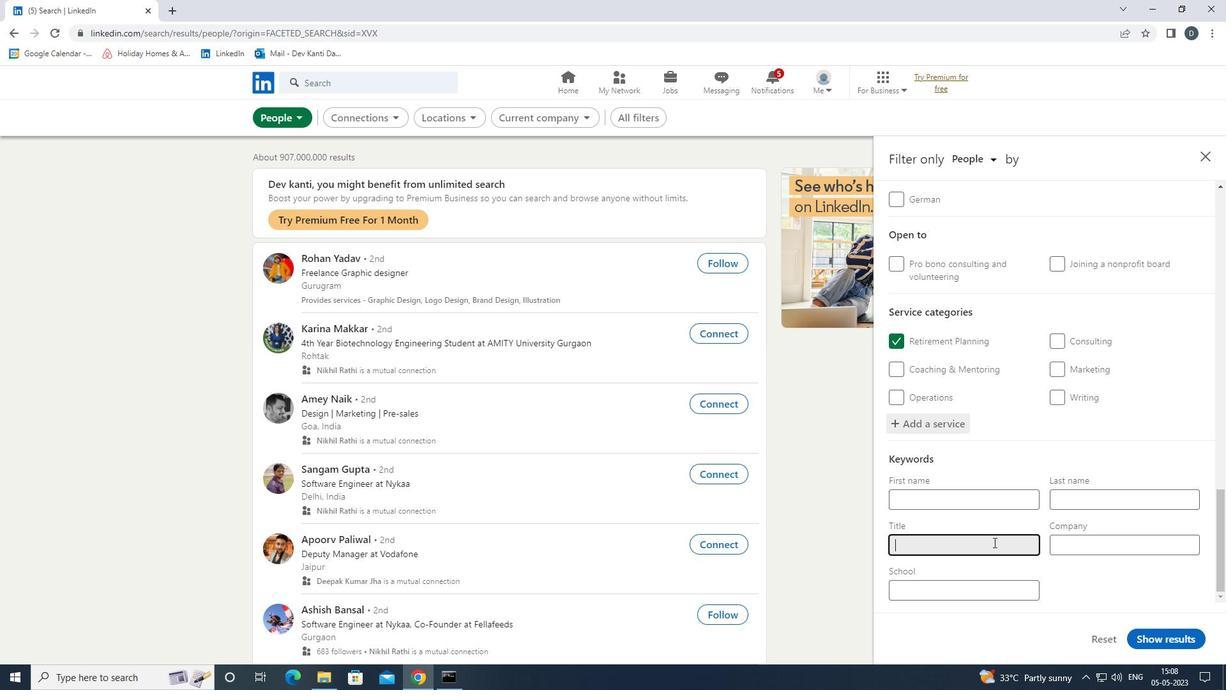 
Action: Key pressed <Key.shift><Key.shift><Key.shift><Key.shift><Key.shift><Key.shift><Key.shift><Key.shift><Key.shift><Key.shift><Key.shift><Key.shift><Key.shift><Key.shift><Key.shift><Key.shift><Key.shift><Key.shift><Key.shift><Key.shift><Key.shift><Key.shift><Key.shift><Key.shift><Key.shift><Key.shift><Key.shift><Key.shift><Key.shift><Key.shift><Key.shift><Key.shift><Key.shift><Key.shift><Key.shift><Key.shift><Key.shift><Key.shift><Key.shift><Key.shift><Key.shift><Key.shift><Key.shift><Key.shift><Key.shift><Key.shift><Key.shift><Key.shift><Key.shift><Key.shift><Key.shift><Key.shift>HABITAT<Key.space>FOR<Key.space><Key.shift>HUMANITY<Key.space><Key.shift>BUILDER
Screenshot: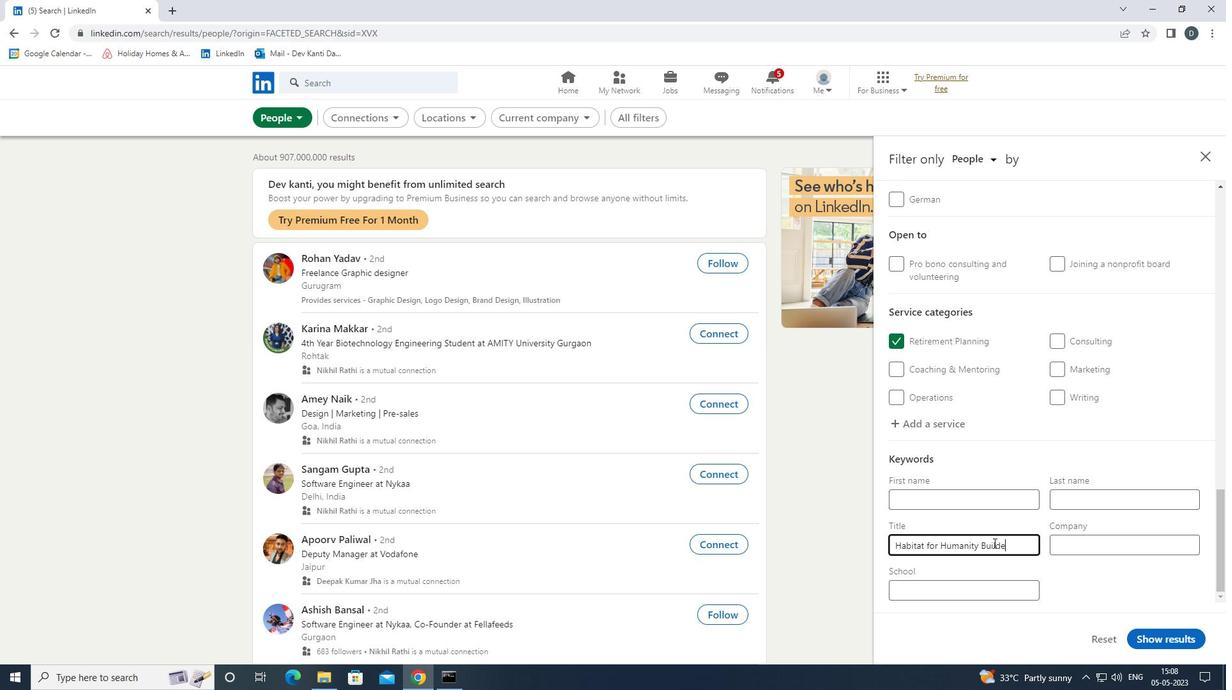 
Action: Mouse moved to (1175, 634)
Screenshot: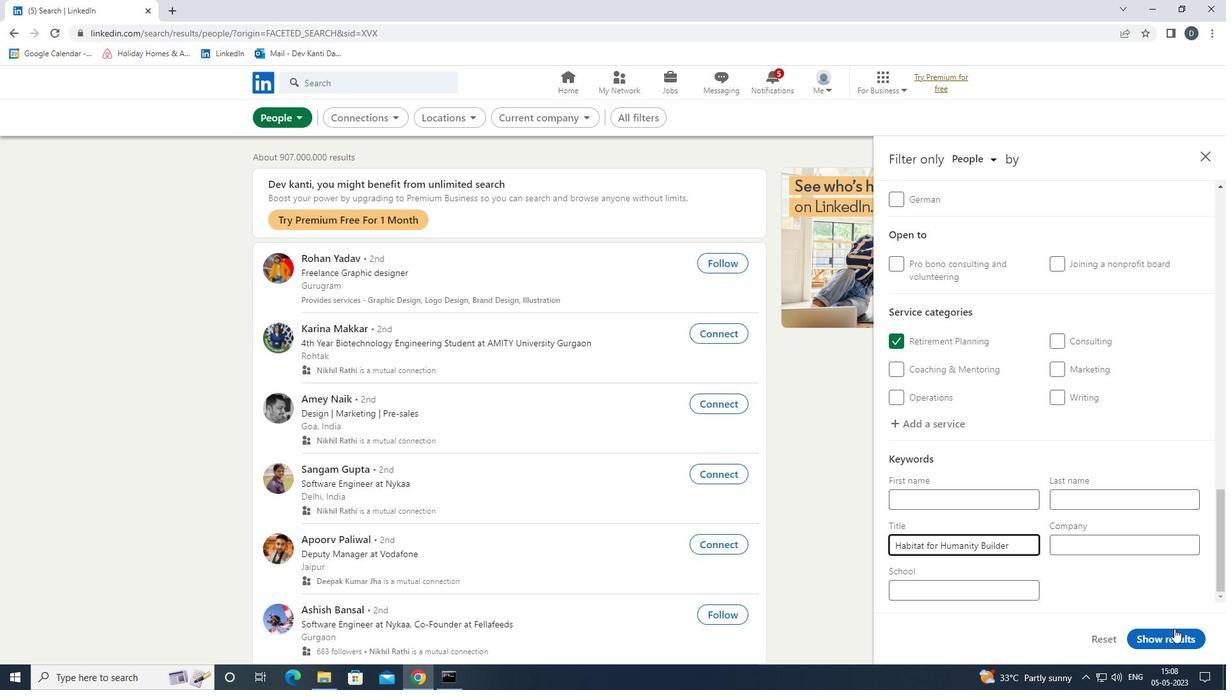 
Action: Mouse pressed left at (1175, 634)
Screenshot: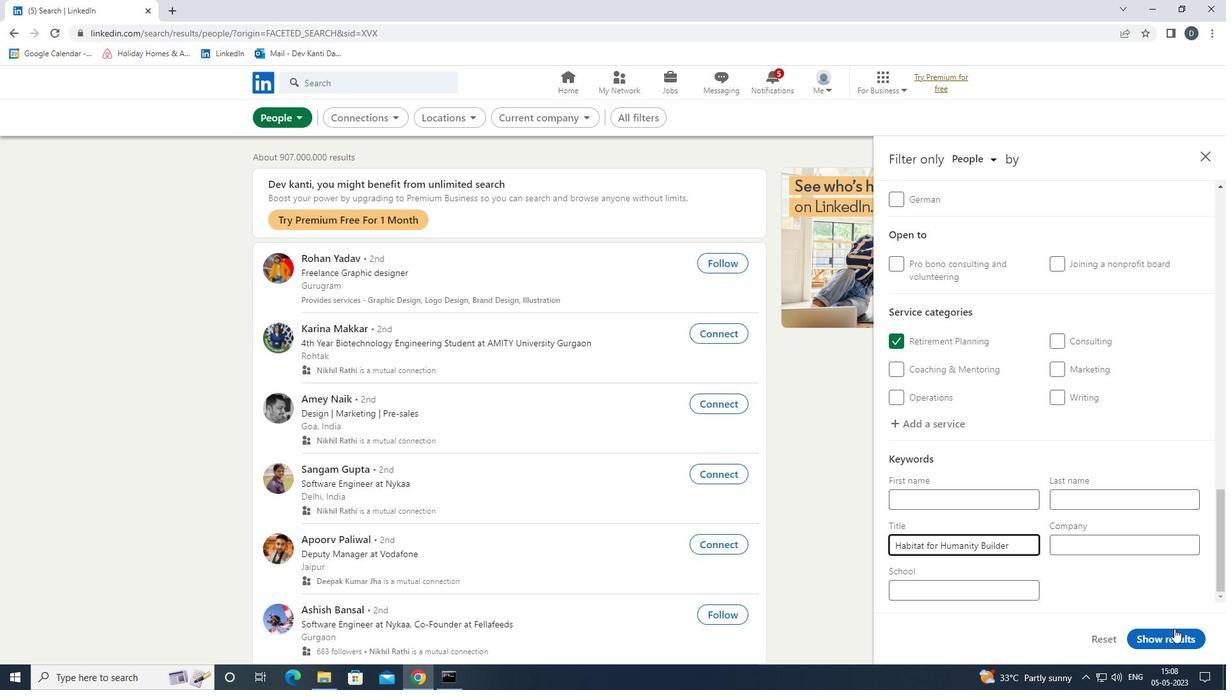 
Action: Mouse moved to (1157, 578)
Screenshot: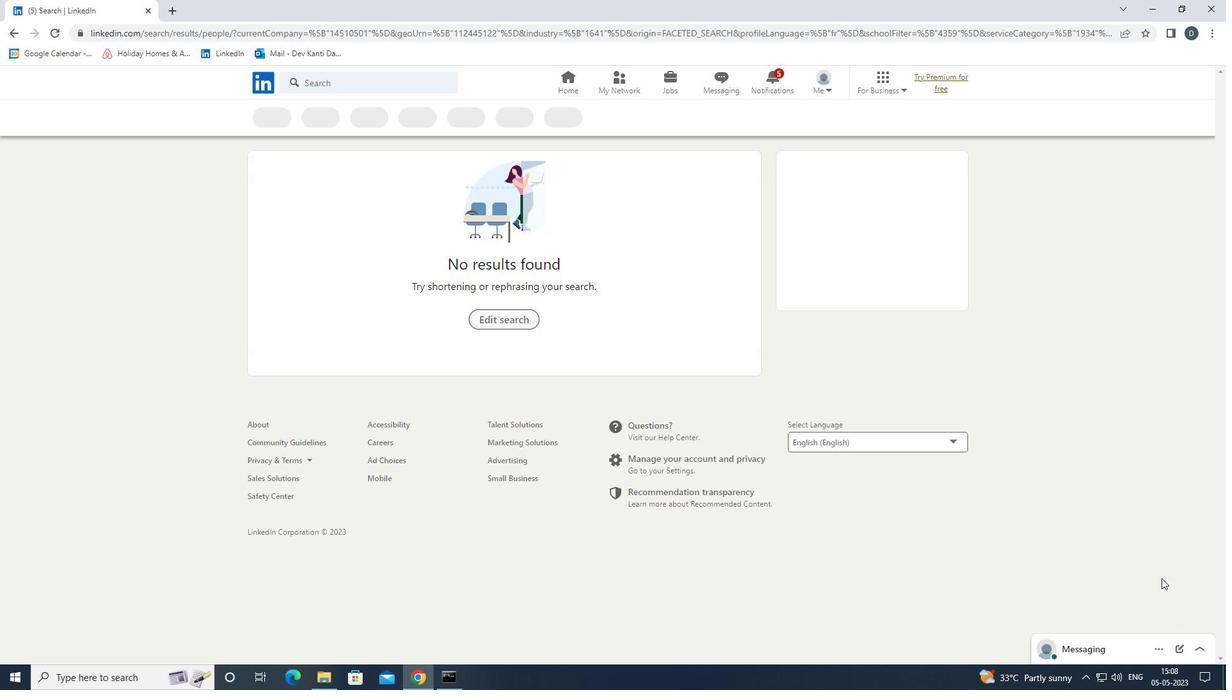 
